 Task: Add an event with the title Second Team Building Exercise, date '2024/05/15', time 7:30 AM to 9:30 AMand add a description: As the meeting progresses, the focus will shift towards exploring potential synergies, investment opportunities, and the investor's specific interests. The potential investor may ask questions about your market strategy, scalability, competitive landscape, or revenue projections. Be prepared to provide concise and well-supported answers, backed by market research, customer insights, or industry trends._x000D_
_x000D_
Select event color  Basil . Add location for the event as: 987 Topkapi Palace, Istanbul, Turkey, logged in from the account softage.6@softage.netand send the event invitation to softage.2@softage.net and softage.3@softage.net. Set a reminder for the event Every weekday(Monday to Friday)
Action: Mouse moved to (78, 118)
Screenshot: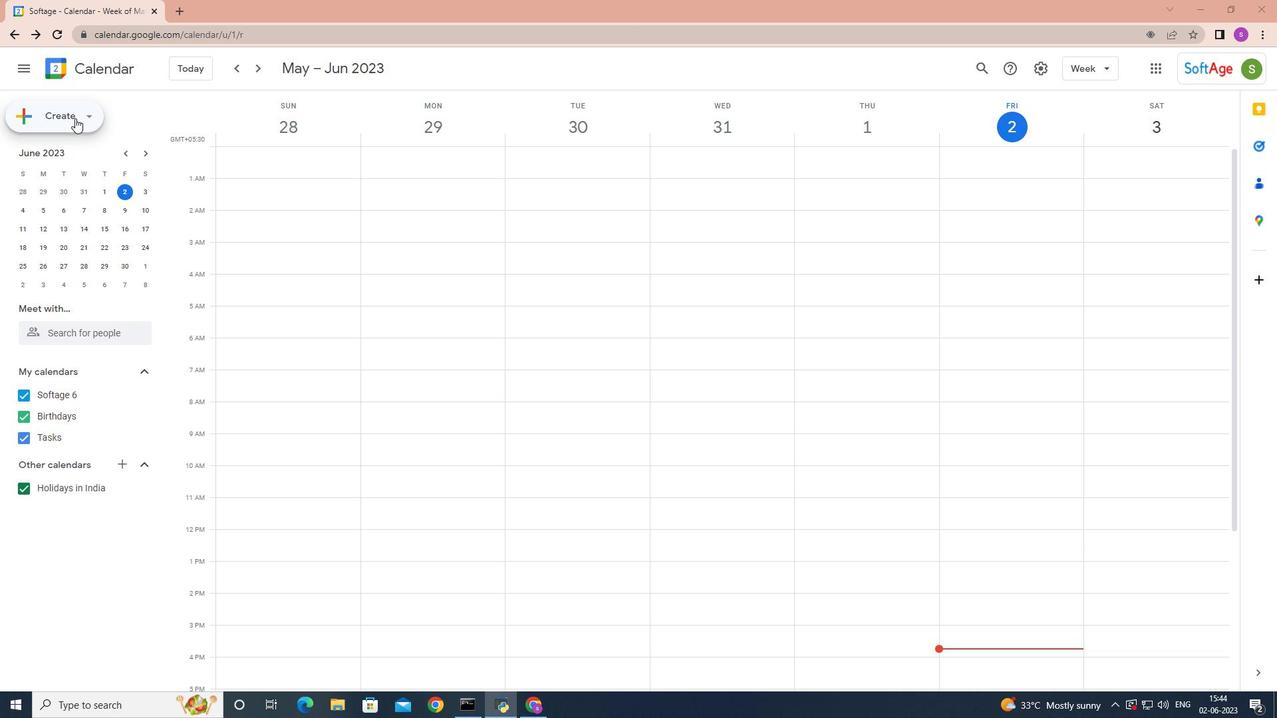 
Action: Mouse pressed left at (78, 118)
Screenshot: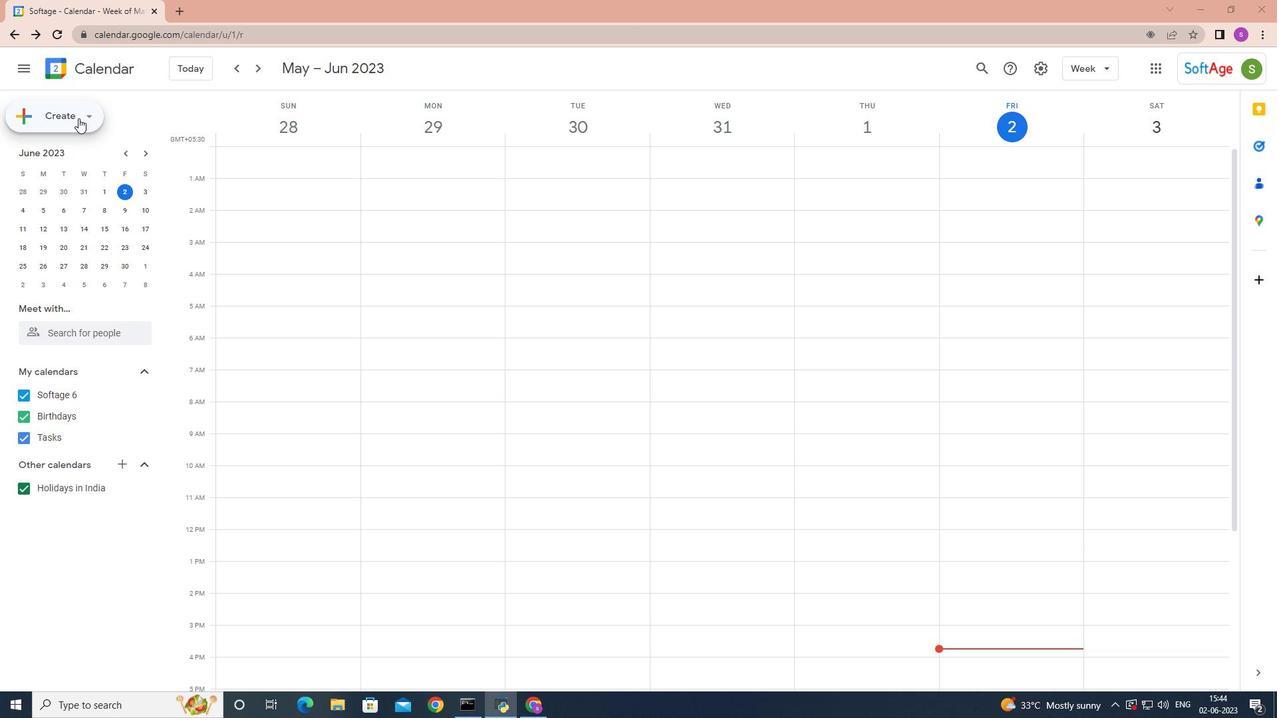 
Action: Mouse moved to (87, 152)
Screenshot: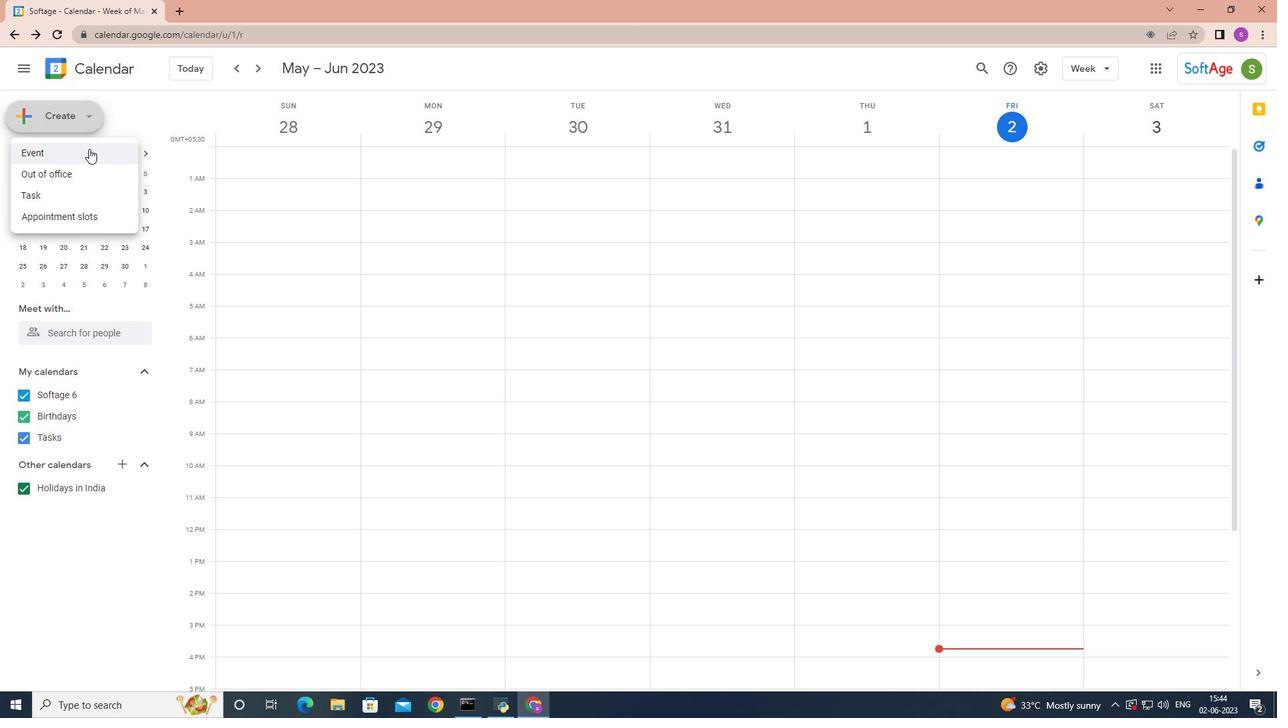 
Action: Mouse pressed left at (87, 152)
Screenshot: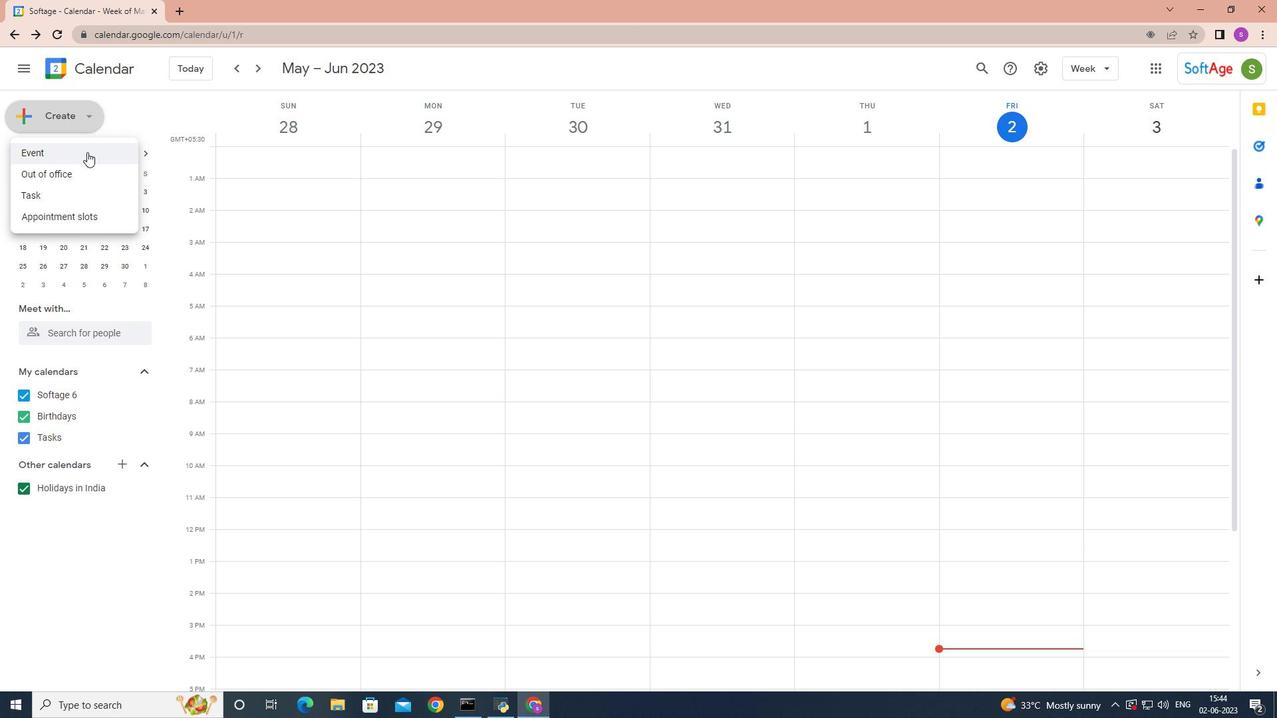 
Action: Mouse moved to (829, 634)
Screenshot: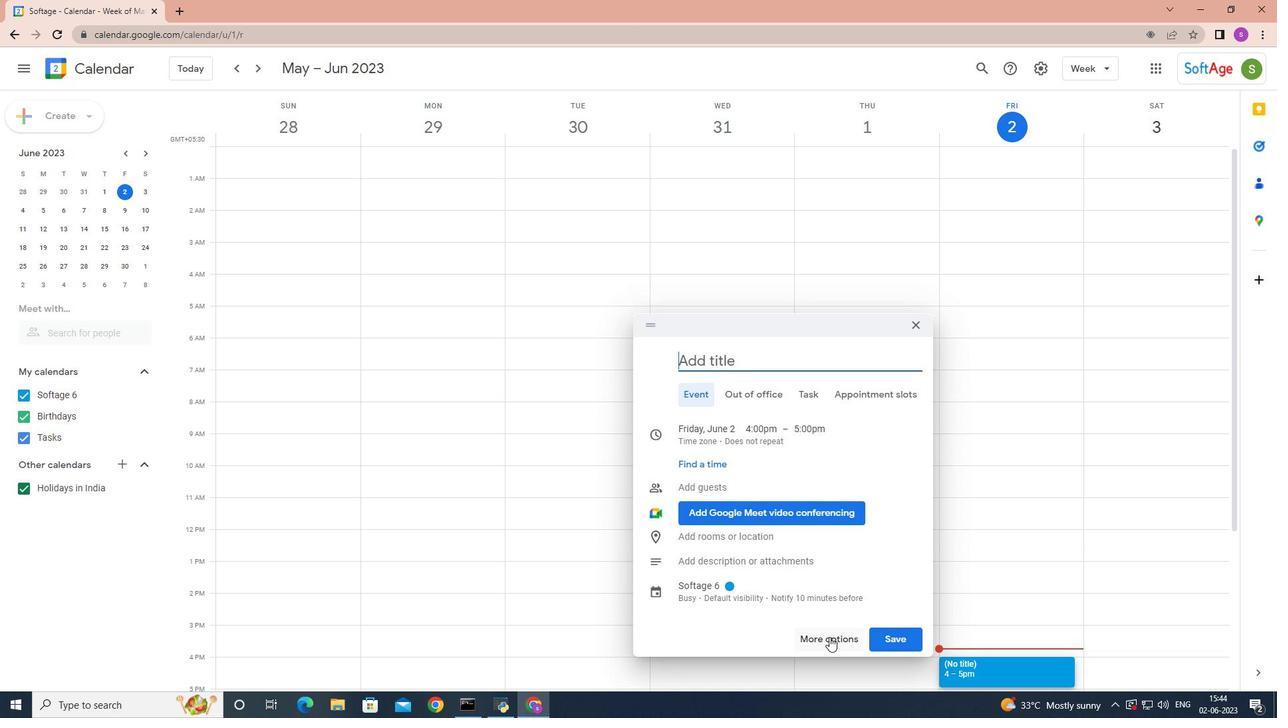 
Action: Mouse pressed left at (829, 634)
Screenshot: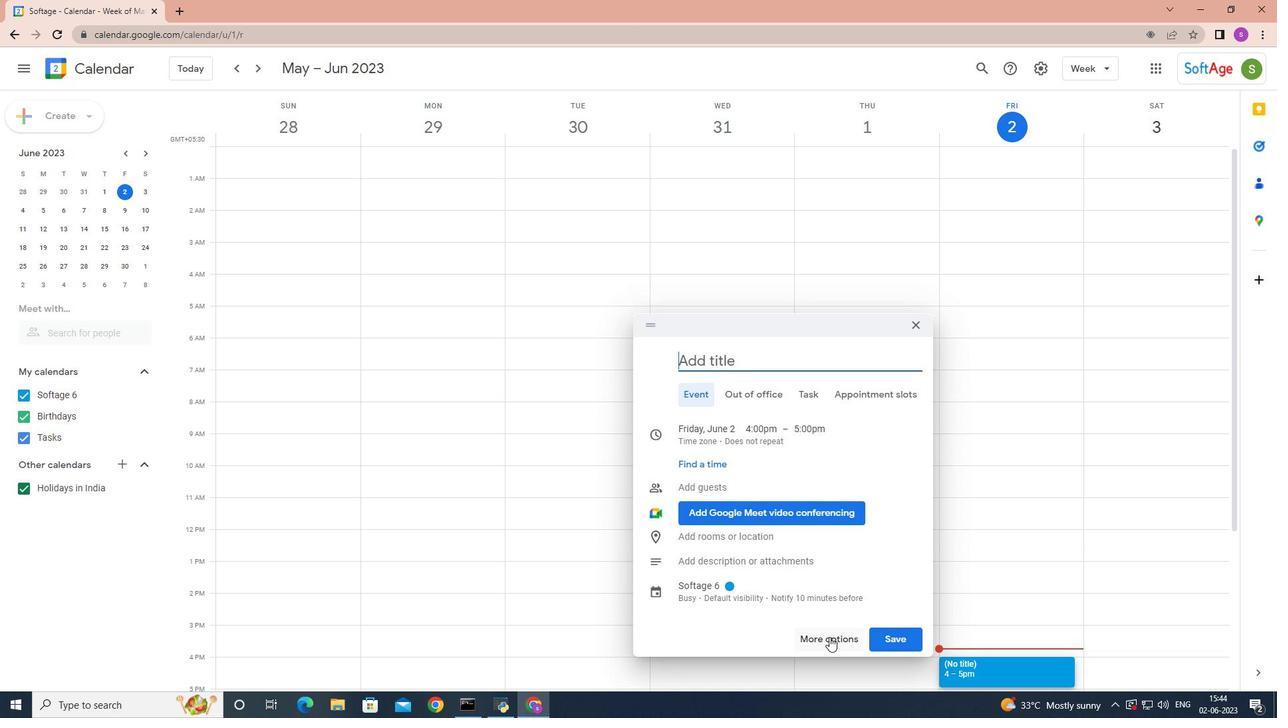 
Action: Mouse moved to (97, 79)
Screenshot: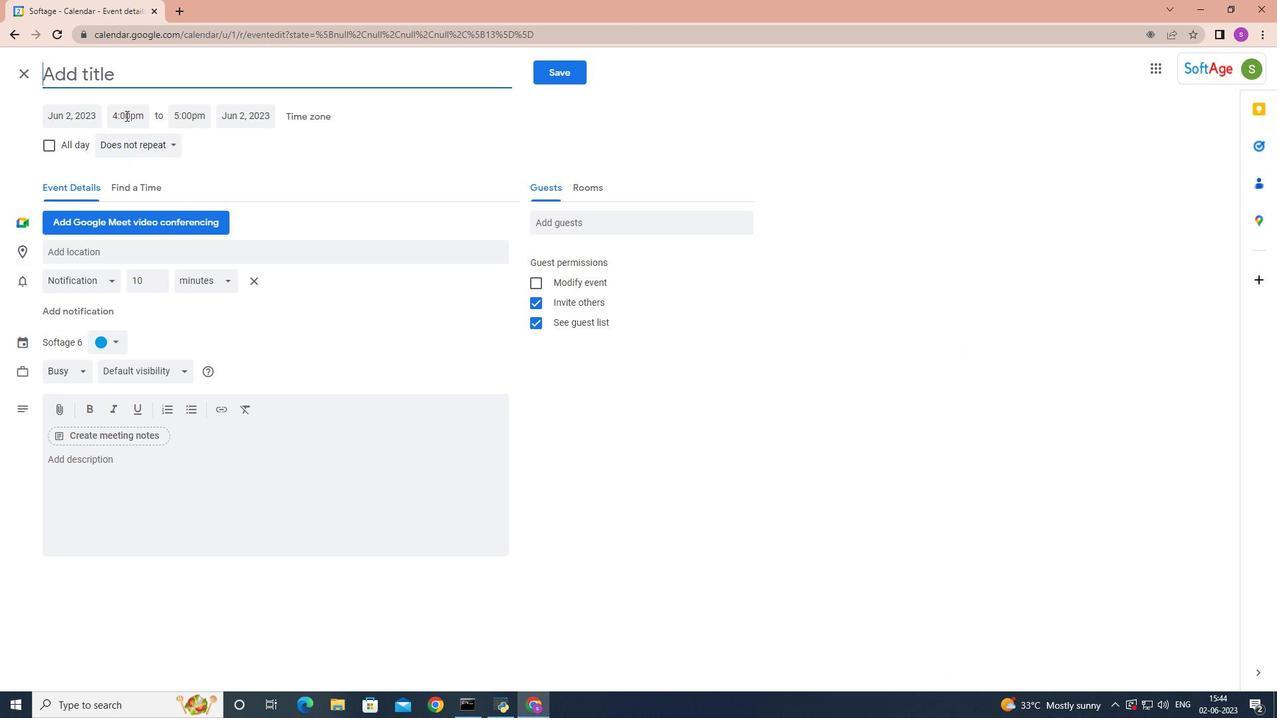 
Action: Key pressed <Key.shift>Sw<Key.backspace>econd<Key.space><Key.shift>Team<Key.space><Key.shift>Building<Key.space><Key.shift>Exercise
Screenshot: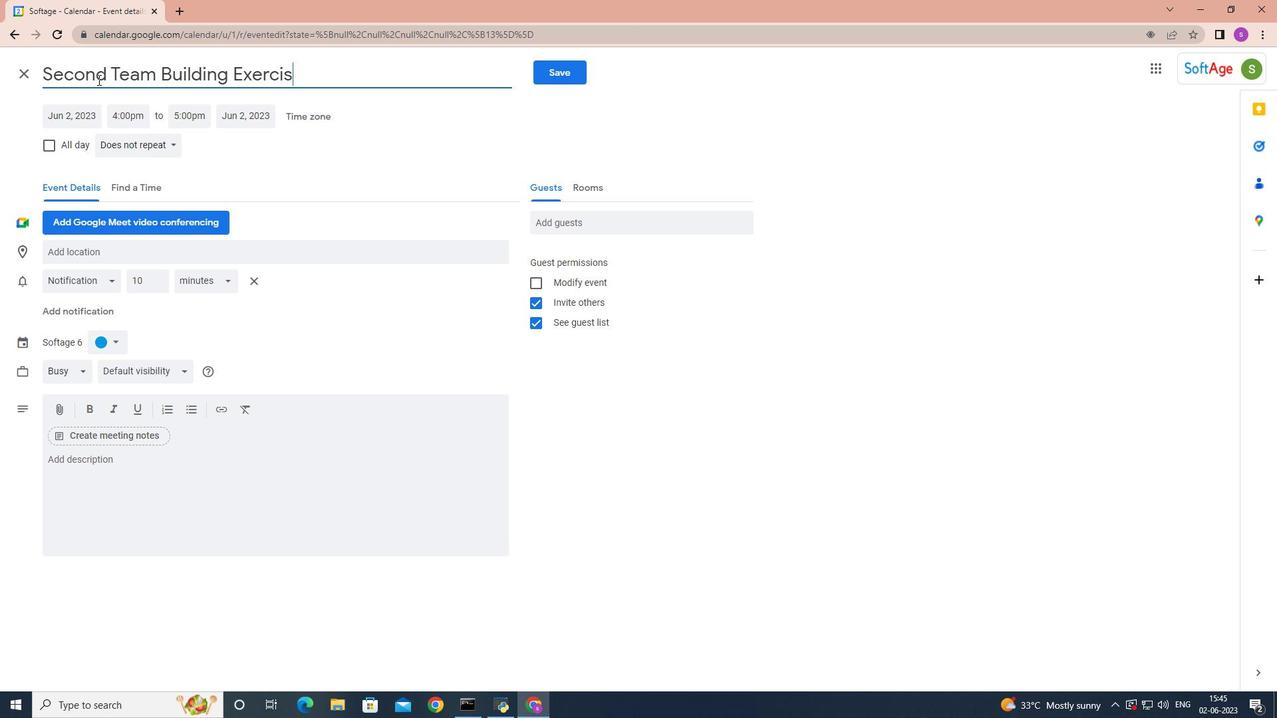 
Action: Mouse moved to (77, 117)
Screenshot: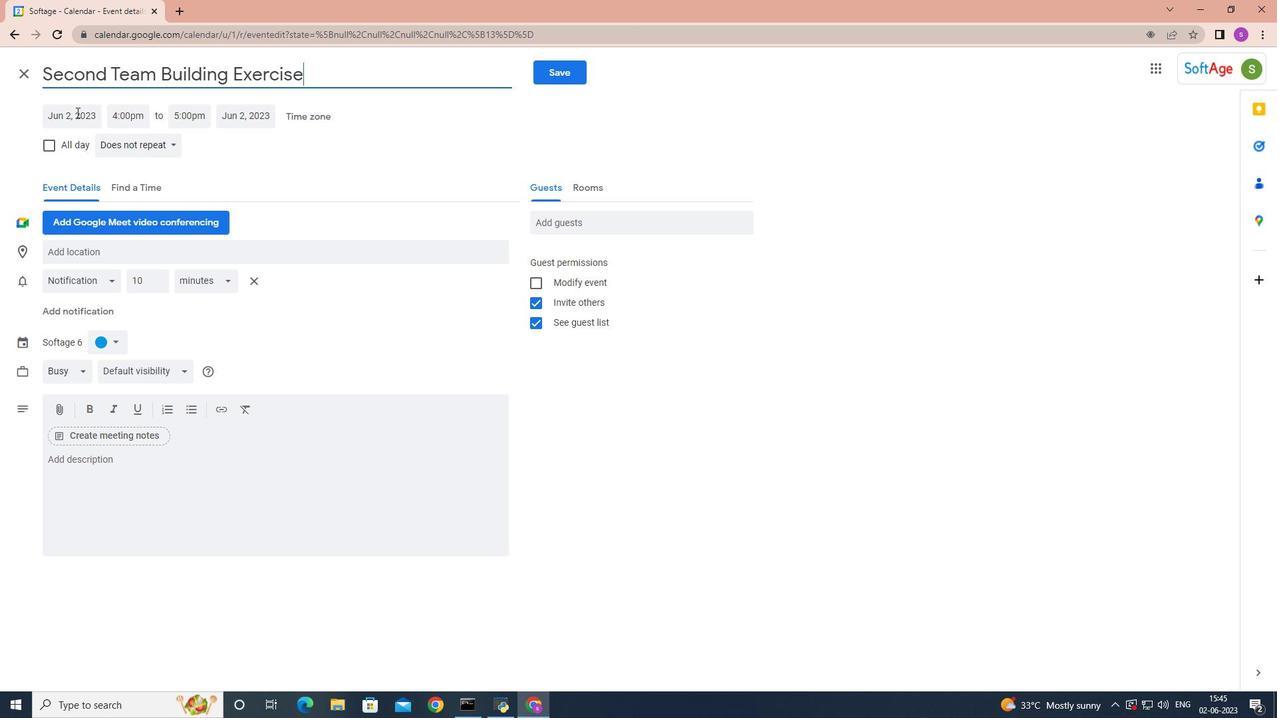 
Action: Mouse pressed left at (77, 117)
Screenshot: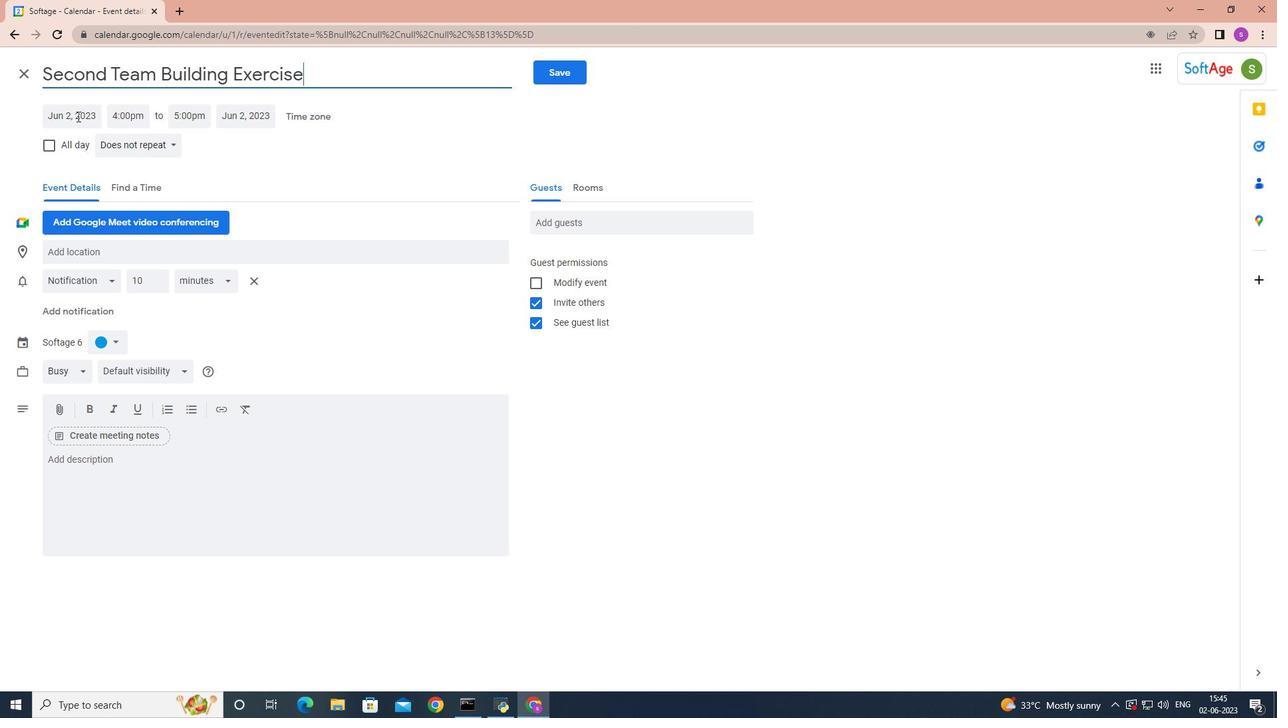 
Action: Mouse moved to (214, 142)
Screenshot: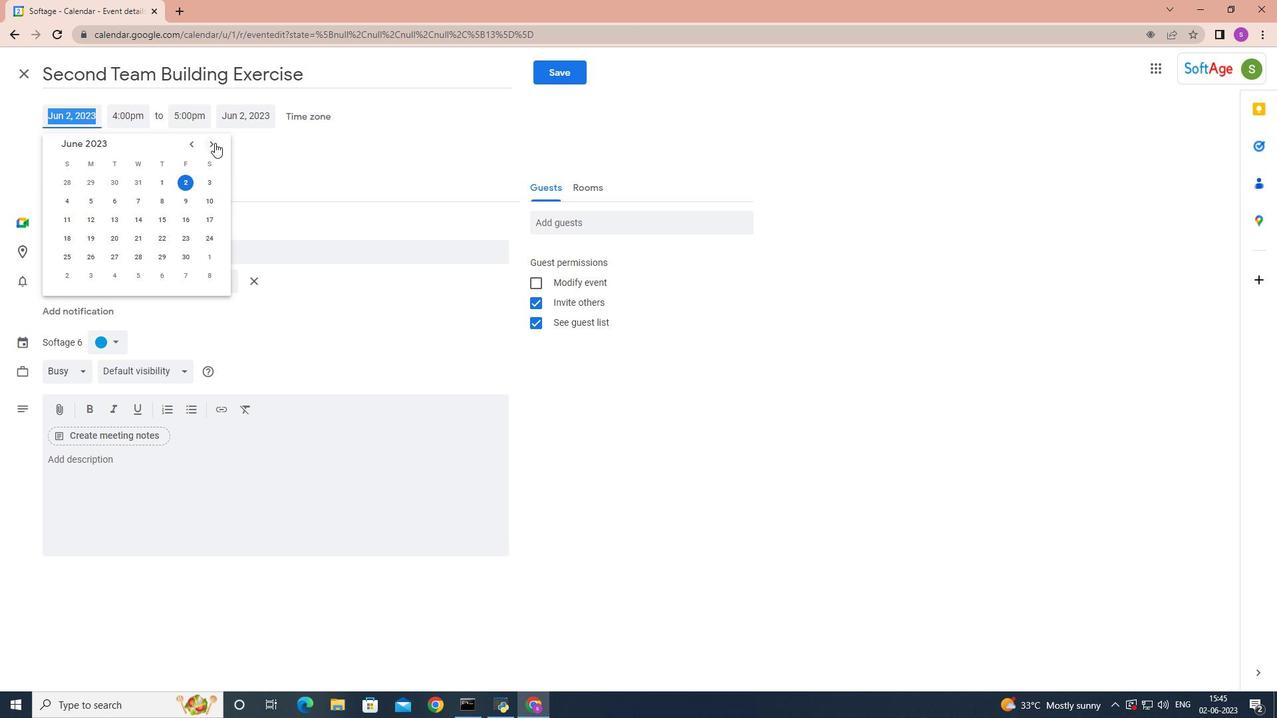 
Action: Mouse pressed left at (214, 142)
Screenshot: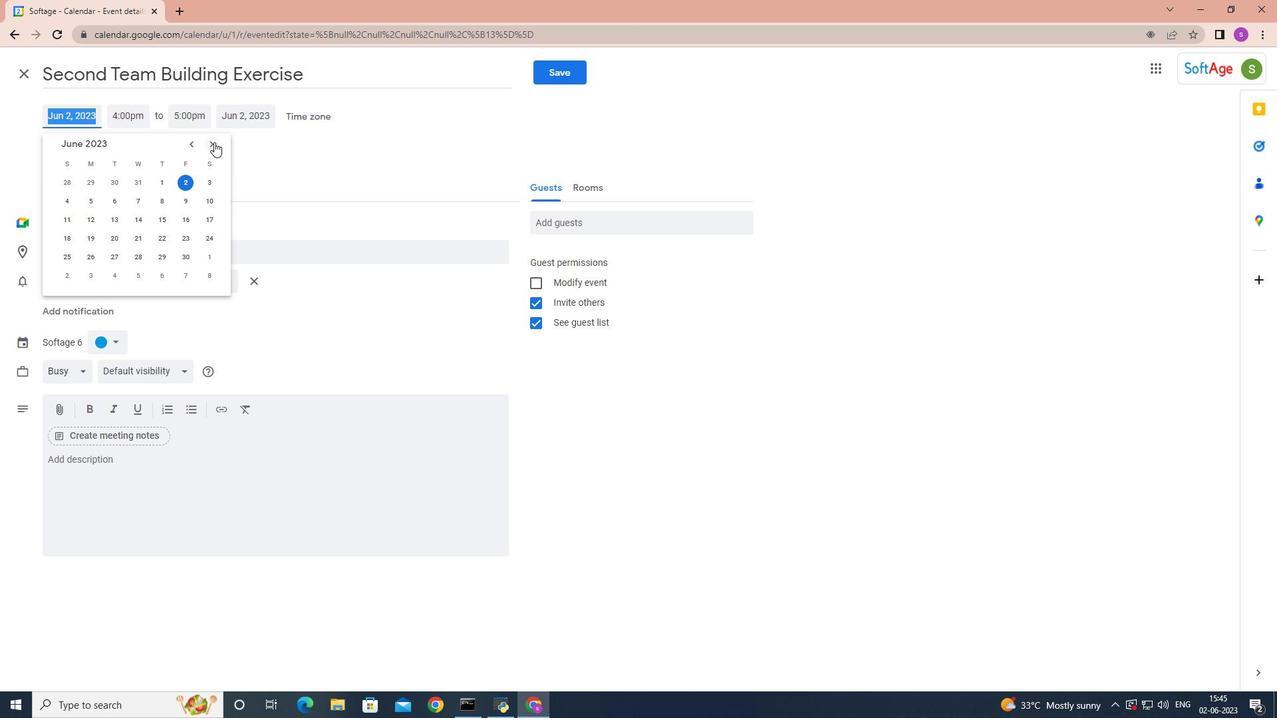 
Action: Mouse pressed left at (214, 142)
Screenshot: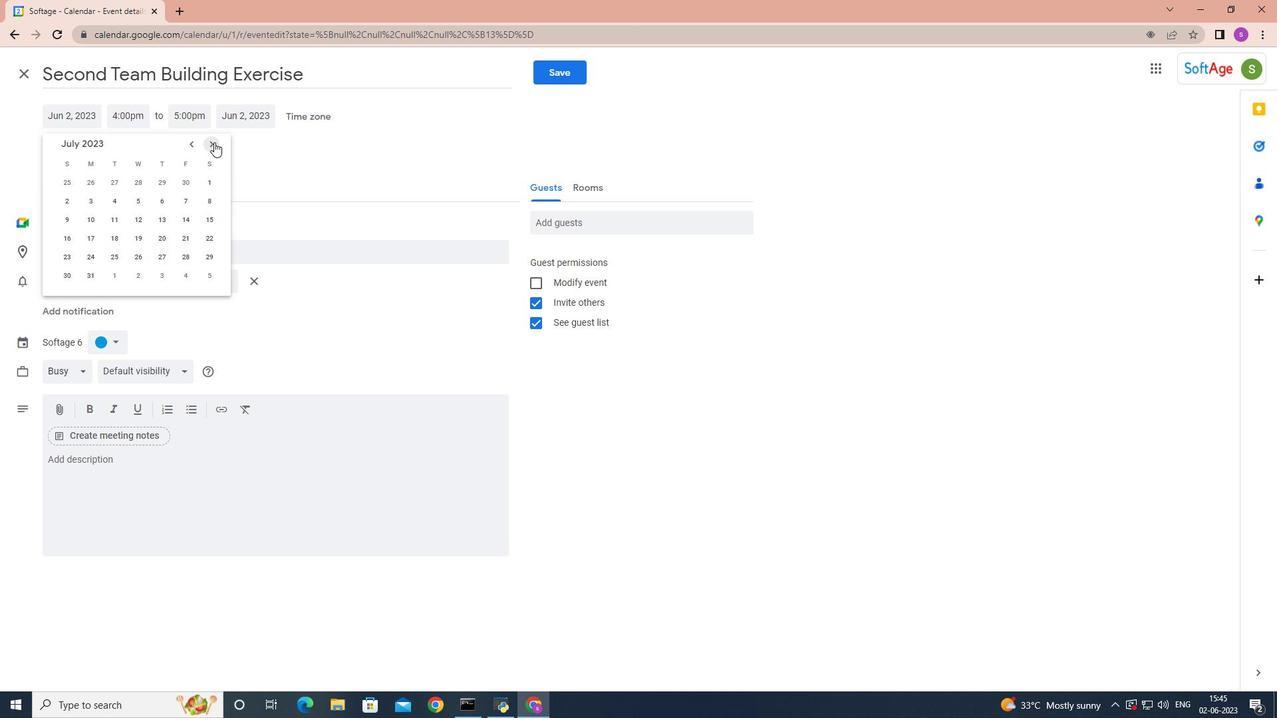 
Action: Mouse pressed left at (214, 142)
Screenshot: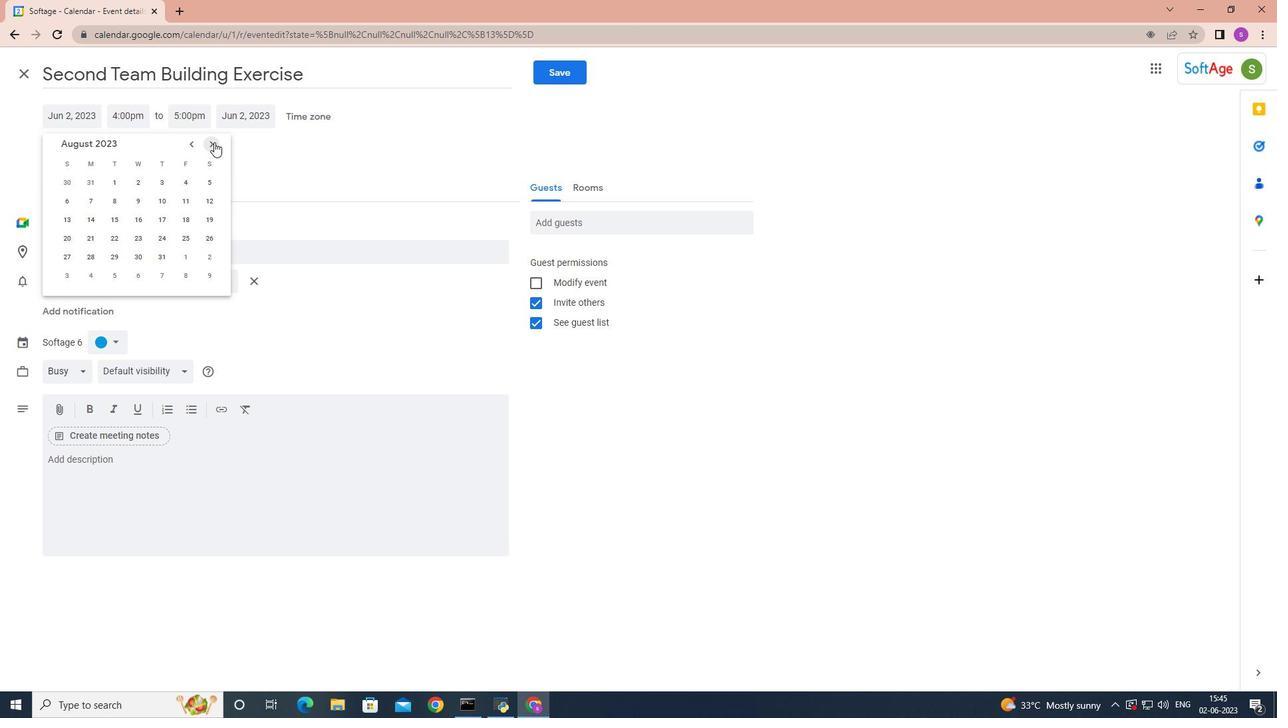 
Action: Mouse pressed left at (214, 142)
Screenshot: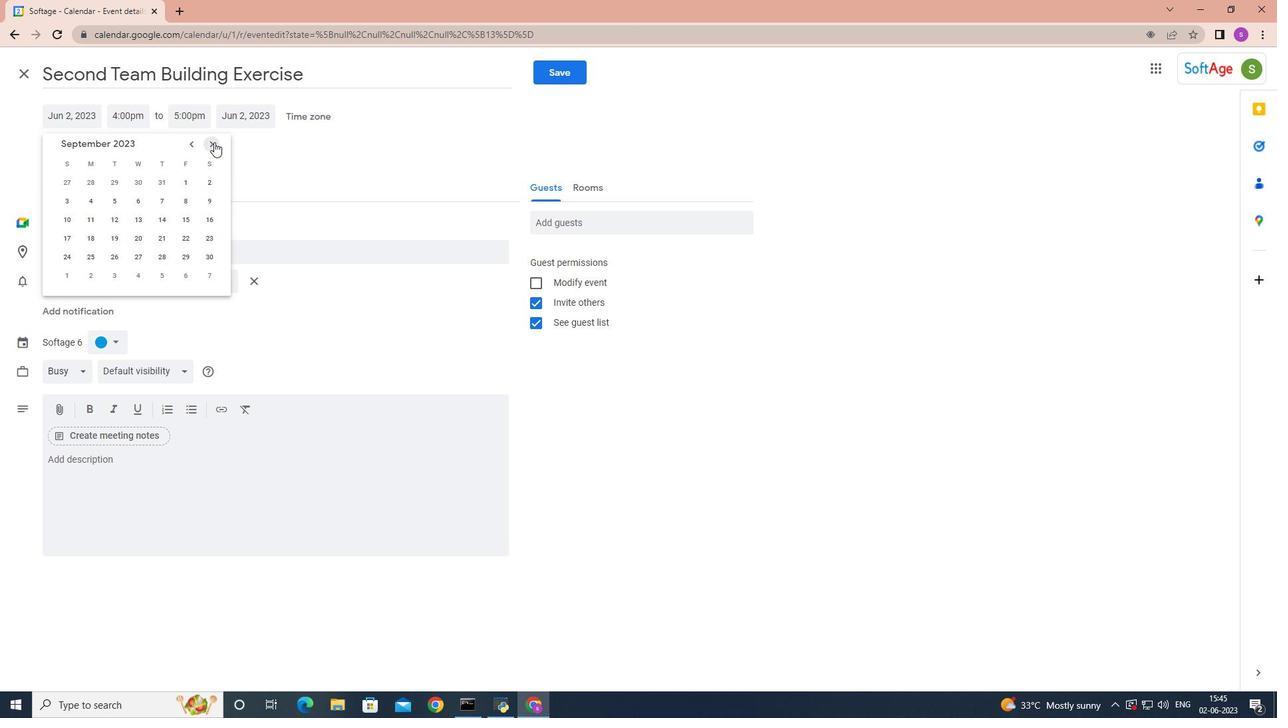 
Action: Mouse pressed left at (214, 142)
Screenshot: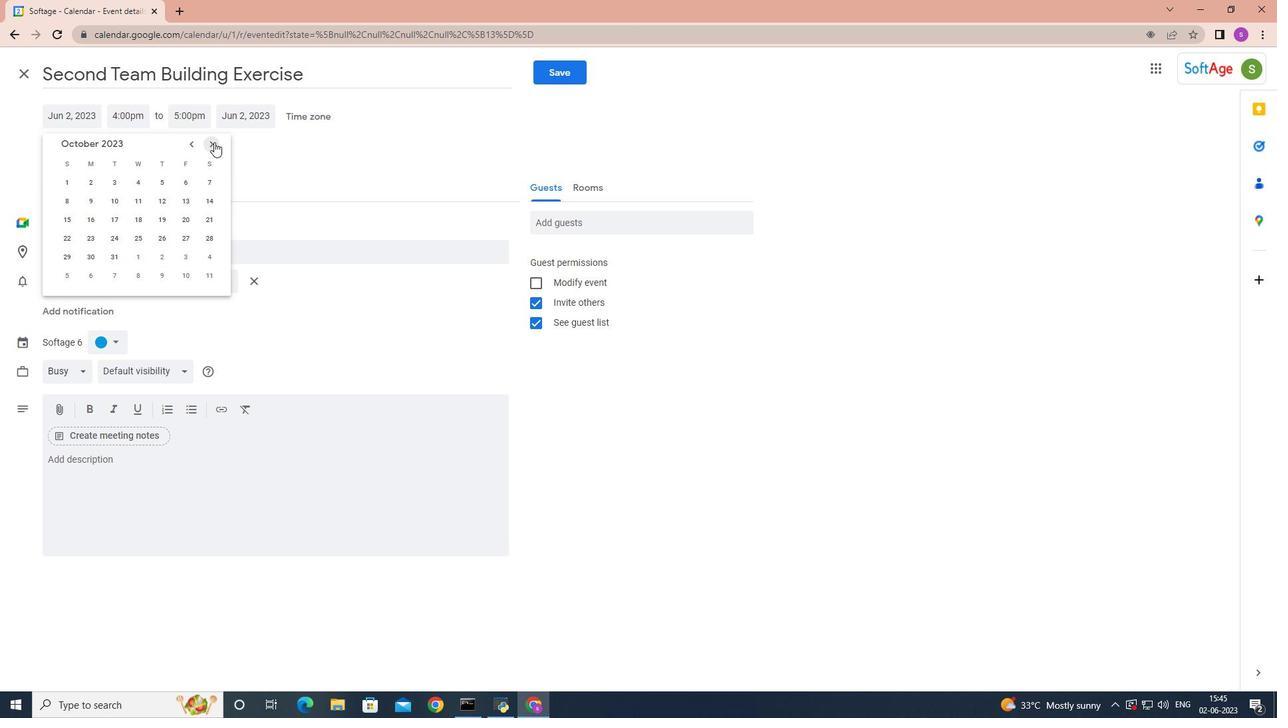 
Action: Mouse pressed left at (214, 142)
Screenshot: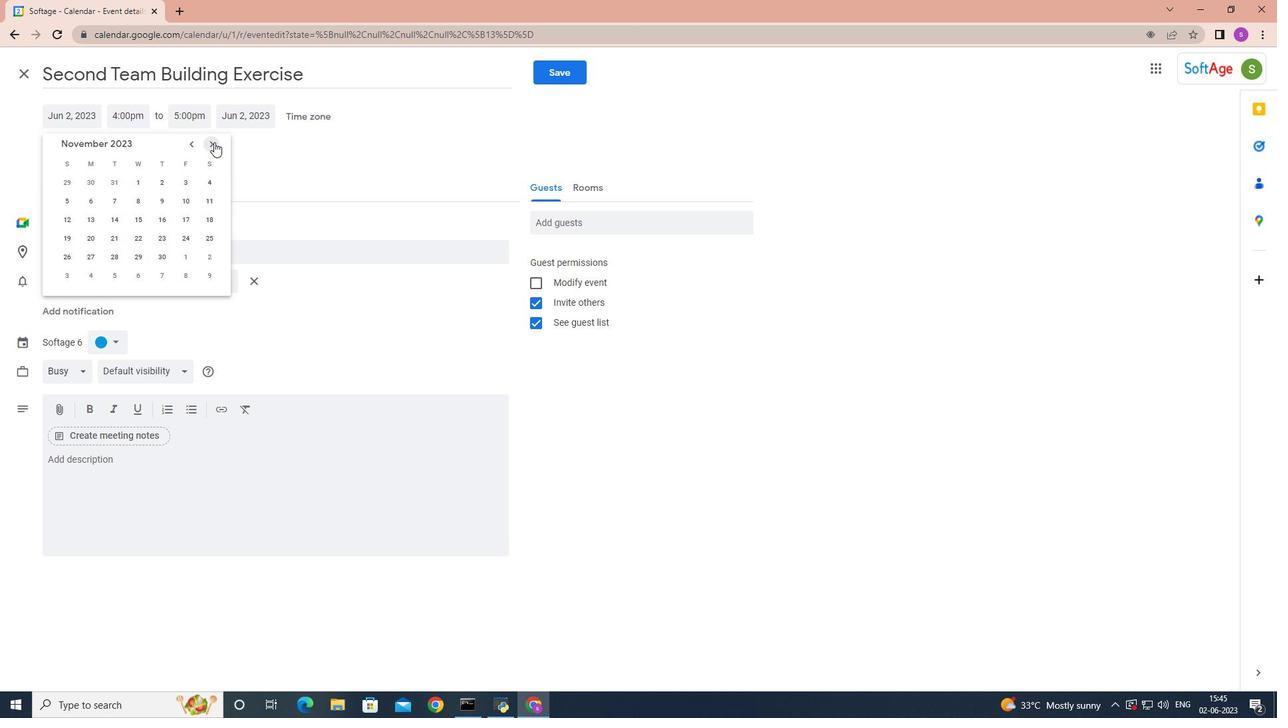 
Action: Mouse pressed left at (214, 142)
Screenshot: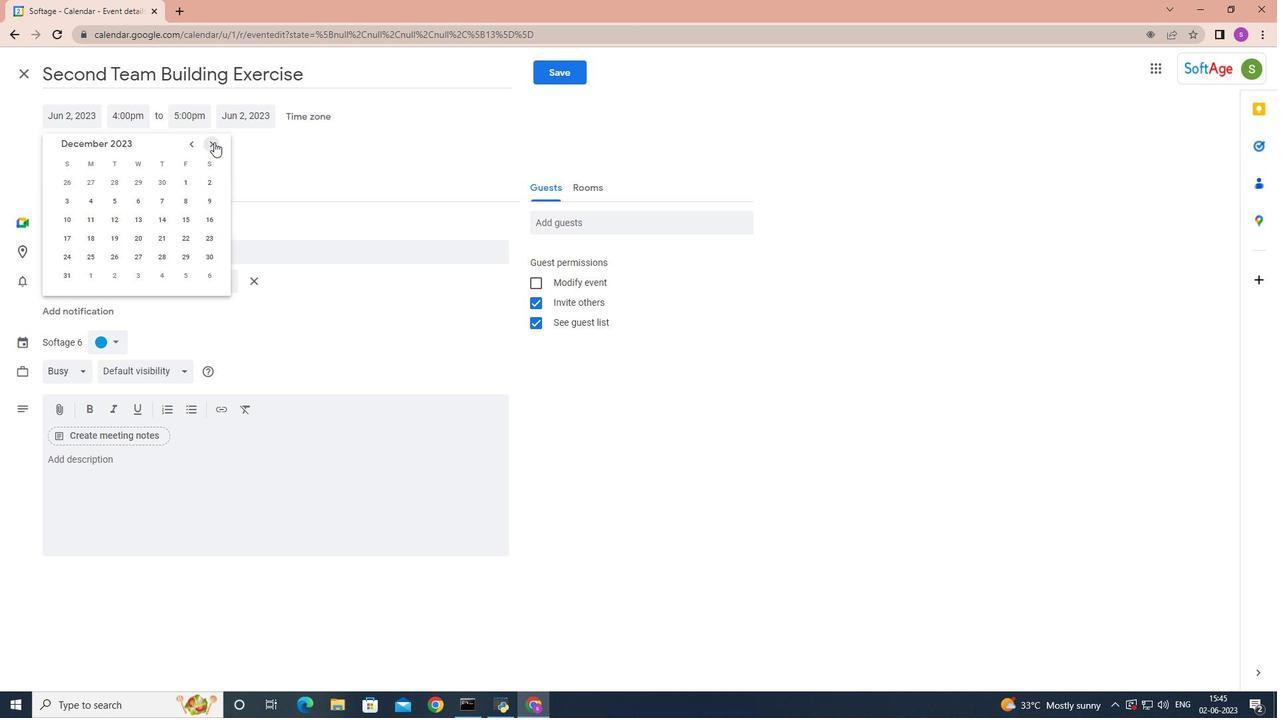 
Action: Mouse pressed left at (214, 142)
Screenshot: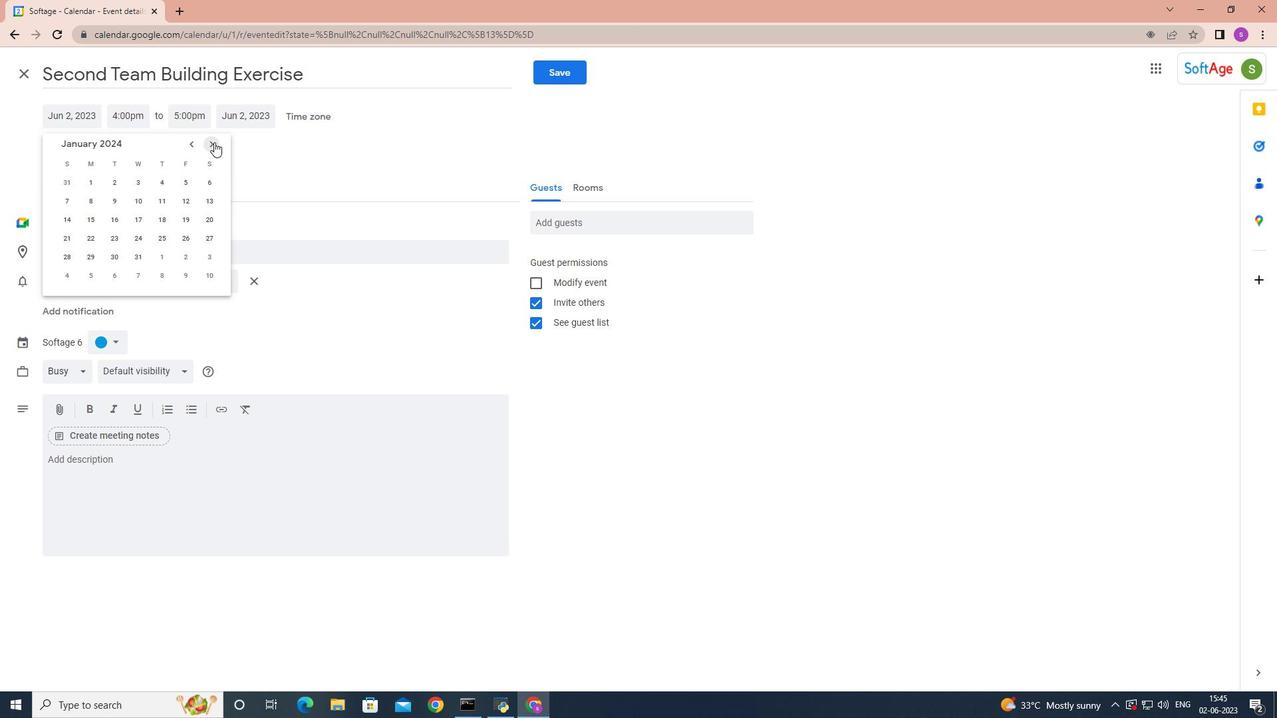 
Action: Mouse pressed left at (214, 142)
Screenshot: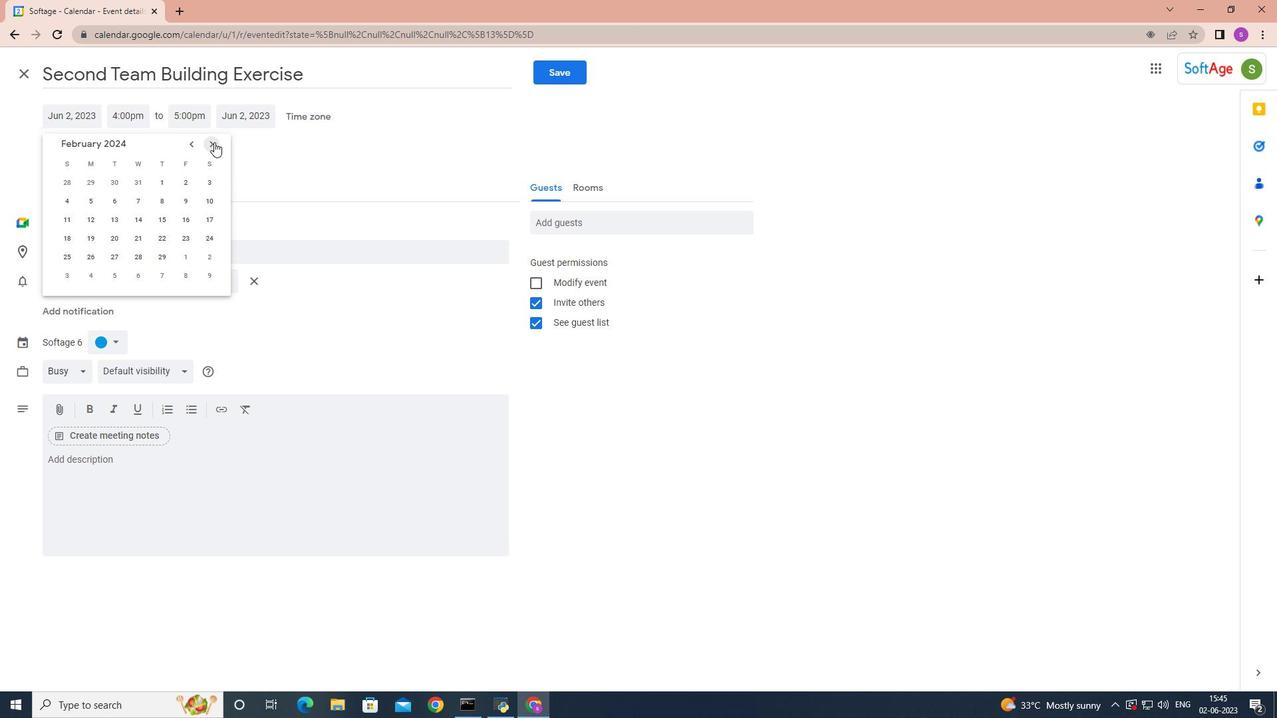 
Action: Mouse pressed left at (214, 142)
Screenshot: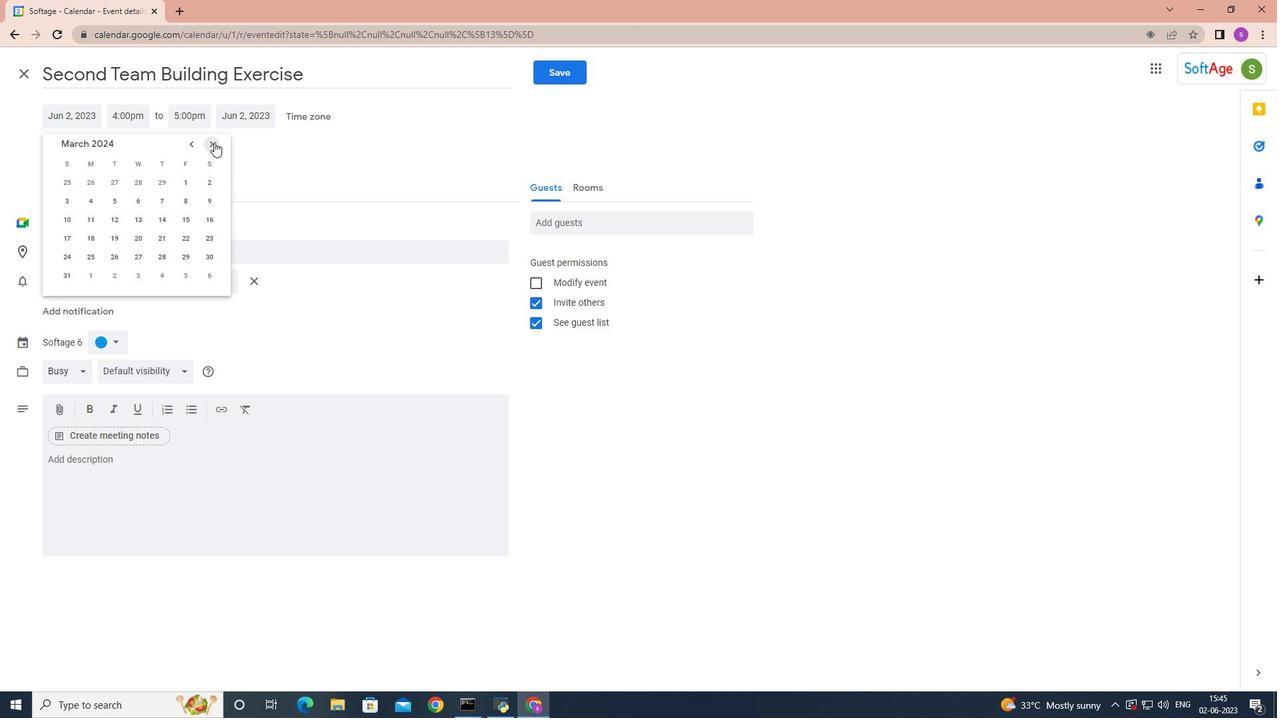 
Action: Mouse pressed left at (214, 142)
Screenshot: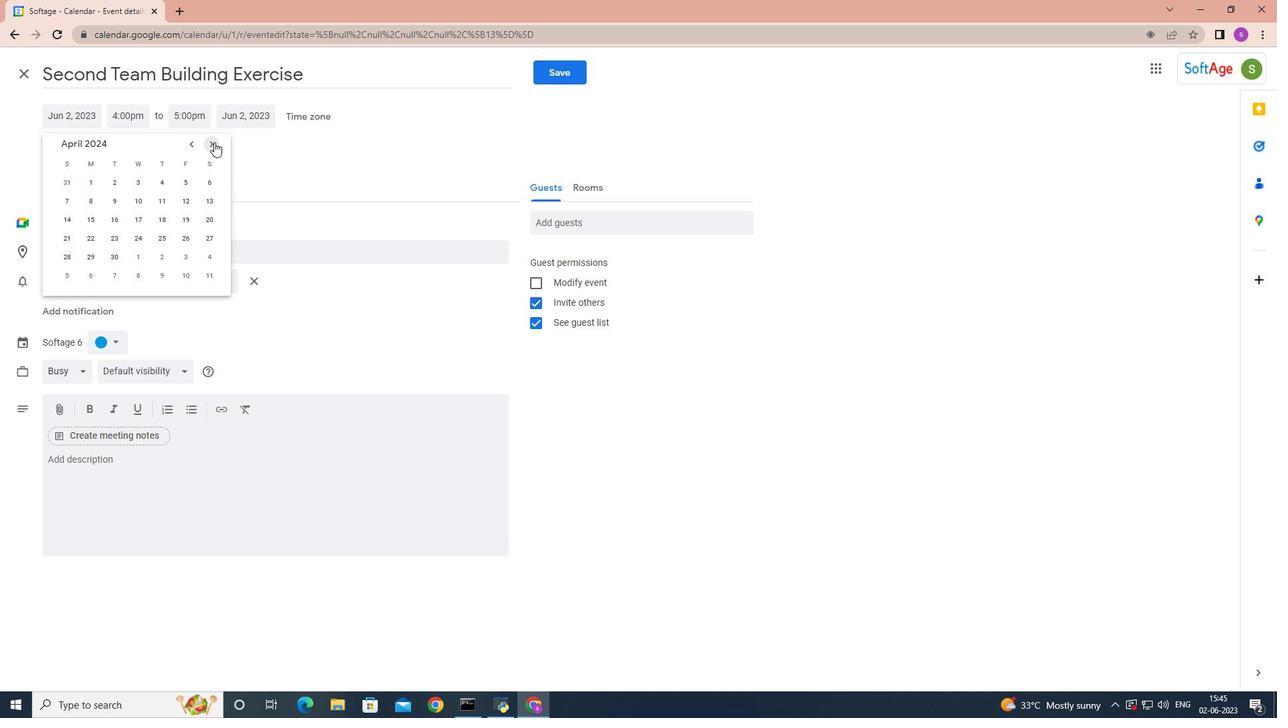 
Action: Mouse moved to (141, 220)
Screenshot: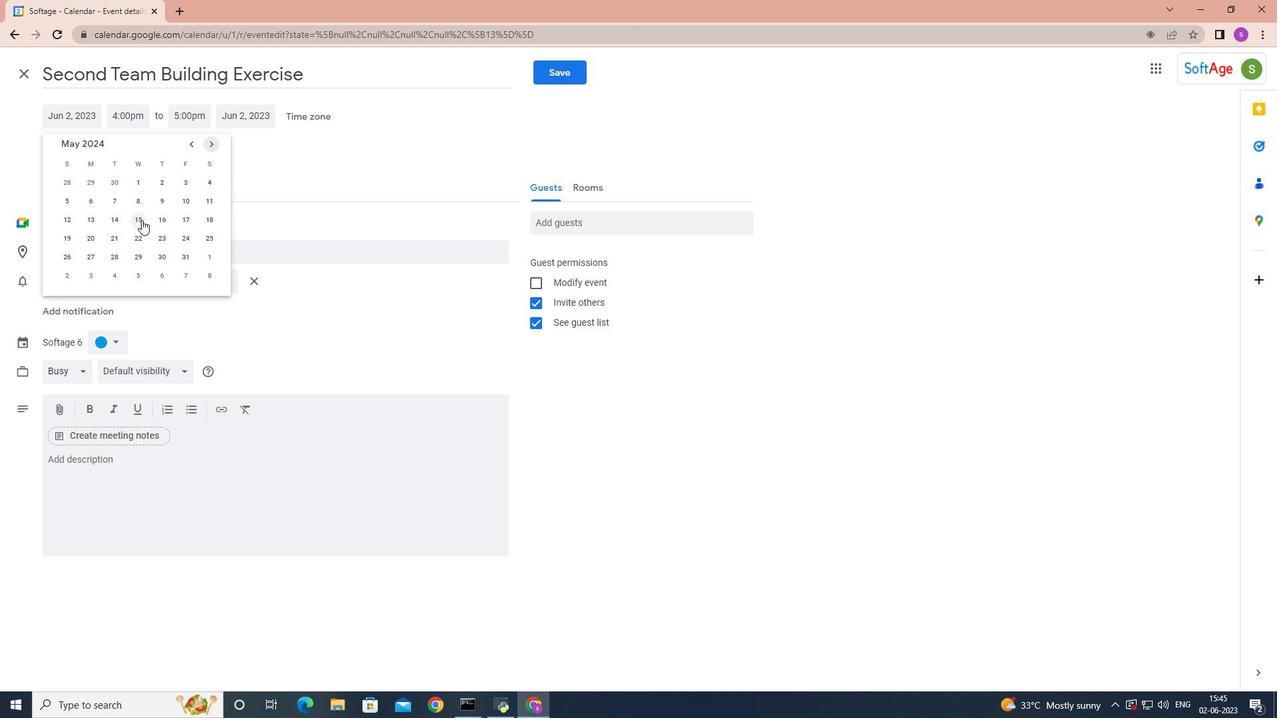 
Action: Mouse pressed left at (141, 220)
Screenshot: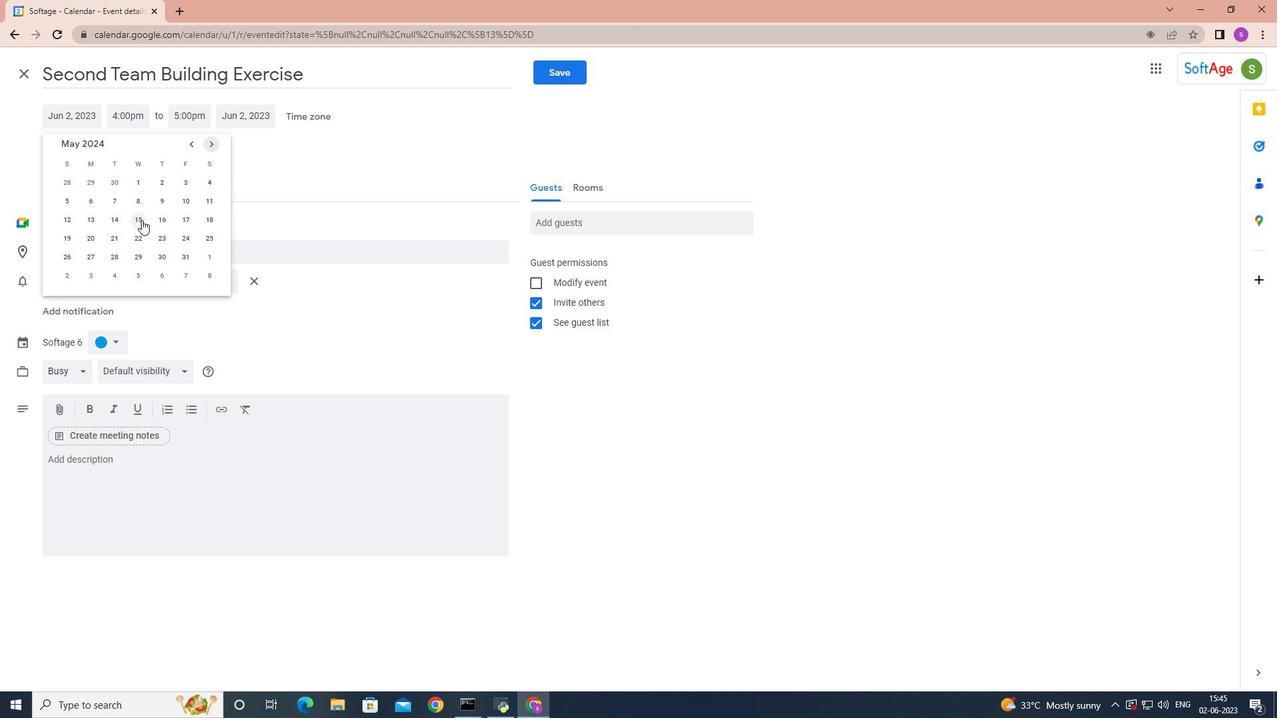 
Action: Mouse moved to (139, 115)
Screenshot: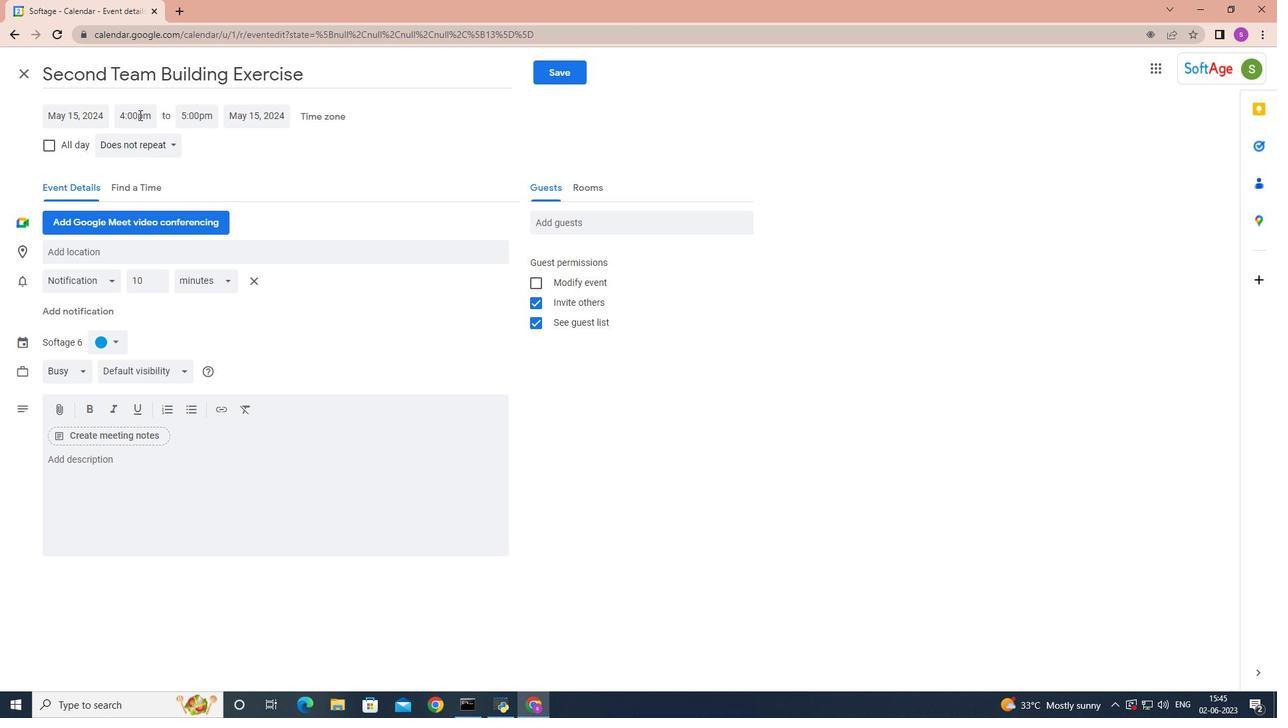 
Action: Mouse pressed left at (139, 115)
Screenshot: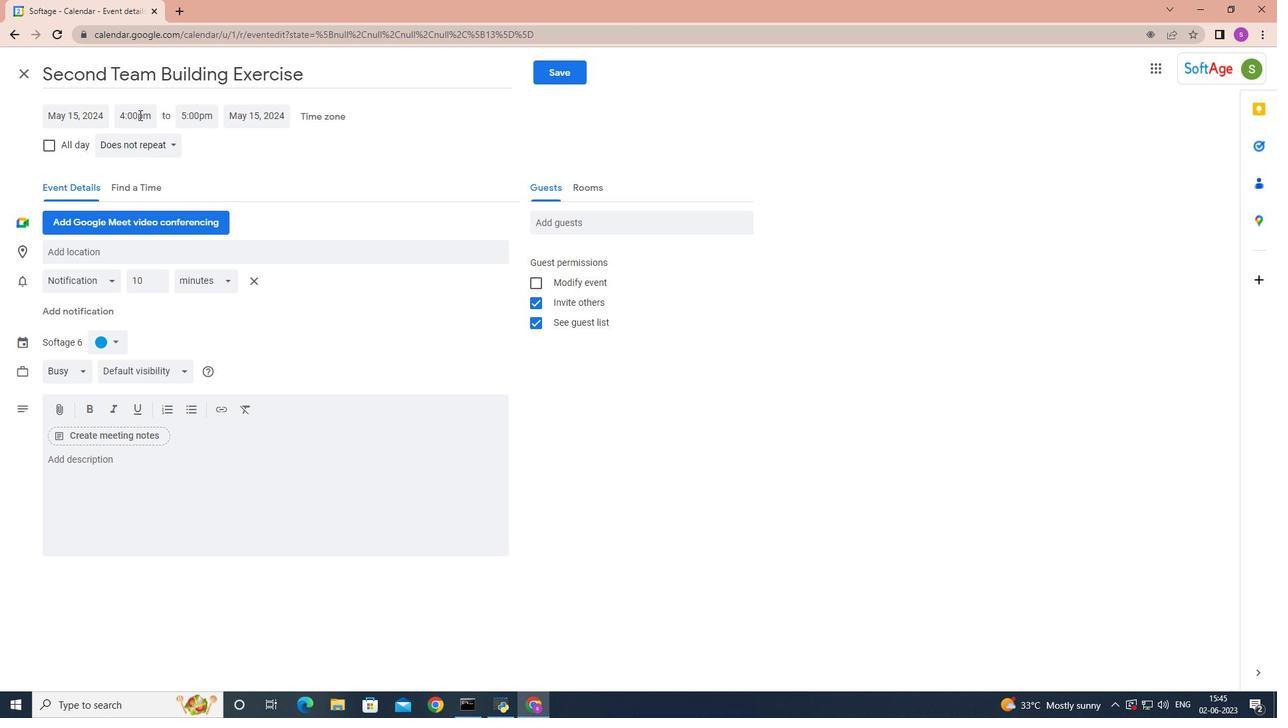 
Action: Mouse moved to (161, 202)
Screenshot: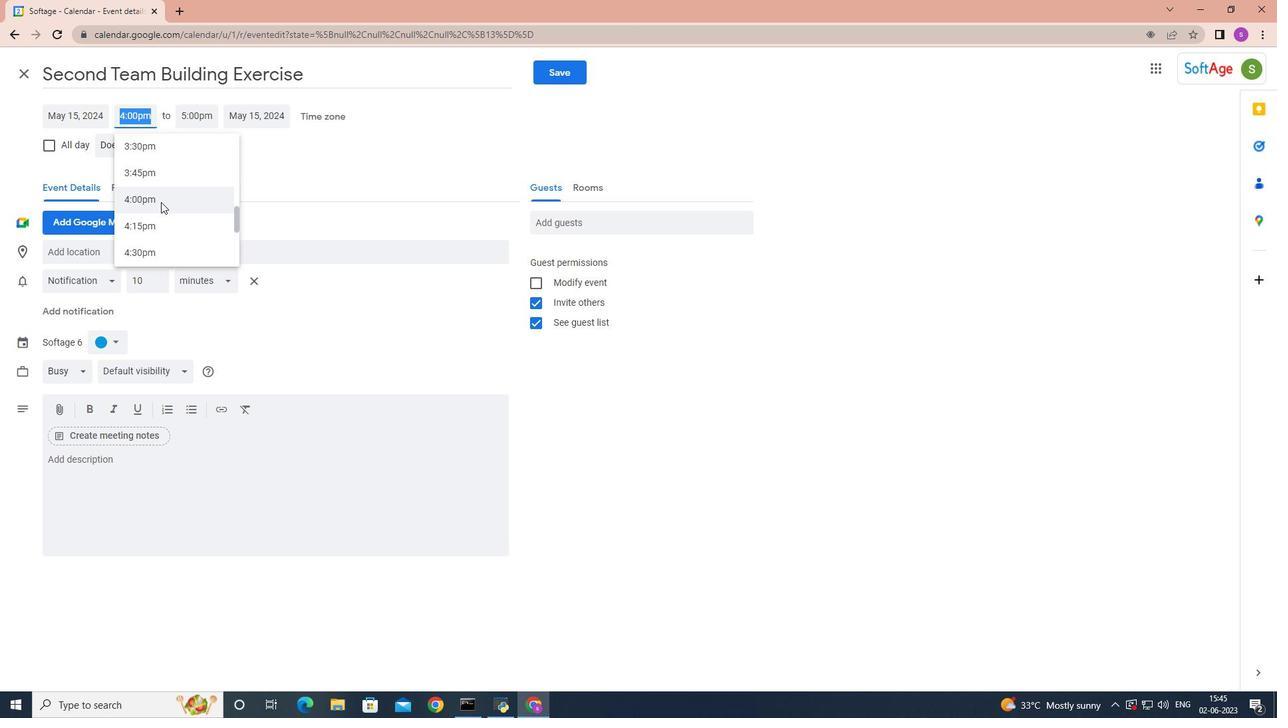 
Action: Mouse scrolled (161, 201) with delta (0, 0)
Screenshot: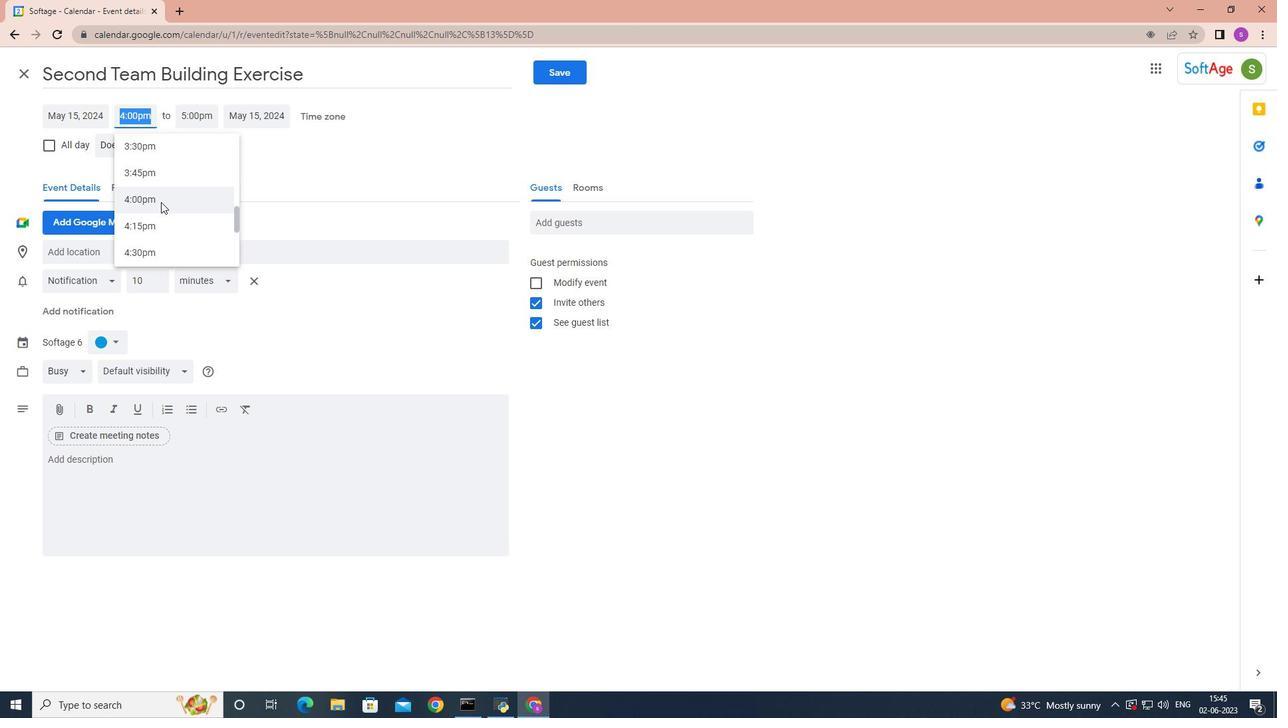 
Action: Mouse moved to (161, 200)
Screenshot: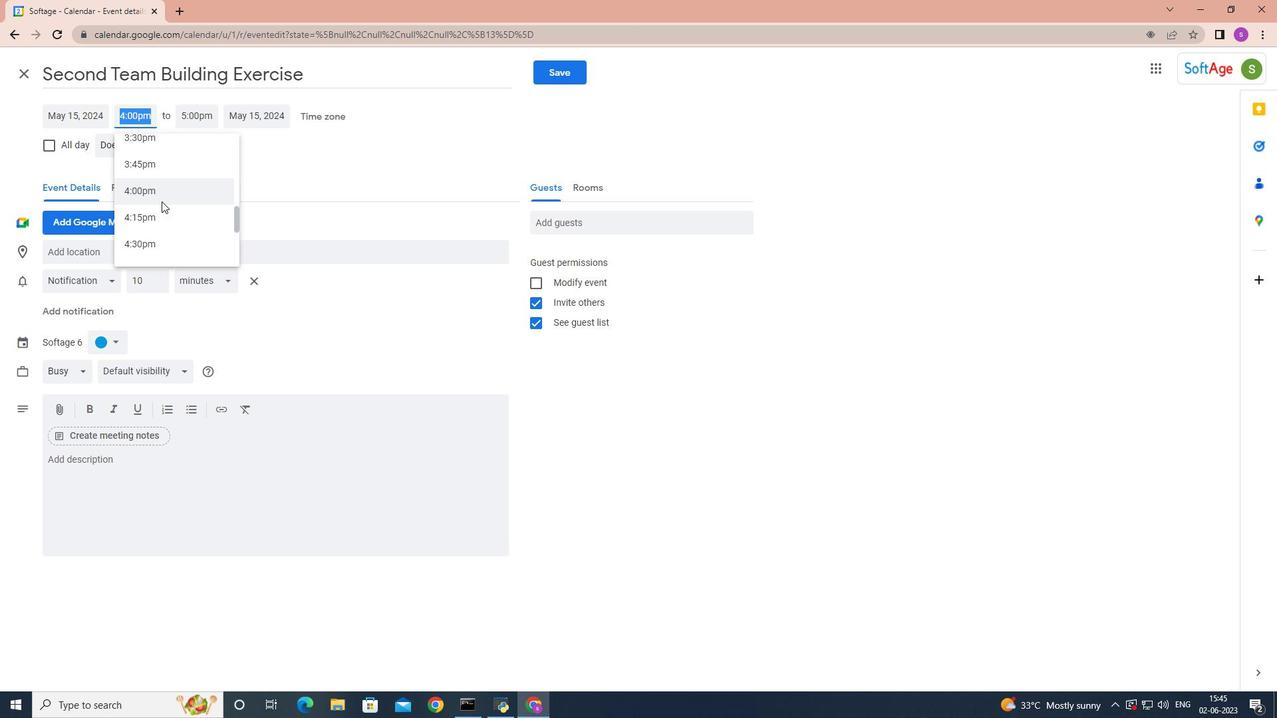 
Action: Mouse scrolled (161, 200) with delta (0, 0)
Screenshot: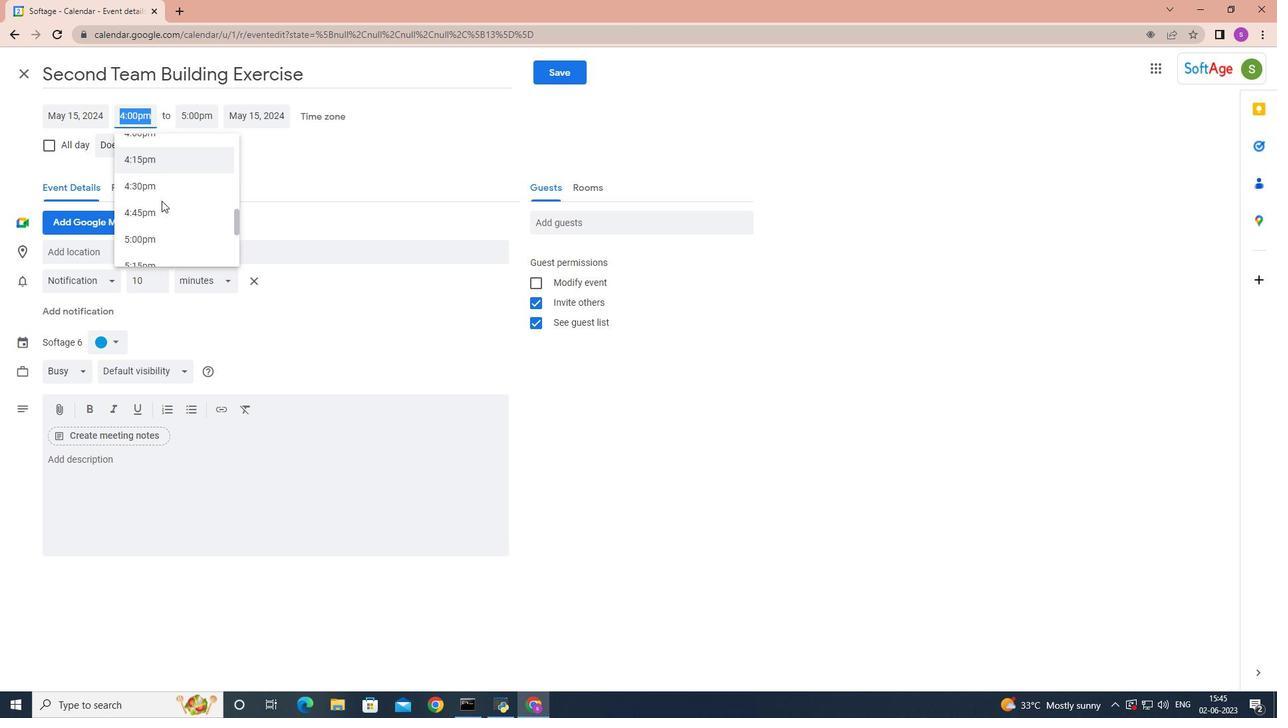 
Action: Mouse scrolled (161, 201) with delta (0, 0)
Screenshot: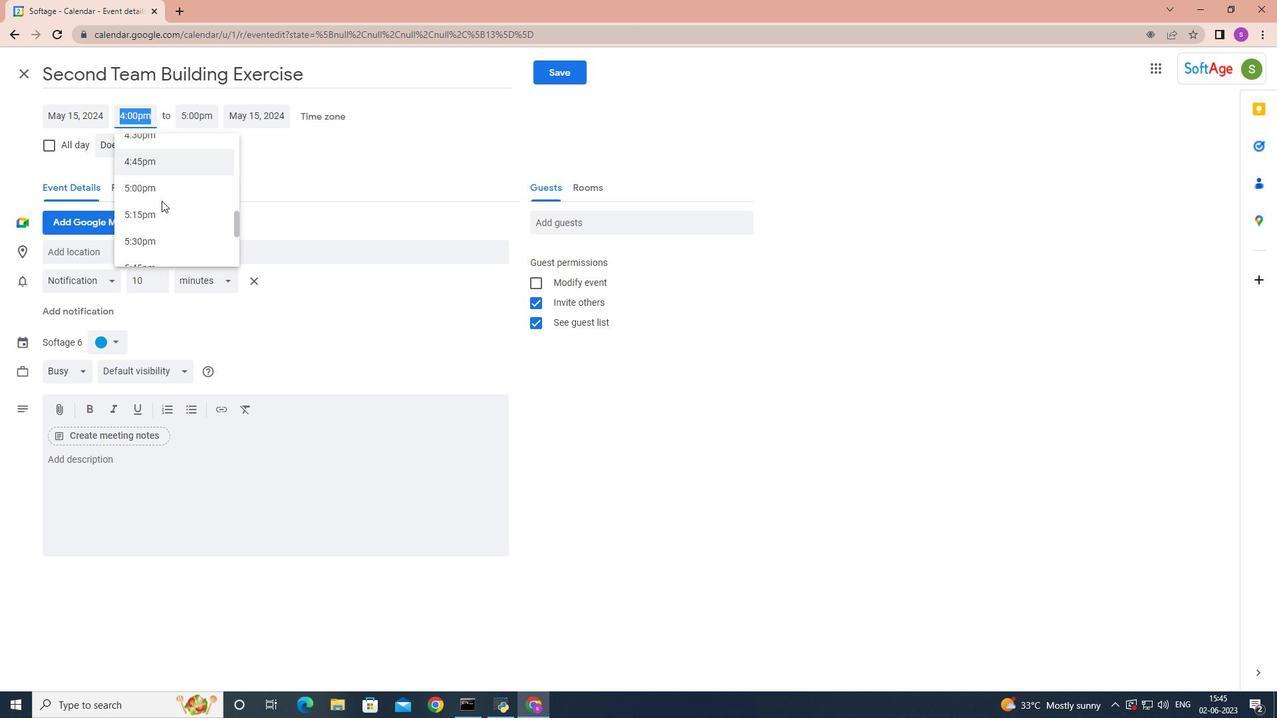 
Action: Mouse scrolled (161, 201) with delta (0, 0)
Screenshot: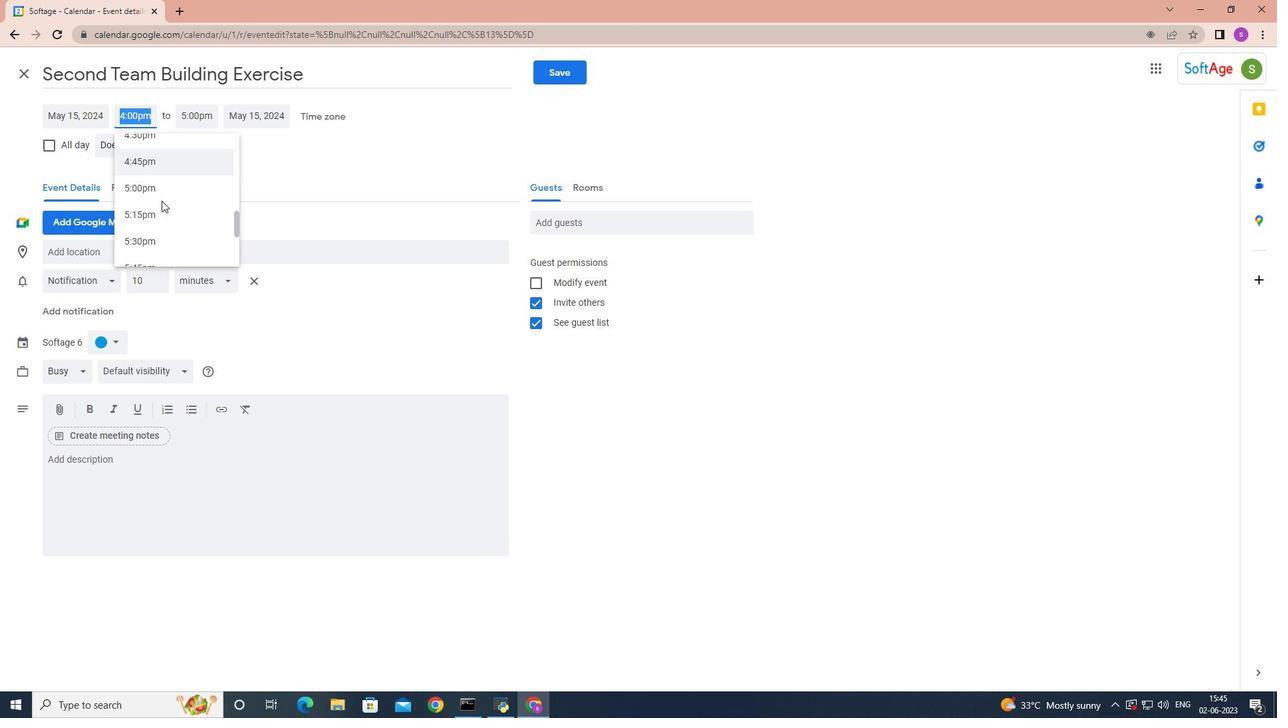 
Action: Mouse moved to (161, 200)
Screenshot: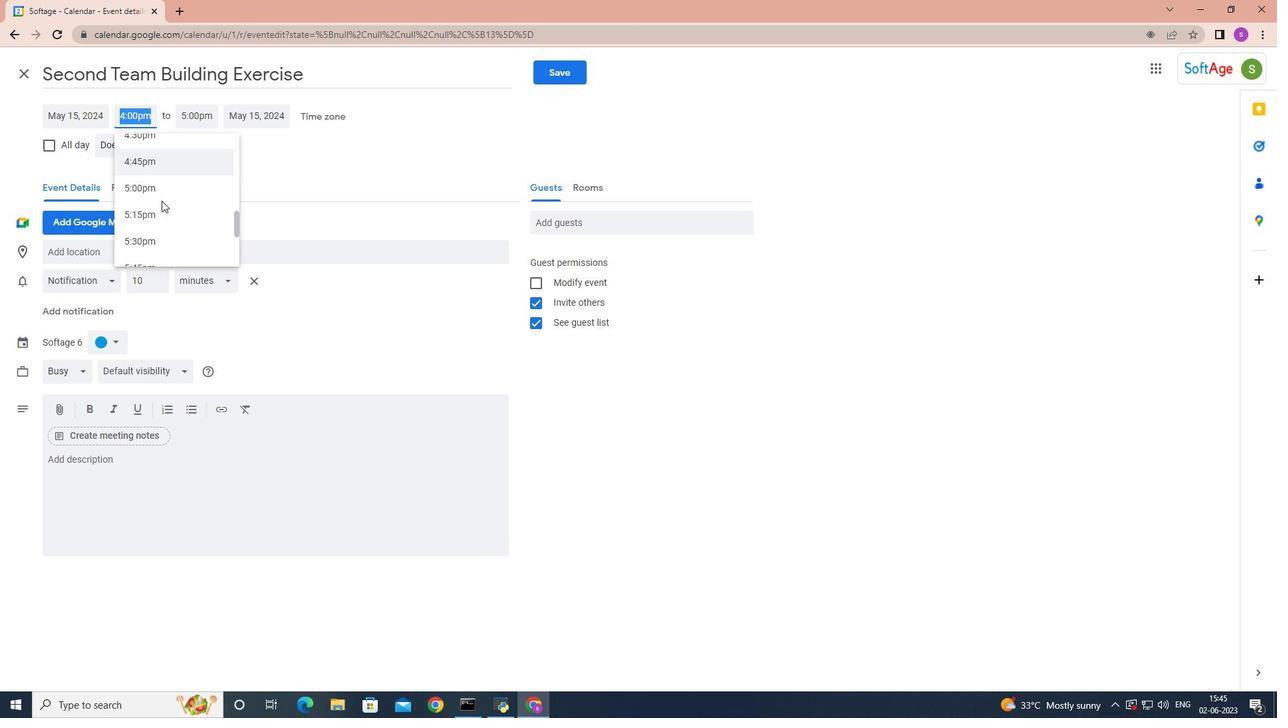 
Action: Mouse scrolled (161, 201) with delta (0, 0)
Screenshot: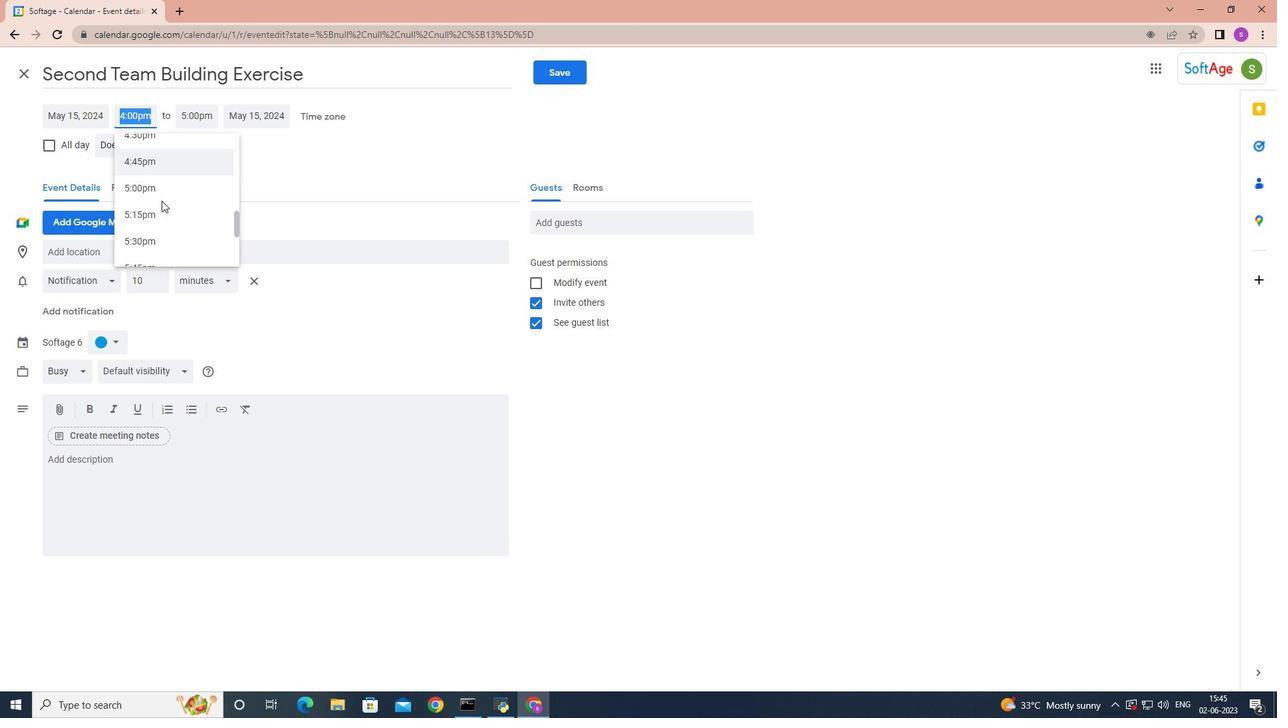 
Action: Mouse scrolled (161, 201) with delta (0, 0)
Screenshot: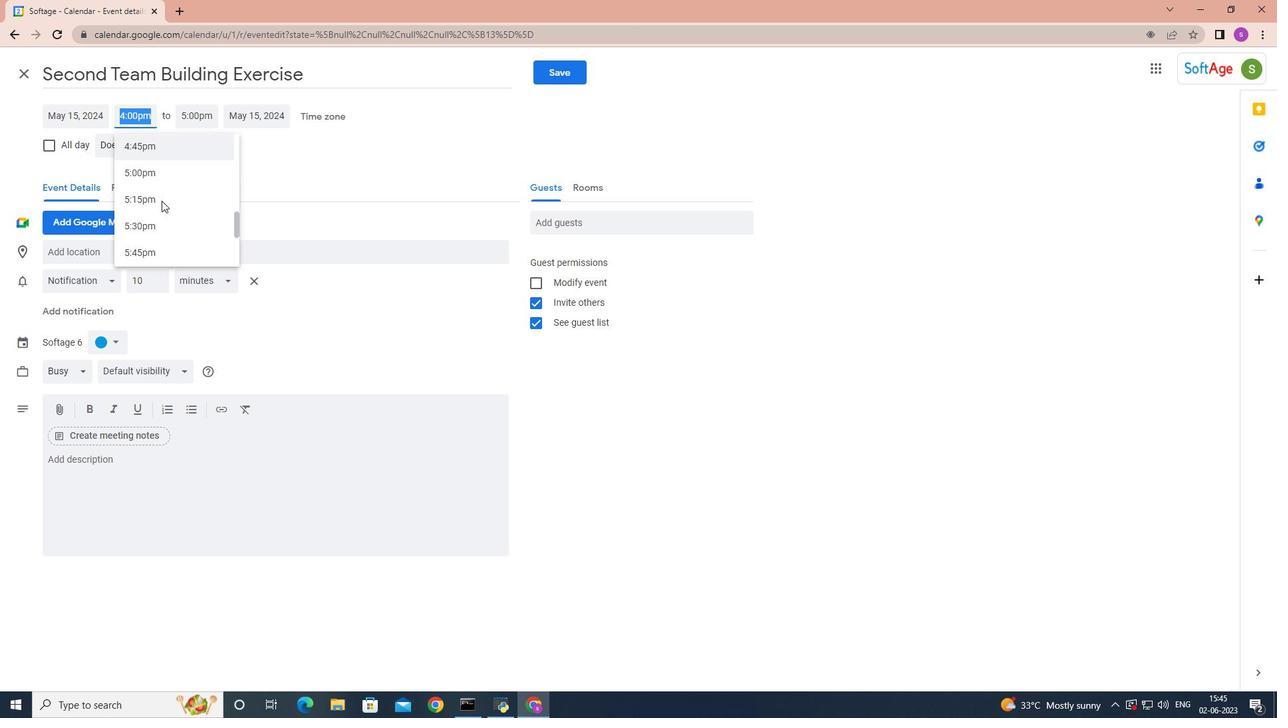 
Action: Mouse moved to (164, 199)
Screenshot: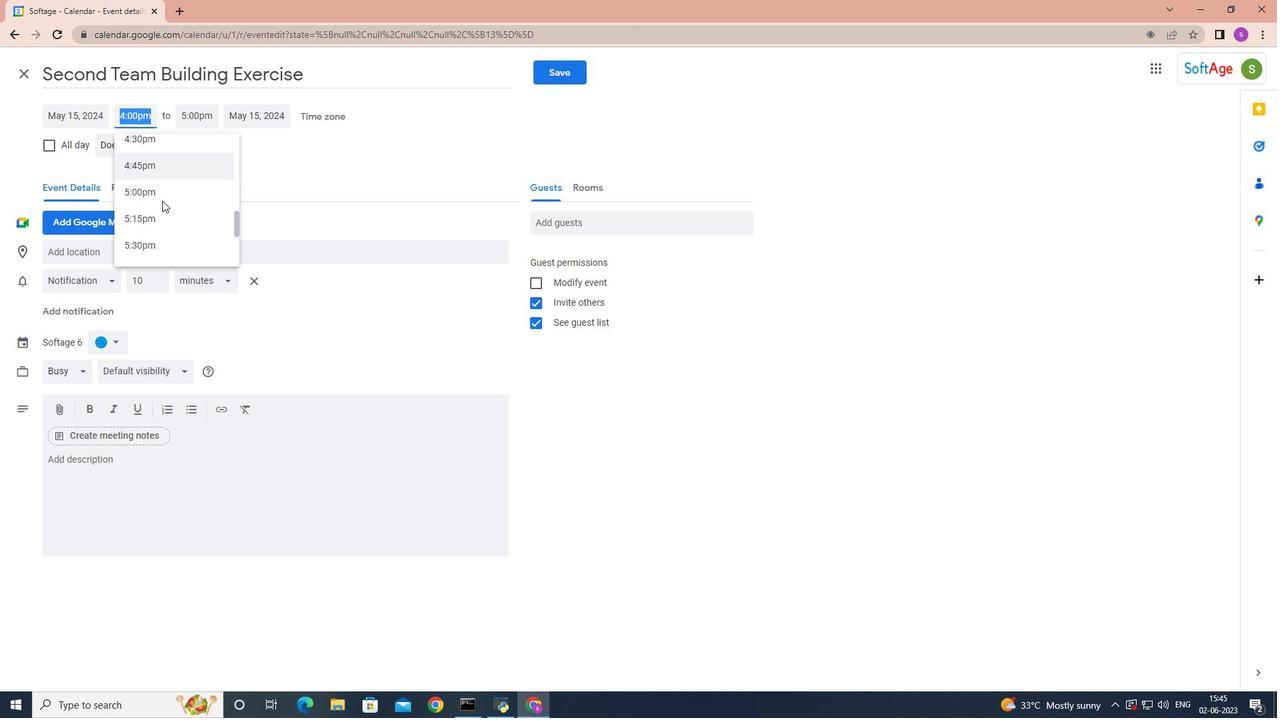 
Action: Mouse scrolled (164, 200) with delta (0, 0)
Screenshot: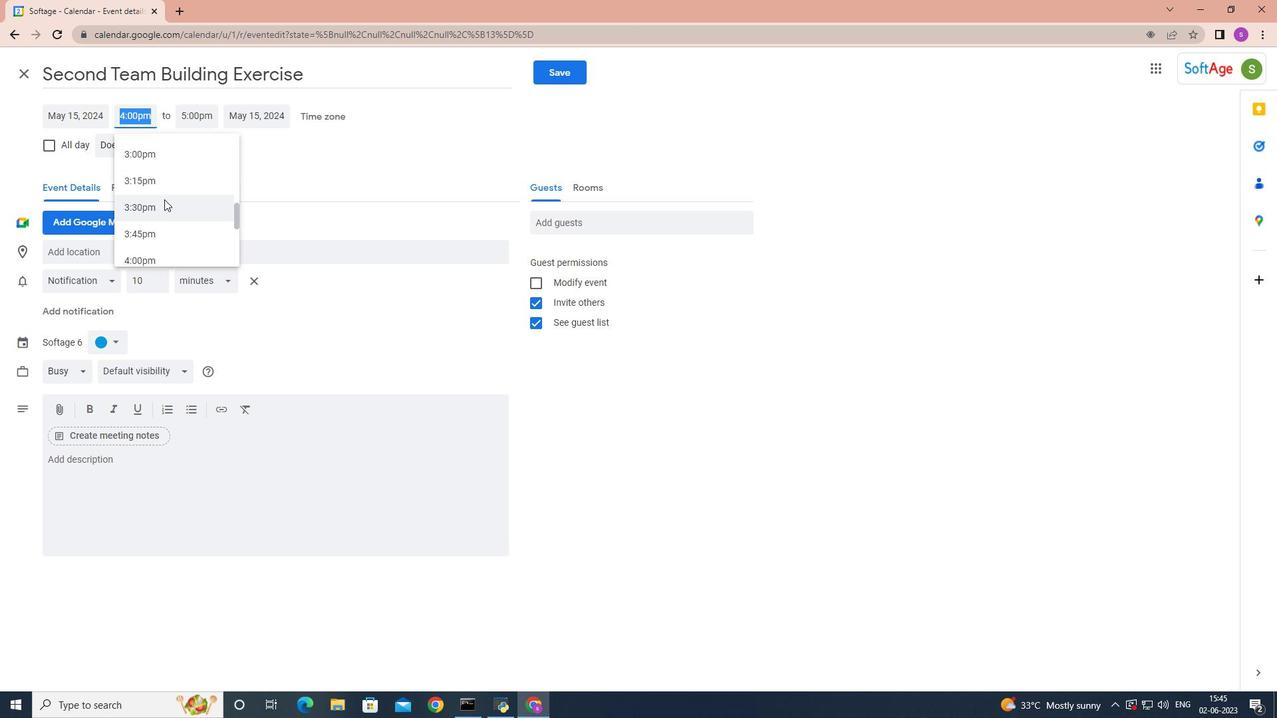 
Action: Mouse scrolled (164, 200) with delta (0, 0)
Screenshot: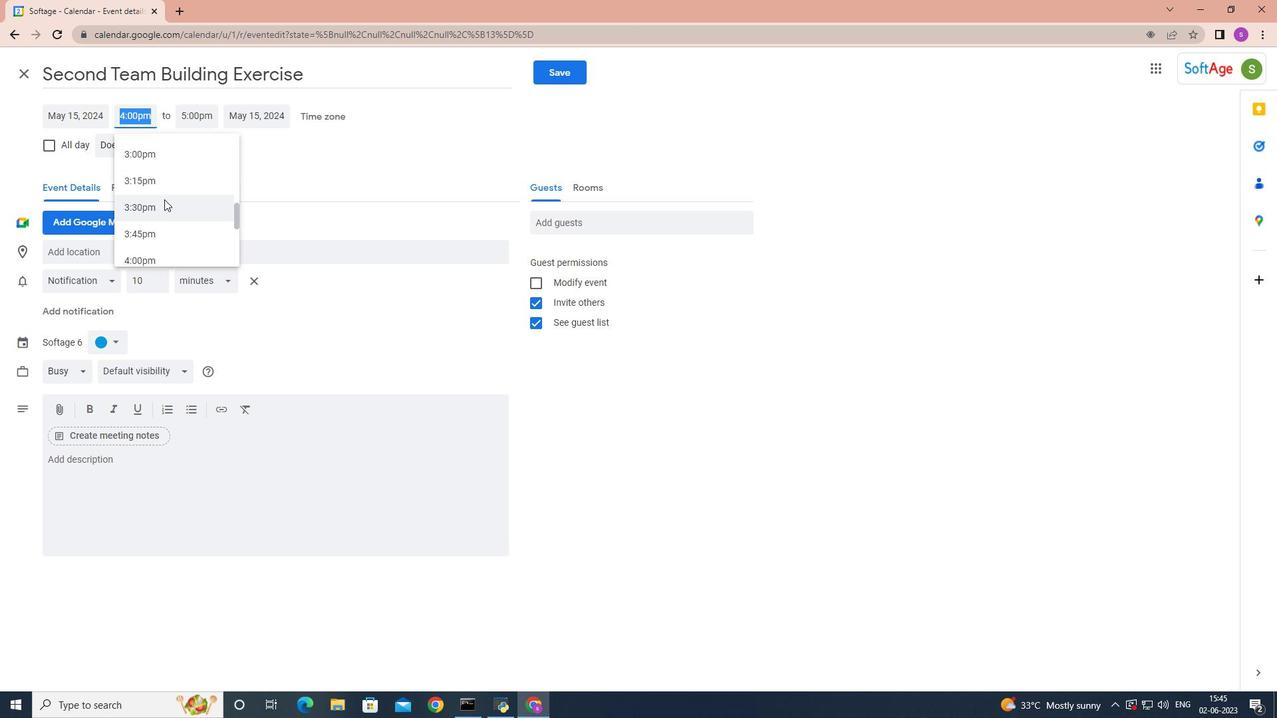 
Action: Mouse scrolled (164, 200) with delta (0, 0)
Screenshot: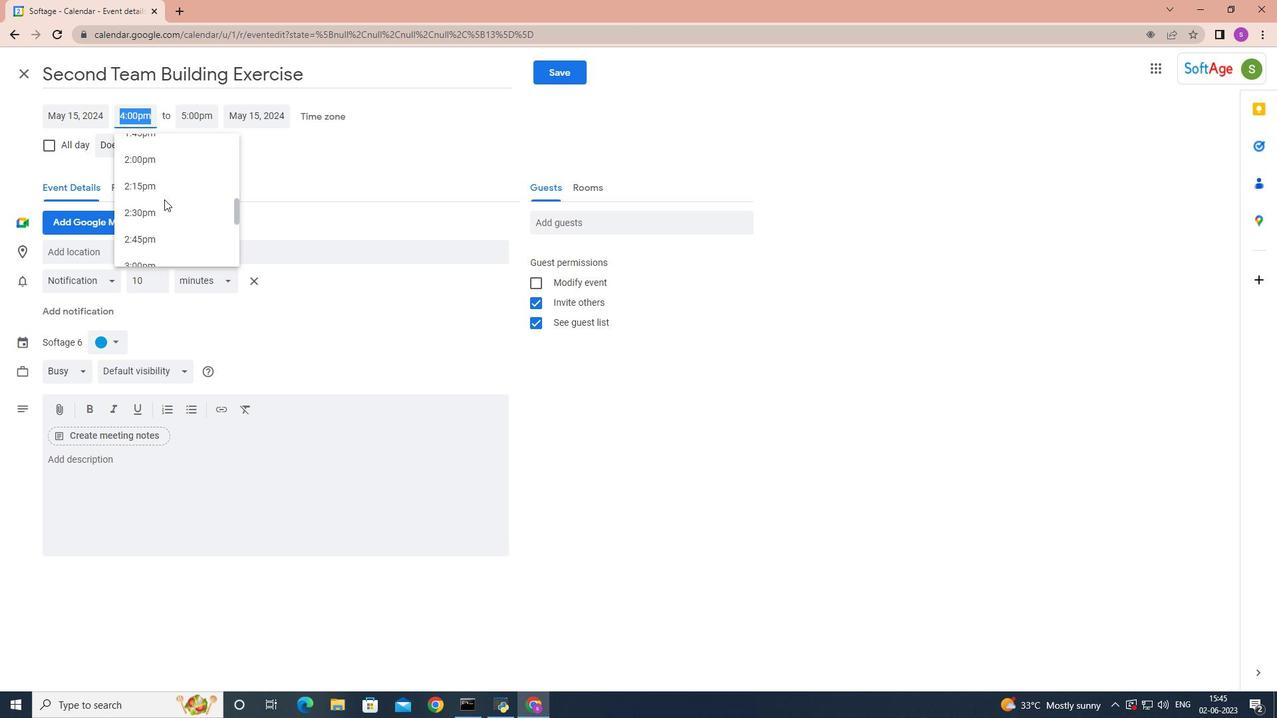 
Action: Mouse scrolled (164, 200) with delta (0, 0)
Screenshot: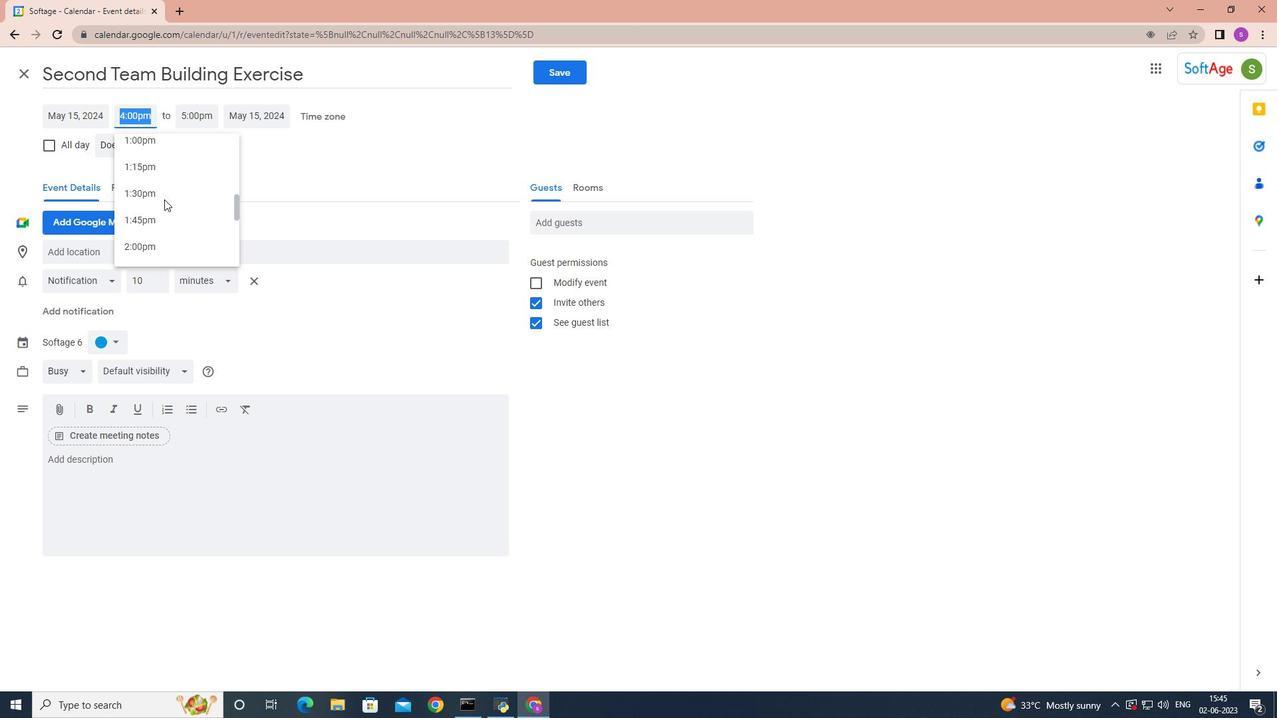 
Action: Mouse scrolled (164, 200) with delta (0, 0)
Screenshot: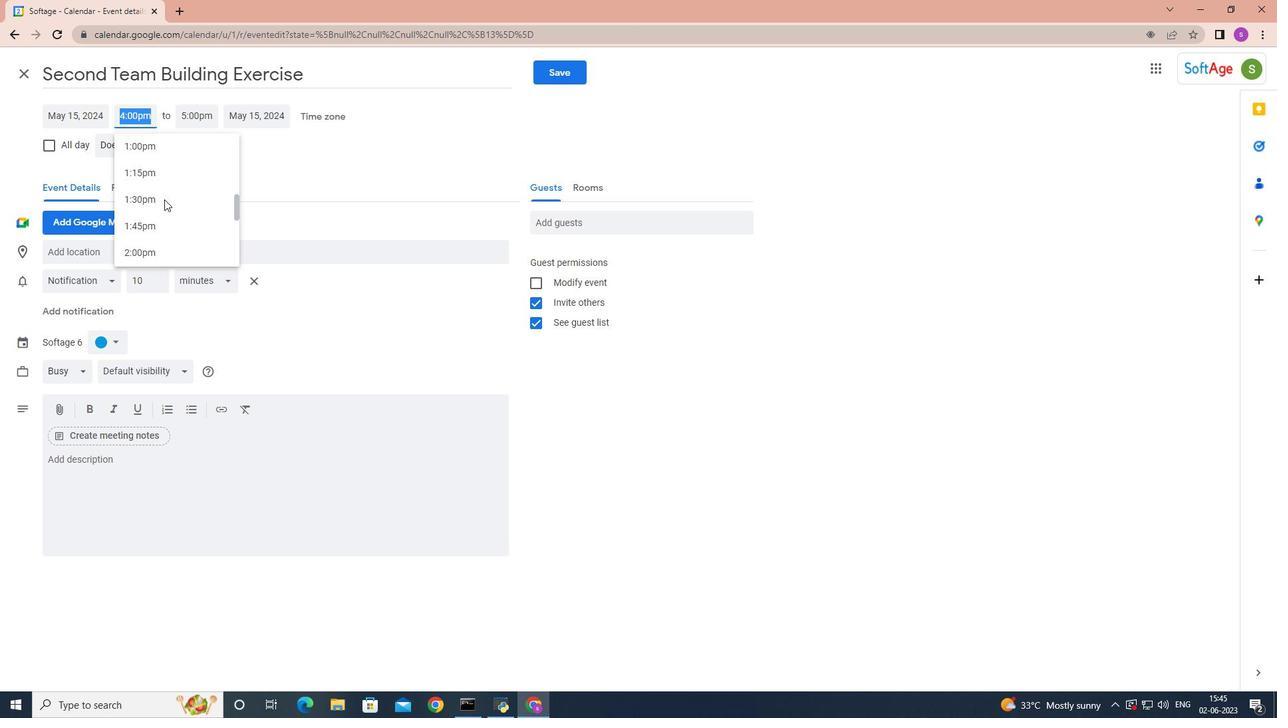 
Action: Mouse scrolled (164, 200) with delta (0, 0)
Screenshot: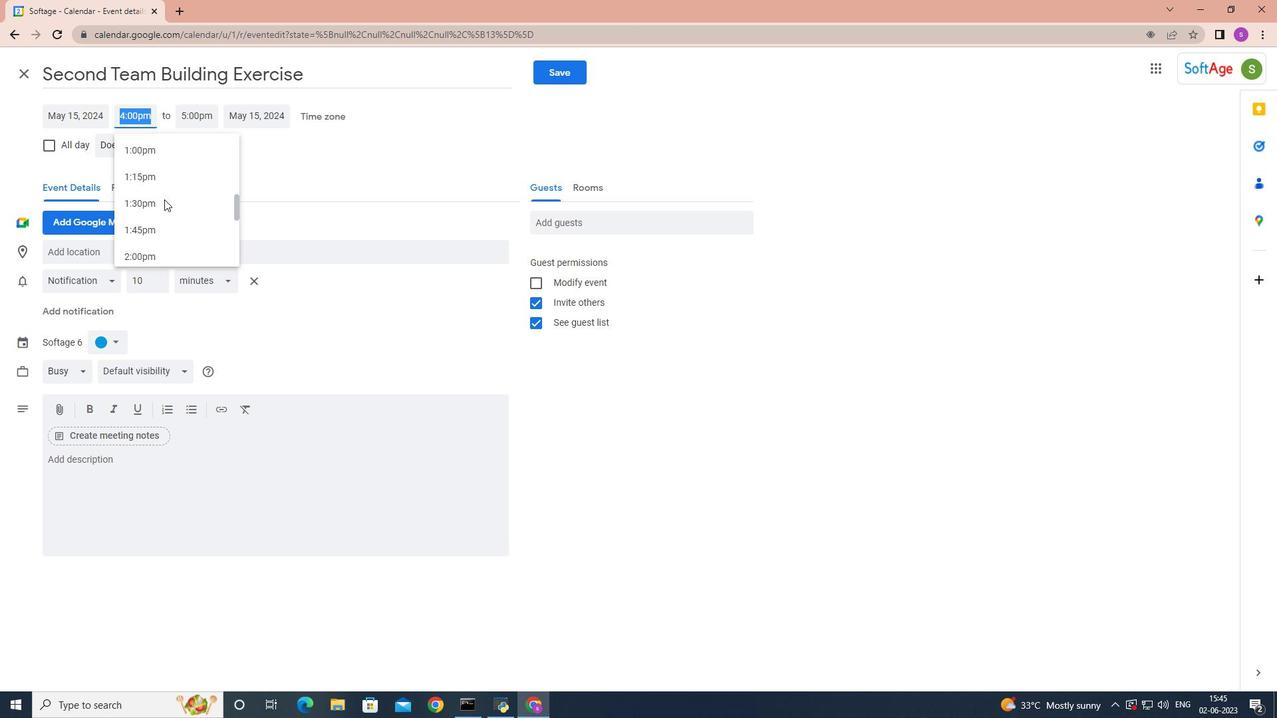 
Action: Mouse scrolled (164, 200) with delta (0, 0)
Screenshot: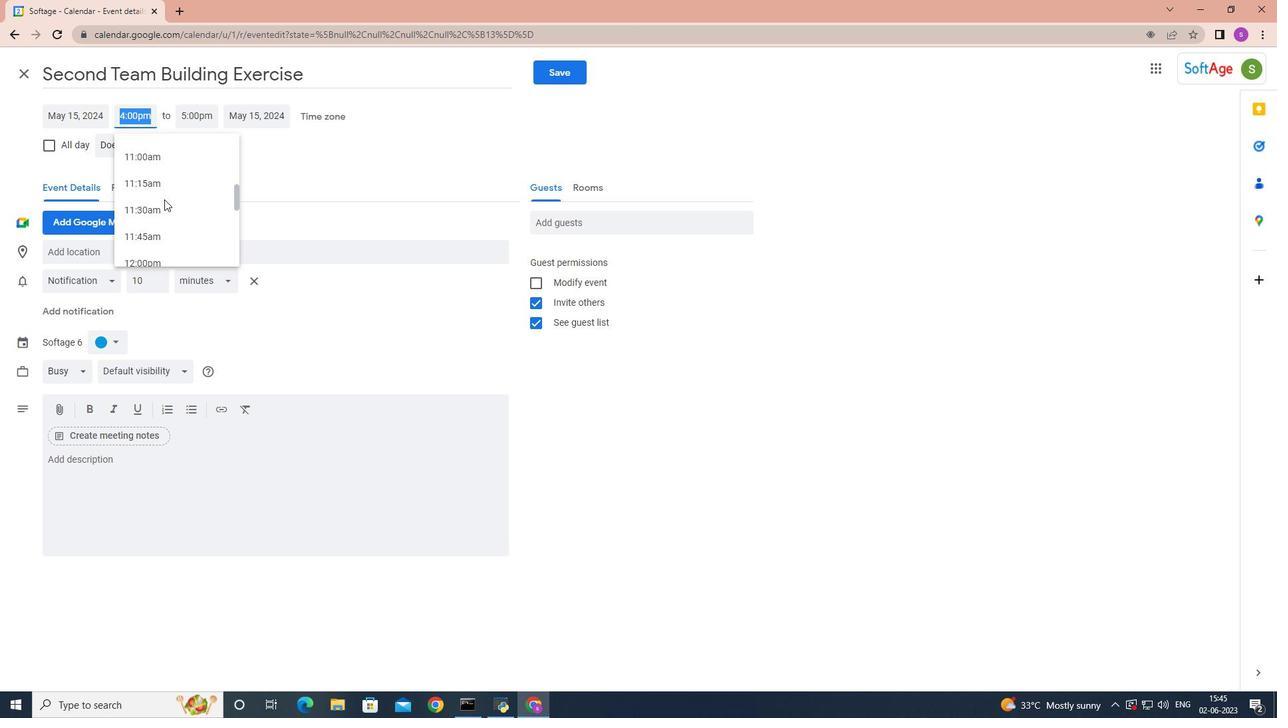 
Action: Mouse scrolled (164, 200) with delta (0, 0)
Screenshot: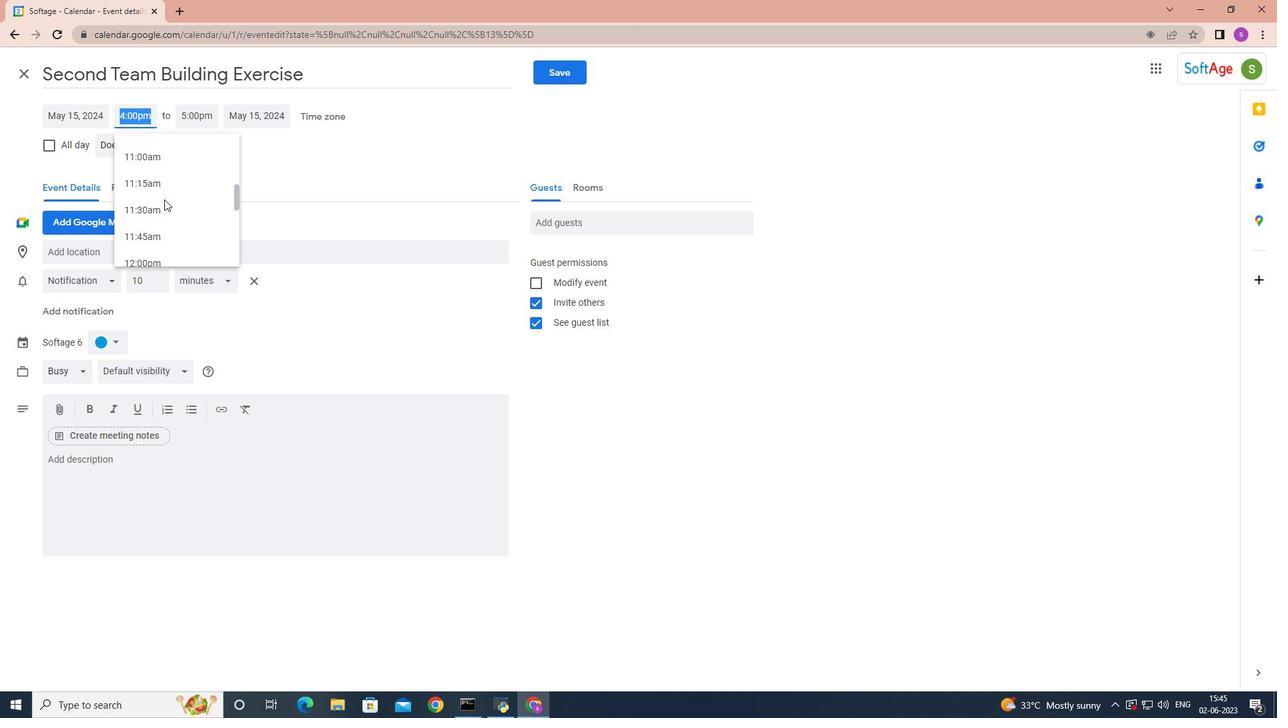 
Action: Mouse scrolled (164, 200) with delta (0, 0)
Screenshot: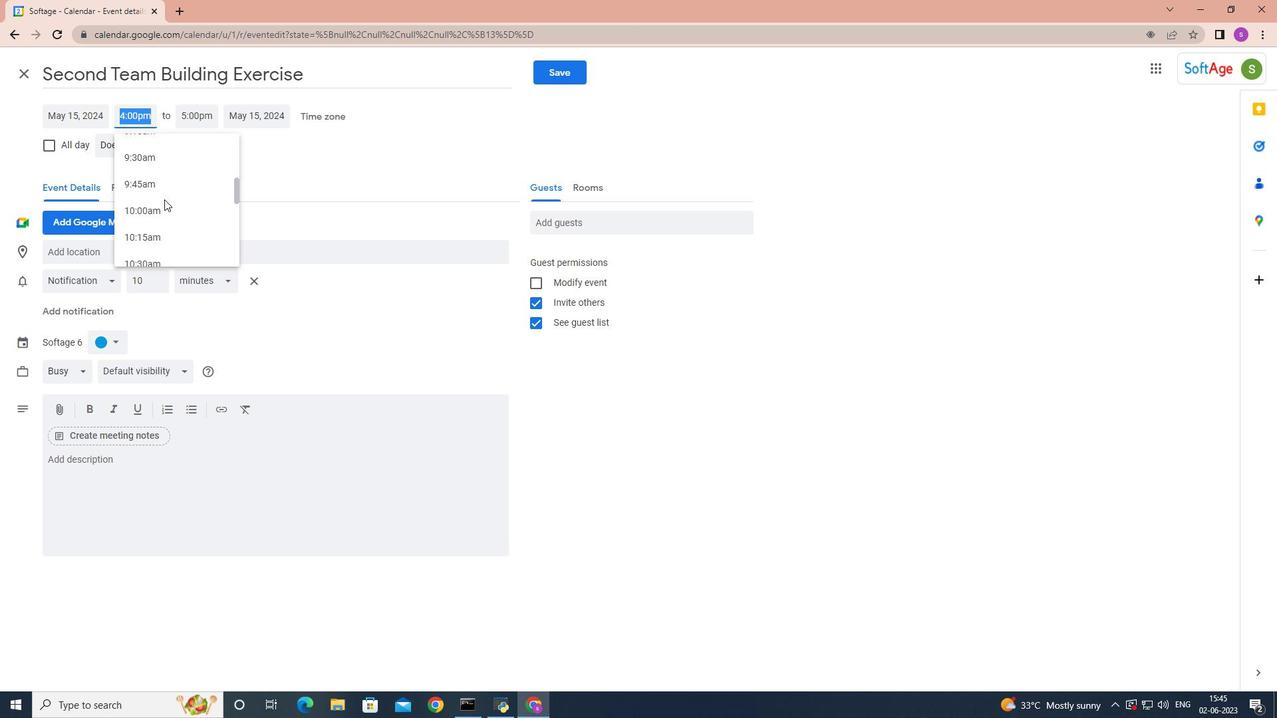 
Action: Mouse scrolled (164, 200) with delta (0, 0)
Screenshot: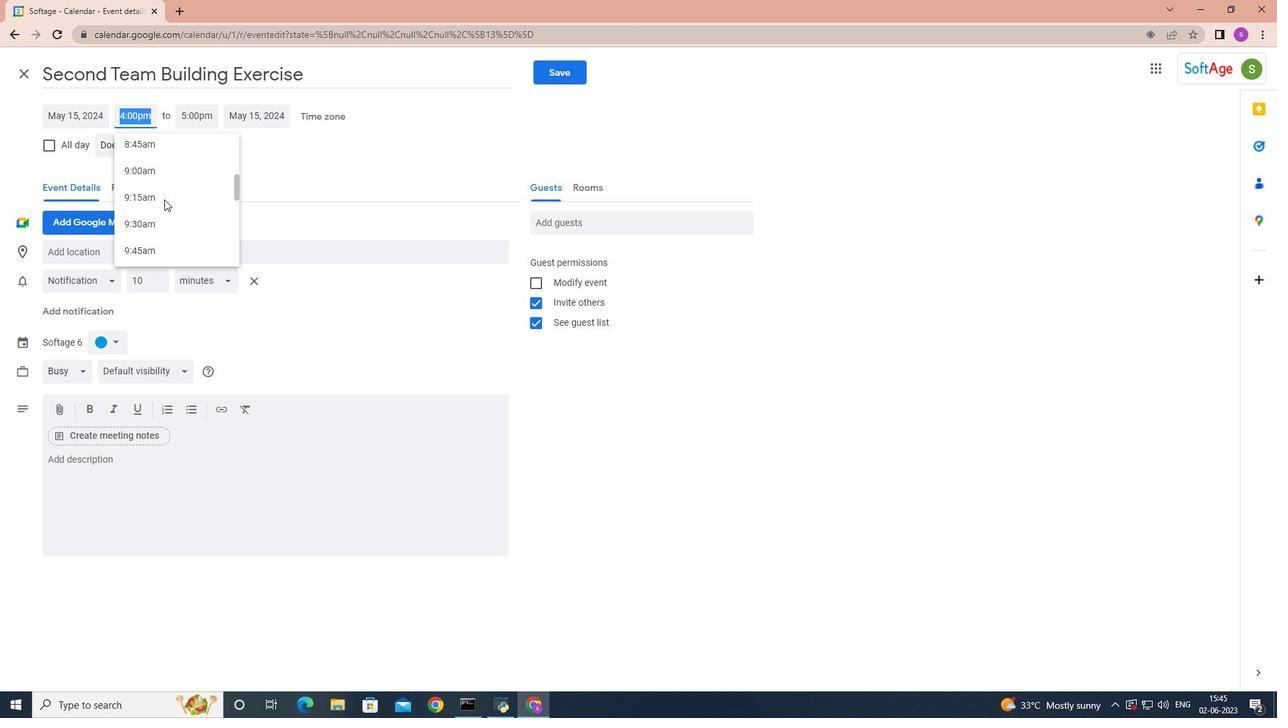 
Action: Mouse scrolled (164, 200) with delta (0, 0)
Screenshot: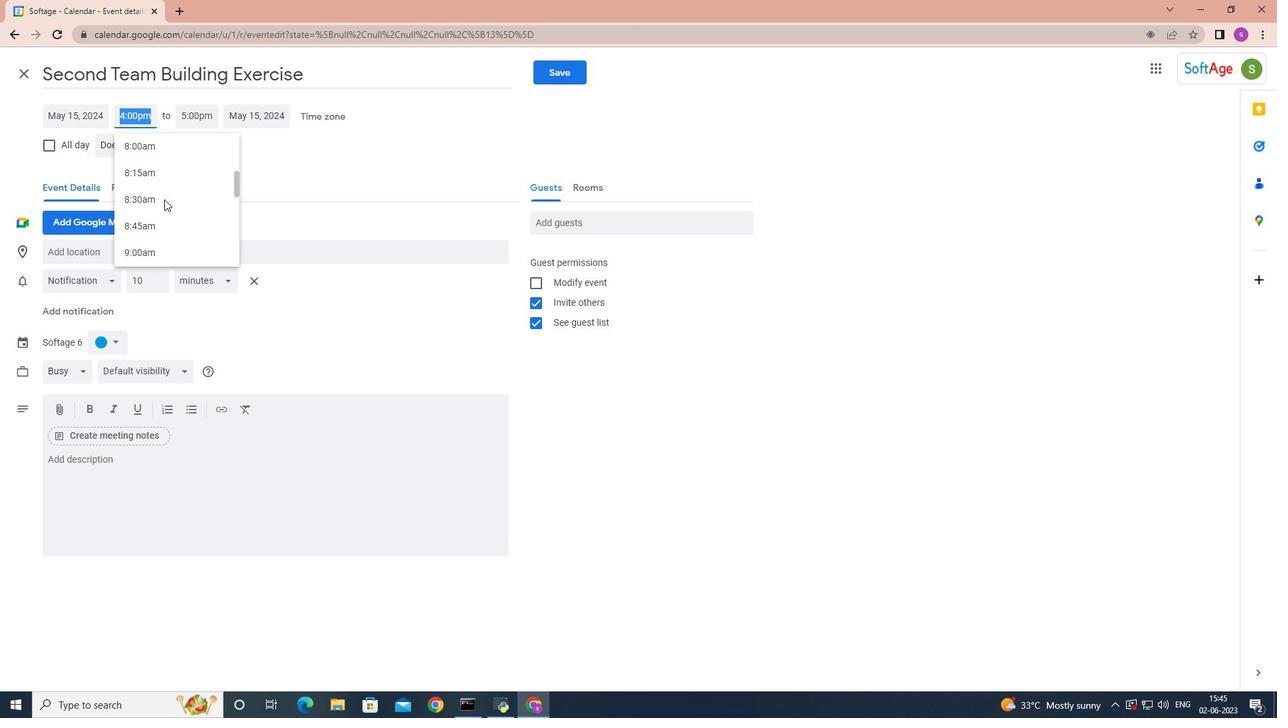 
Action: Mouse scrolled (164, 200) with delta (0, 0)
Screenshot: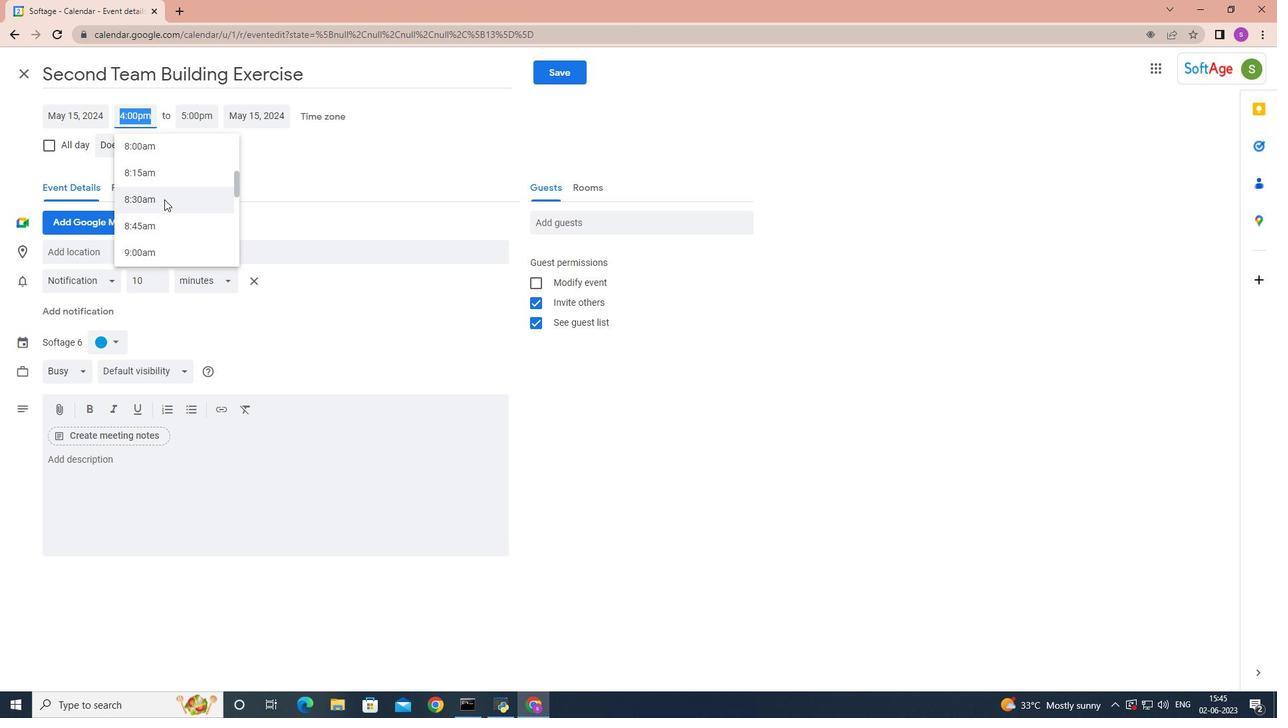 
Action: Mouse scrolled (164, 200) with delta (0, 0)
Screenshot: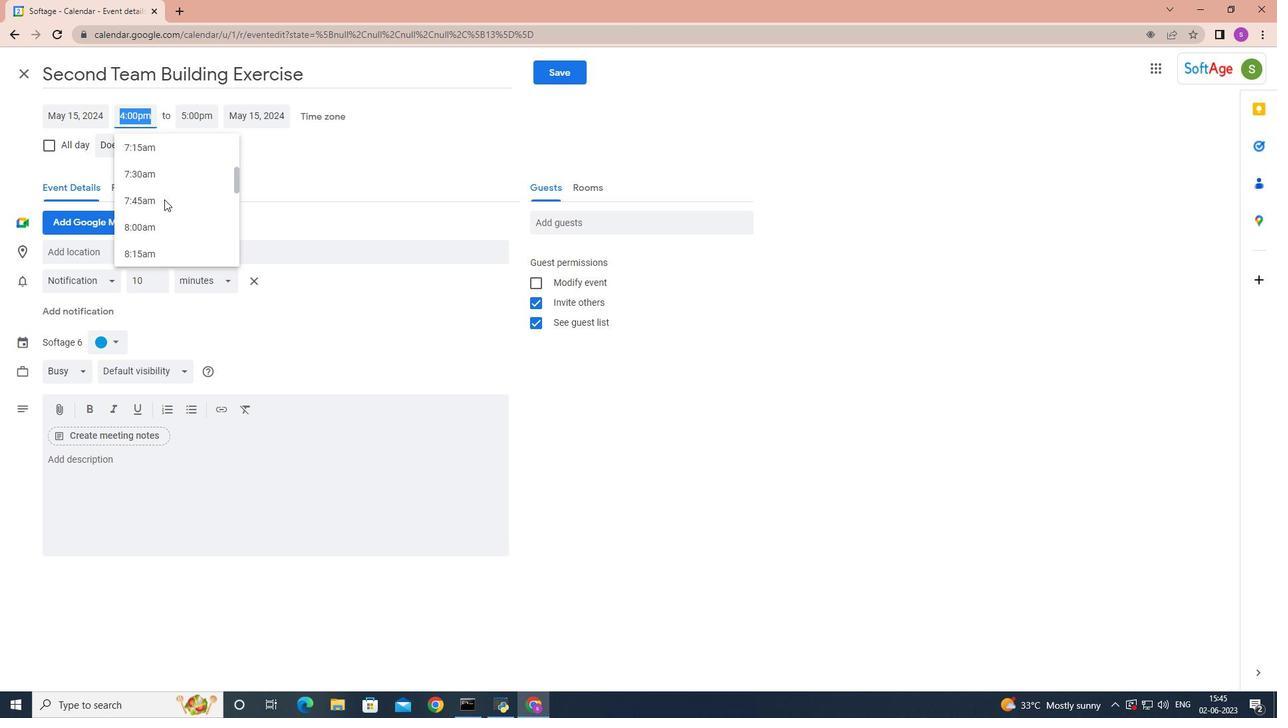 
Action: Mouse scrolled (164, 200) with delta (0, 0)
Screenshot: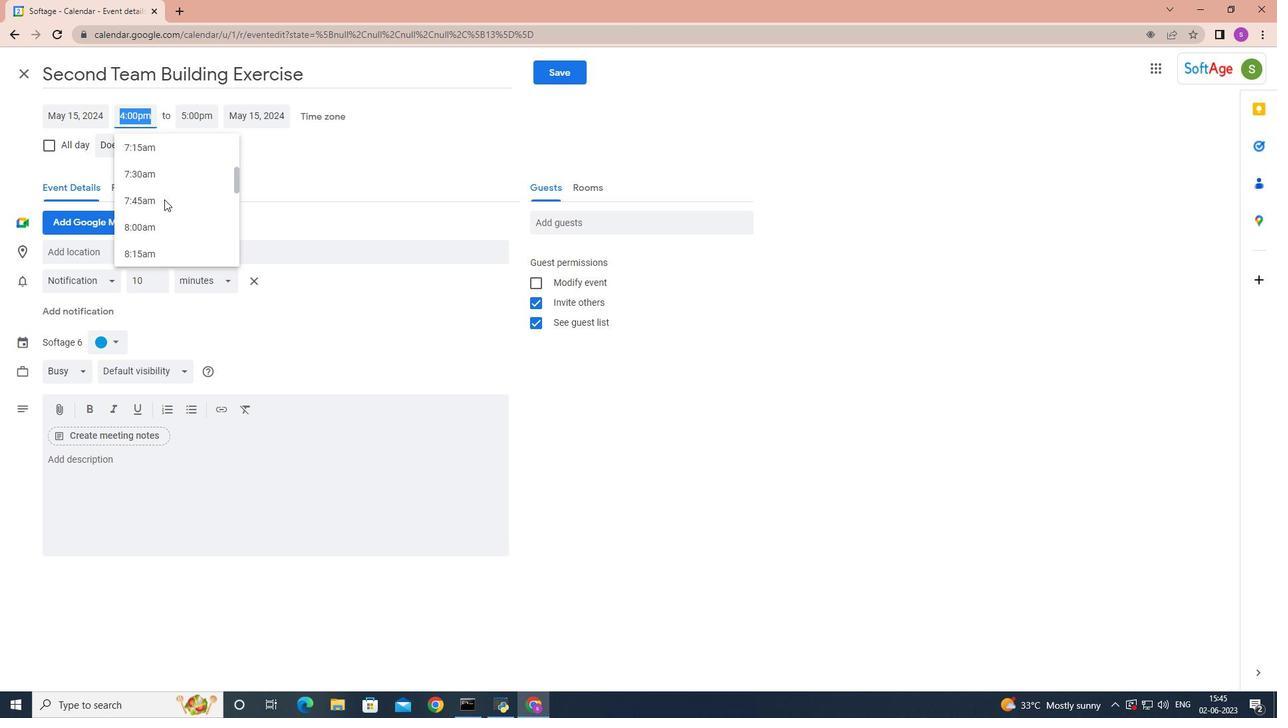 
Action: Mouse scrolled (164, 198) with delta (0, 0)
Screenshot: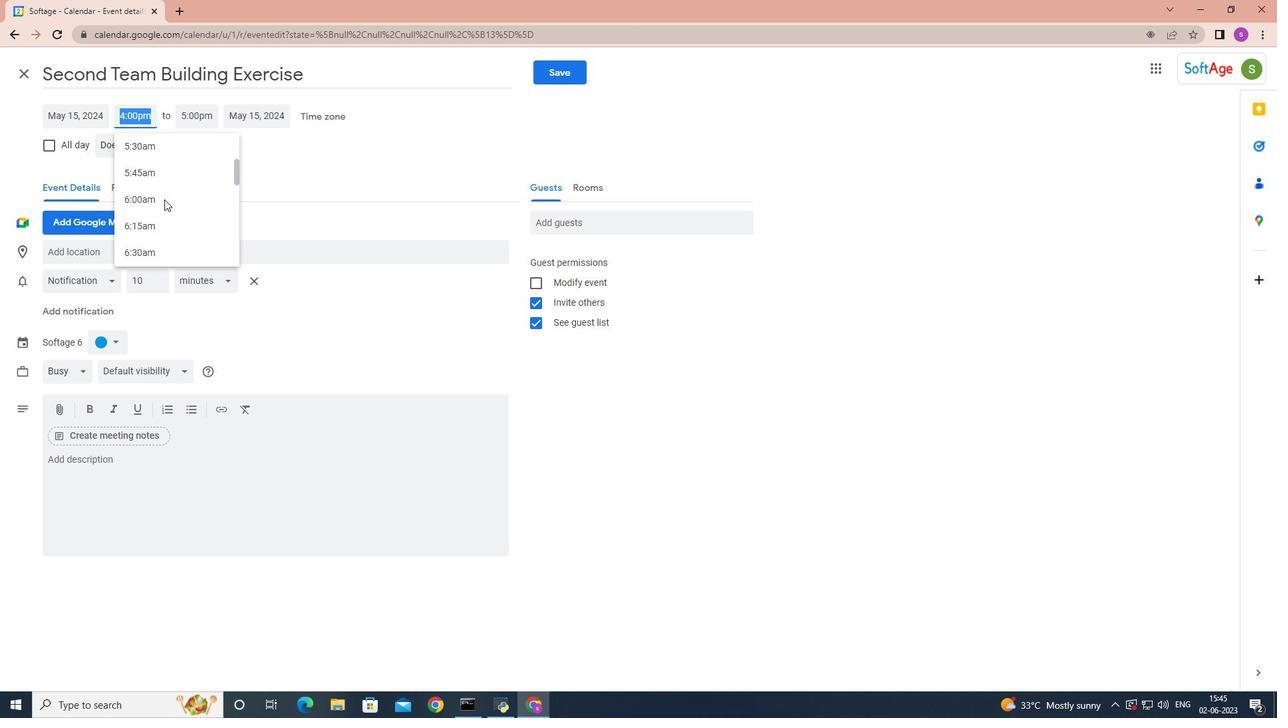 
Action: Mouse moved to (164, 199)
Screenshot: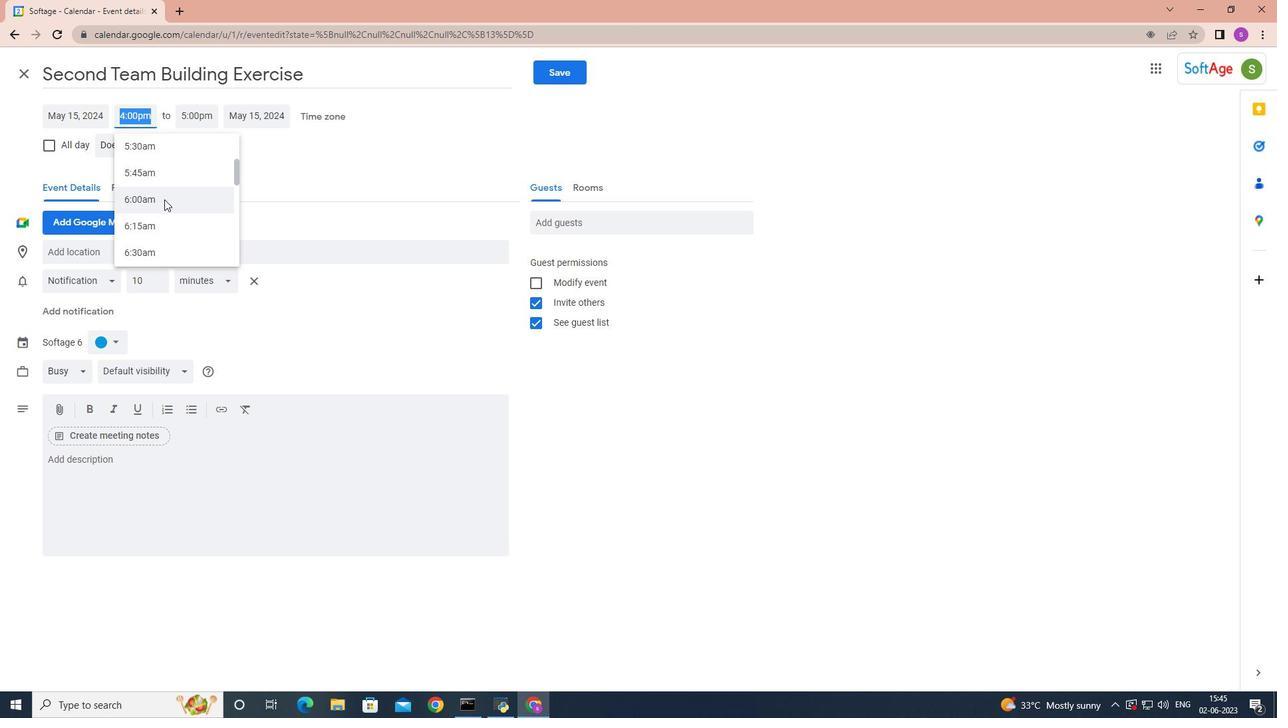 
Action: Mouse scrolled (164, 198) with delta (0, 0)
Screenshot: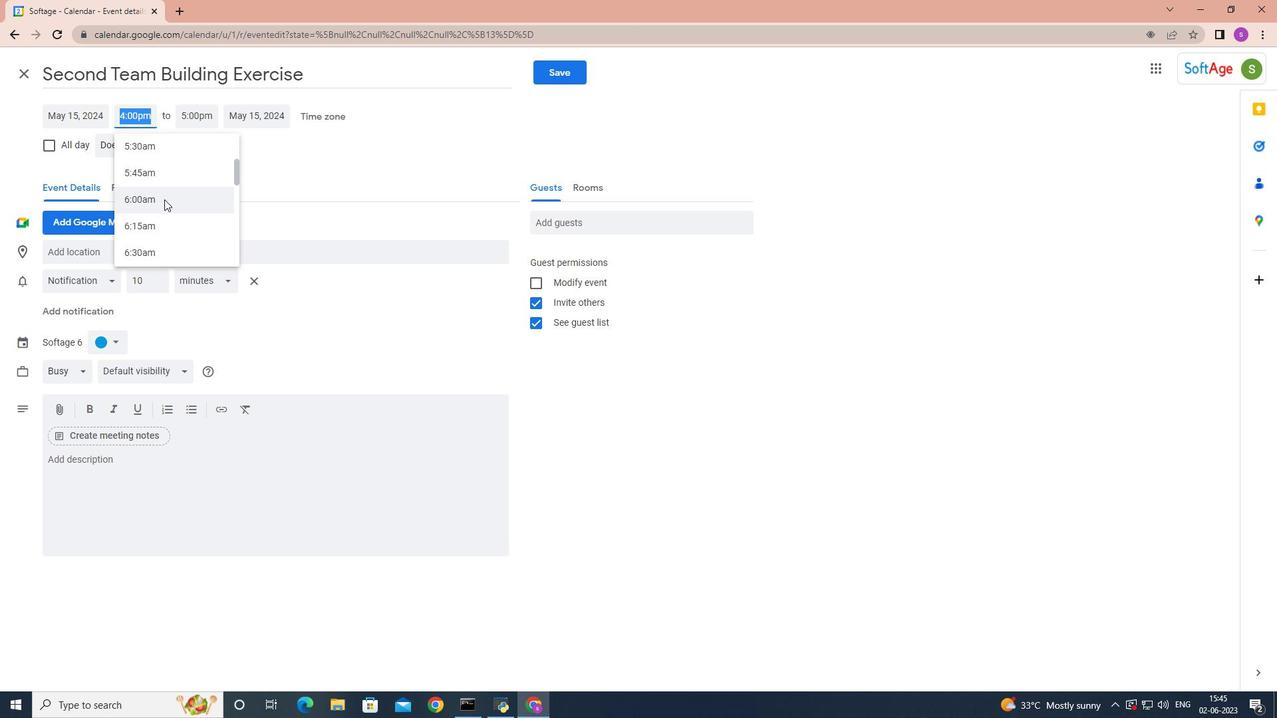 
Action: Mouse moved to (170, 221)
Screenshot: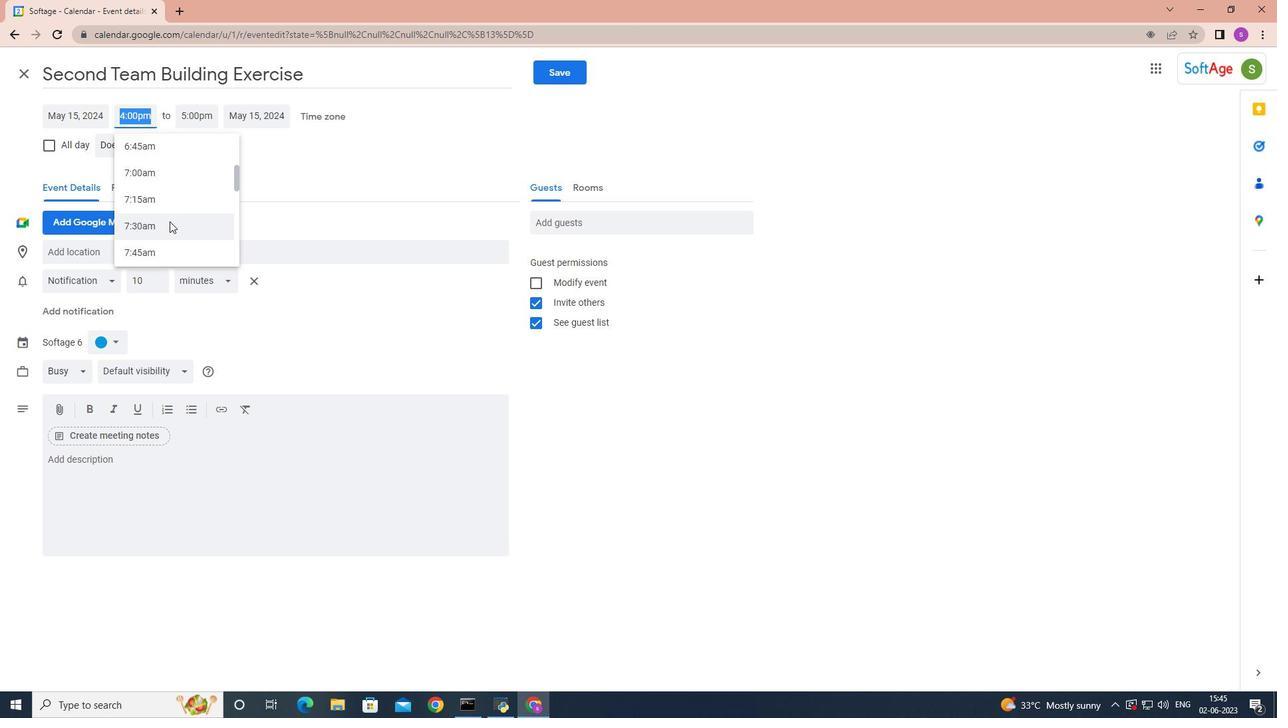 
Action: Mouse pressed left at (170, 221)
Screenshot: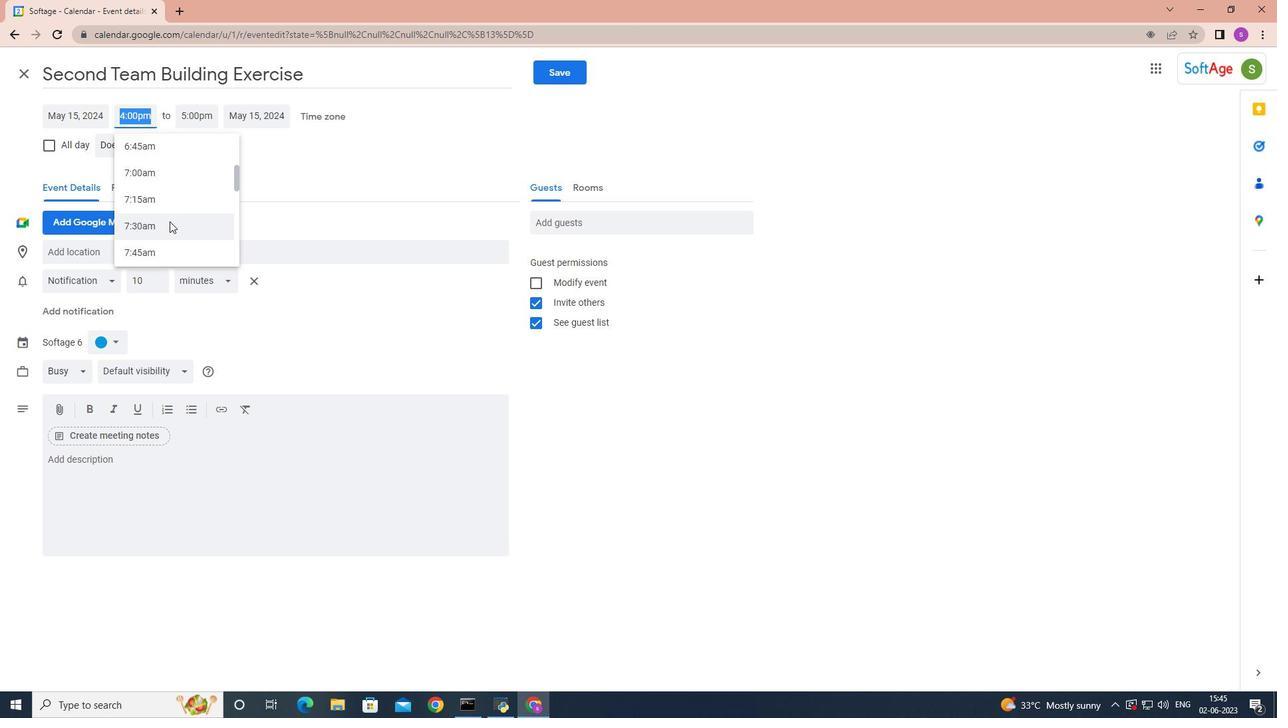 
Action: Mouse moved to (206, 120)
Screenshot: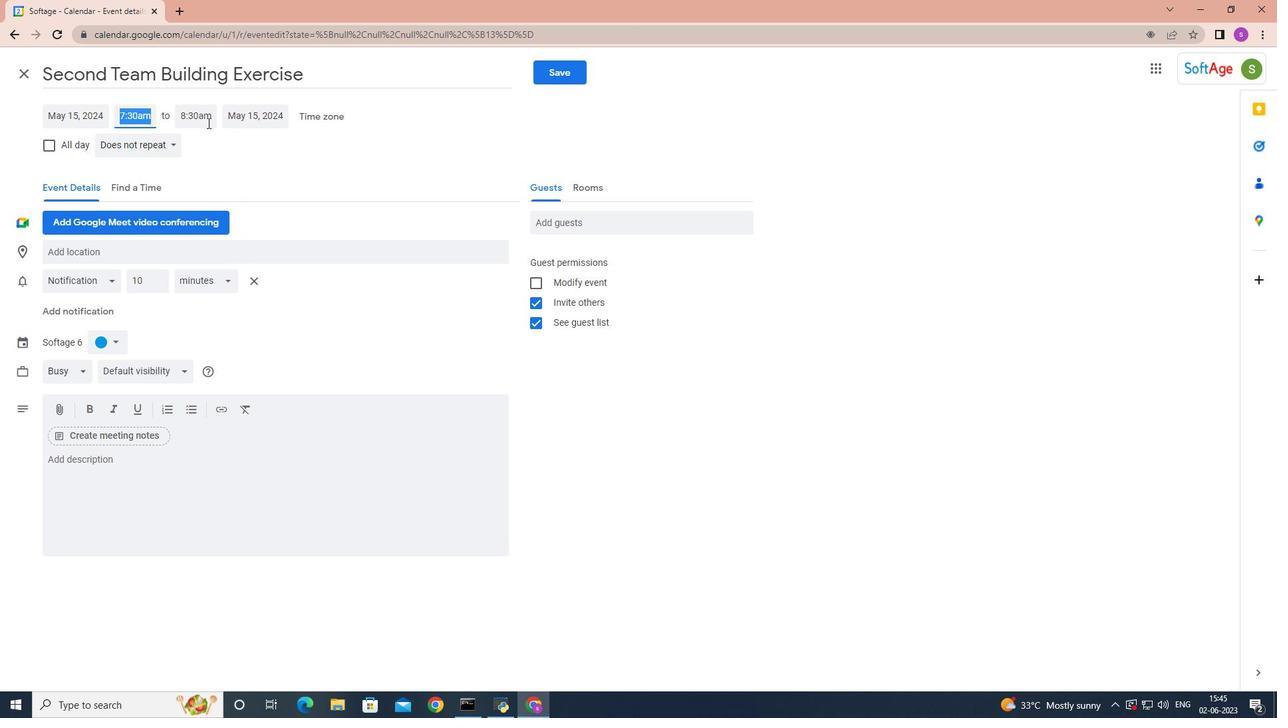 
Action: Mouse pressed left at (206, 120)
Screenshot: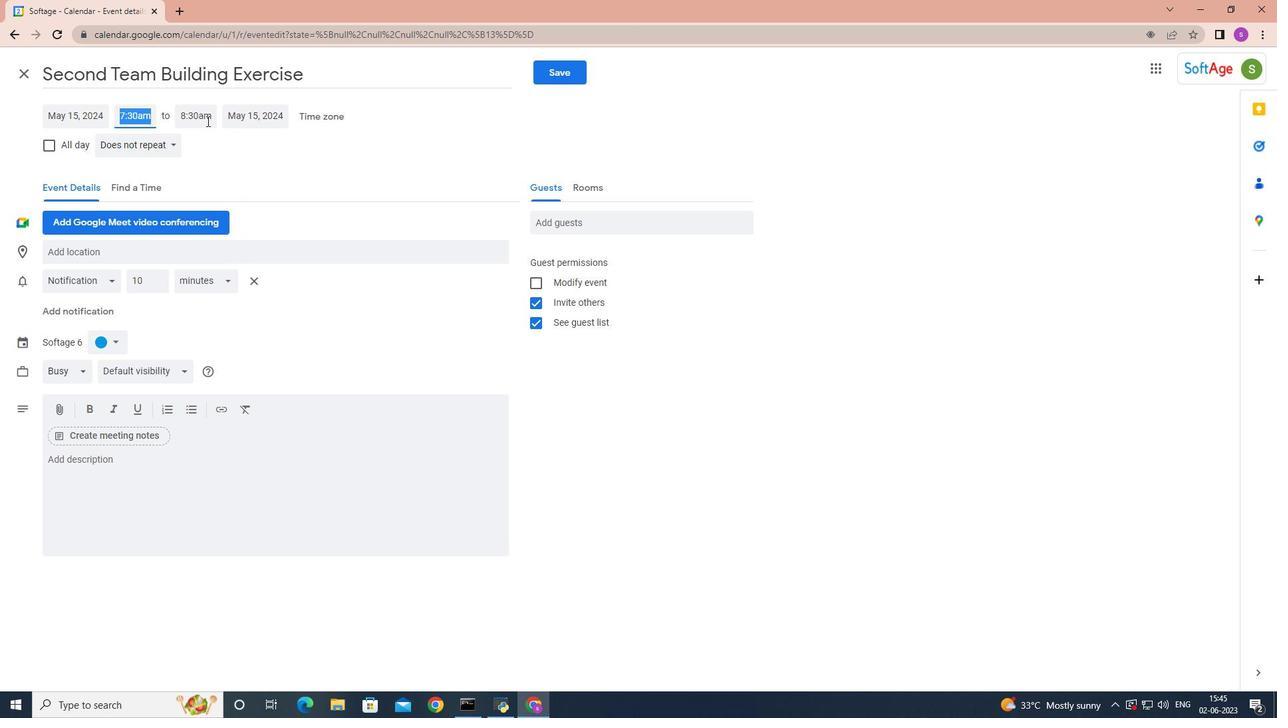 
Action: Mouse moved to (208, 196)
Screenshot: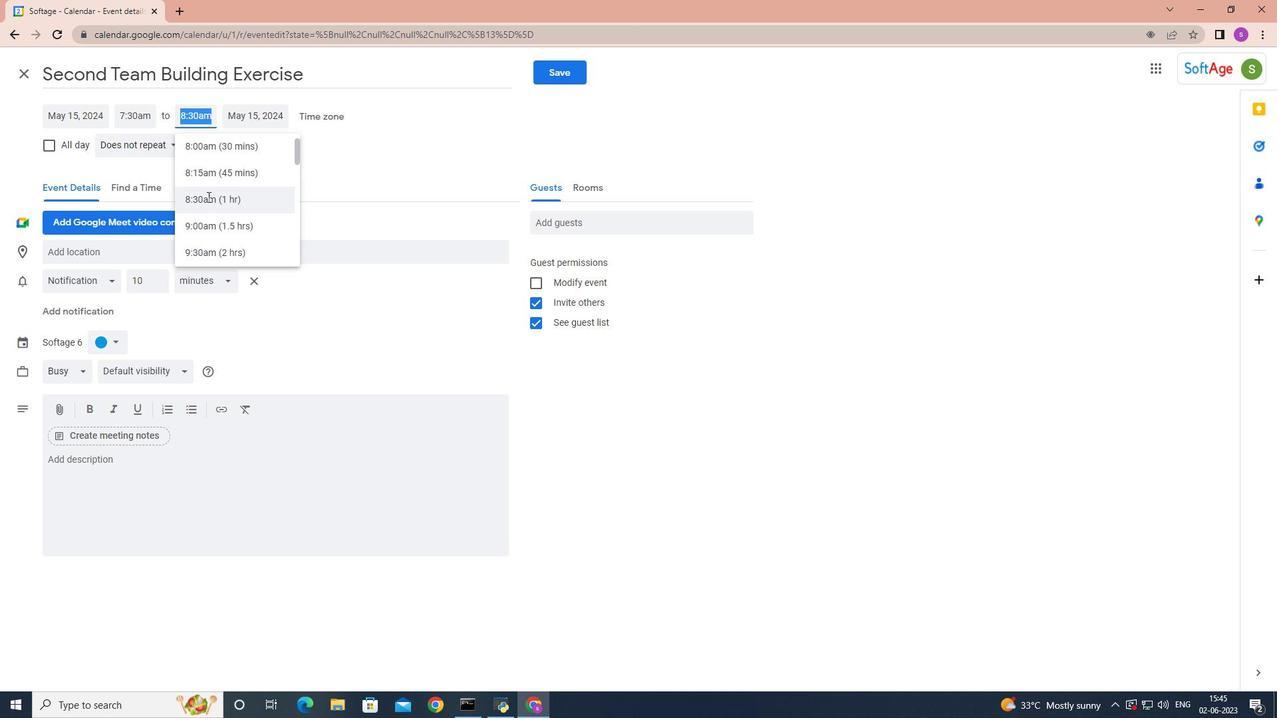 
Action: Mouse scrolled (208, 196) with delta (0, 0)
Screenshot: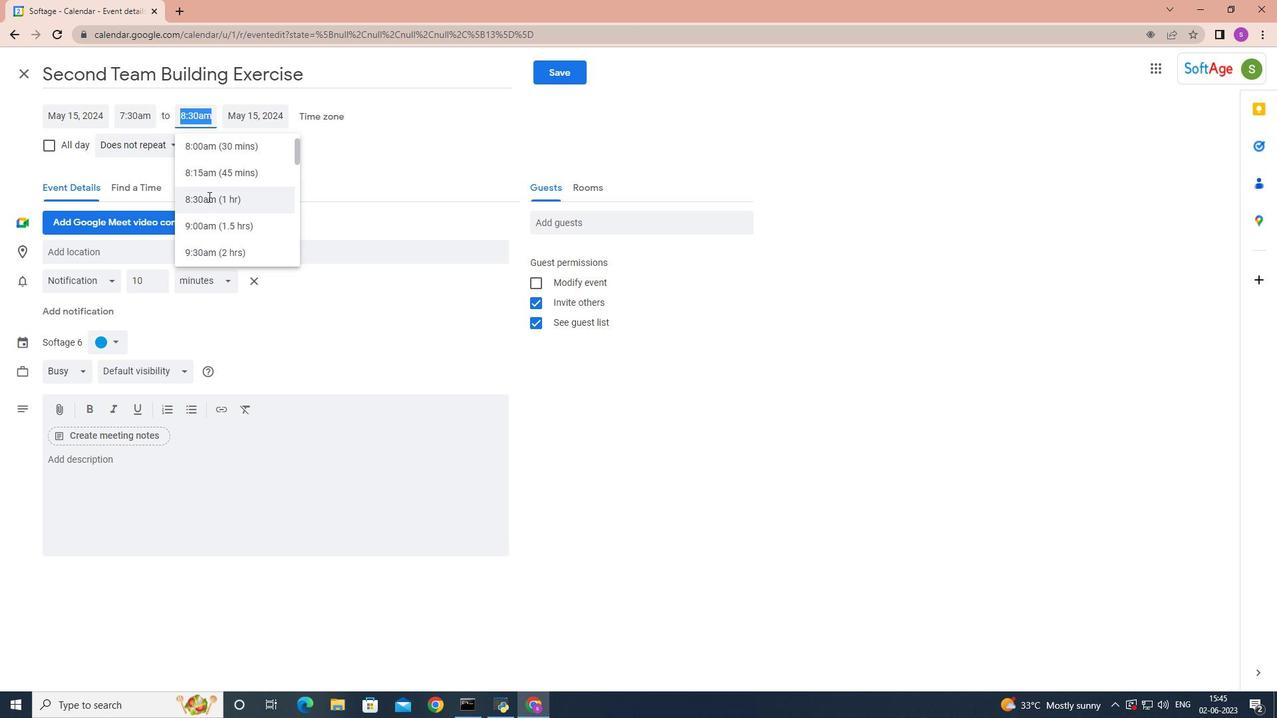 
Action: Mouse moved to (227, 188)
Screenshot: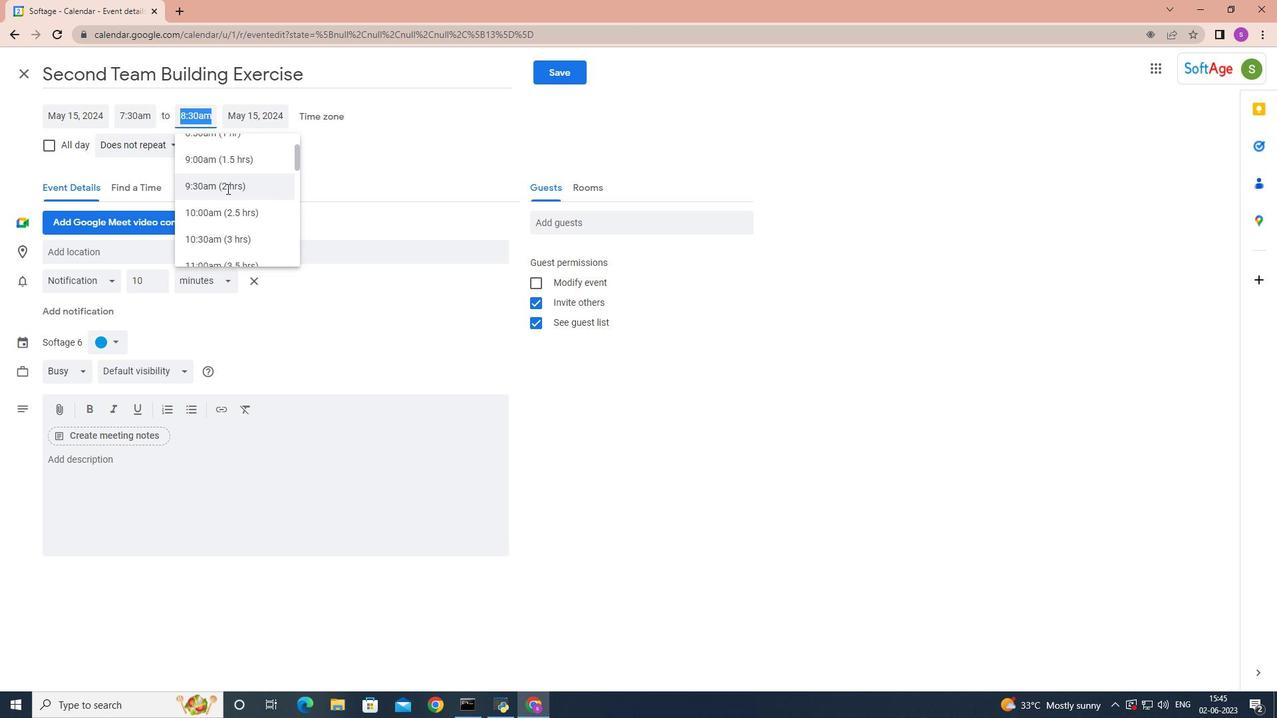 
Action: Mouse pressed left at (227, 188)
Screenshot: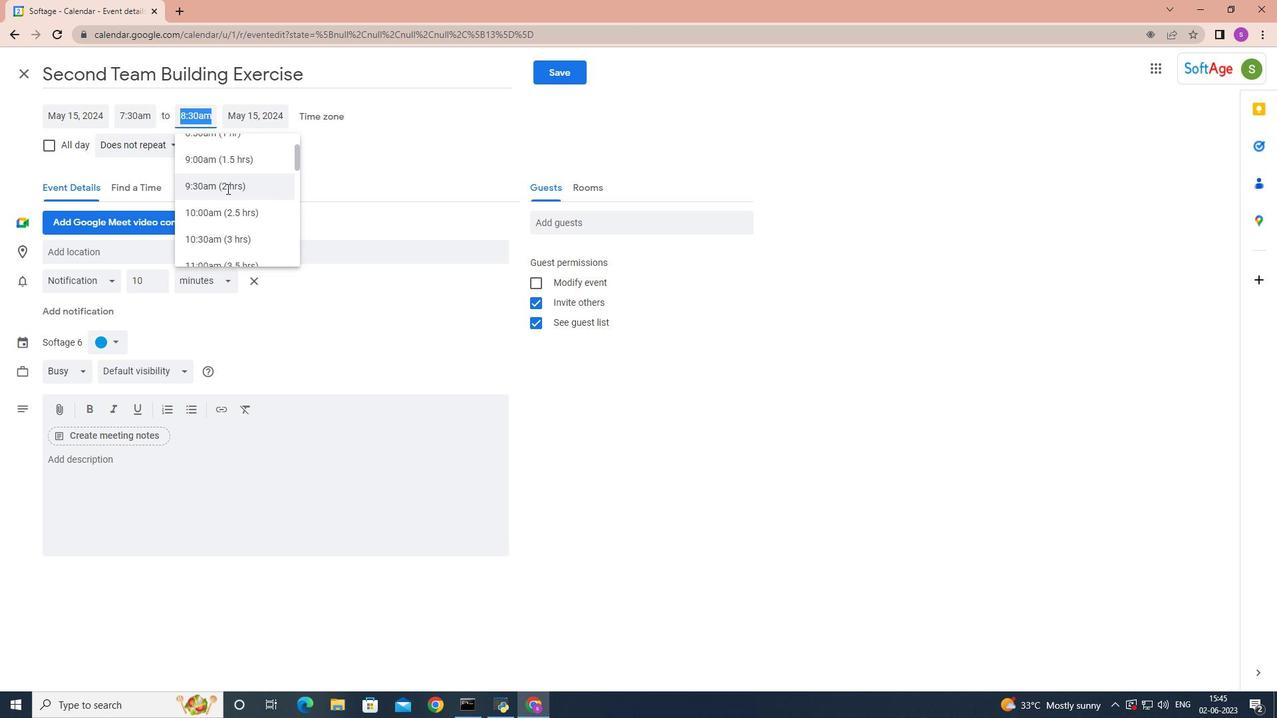 
Action: Mouse moved to (110, 463)
Screenshot: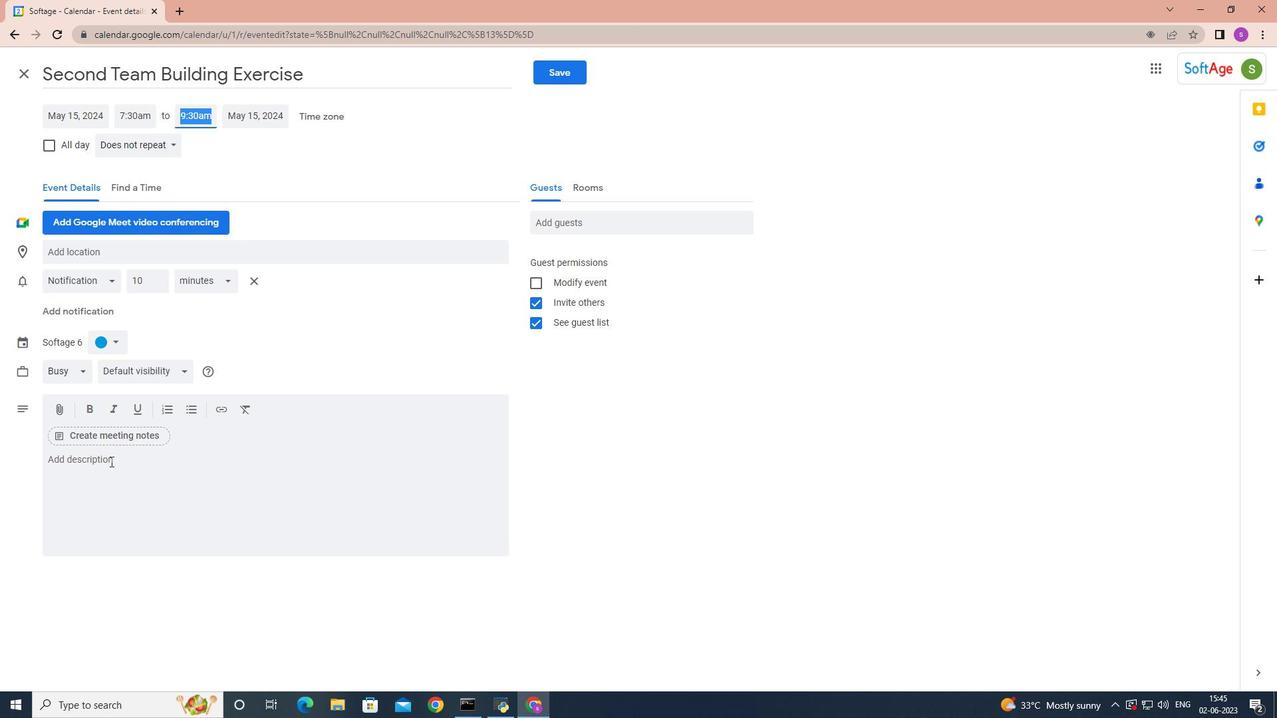 
Action: Mouse pressed left at (110, 463)
Screenshot: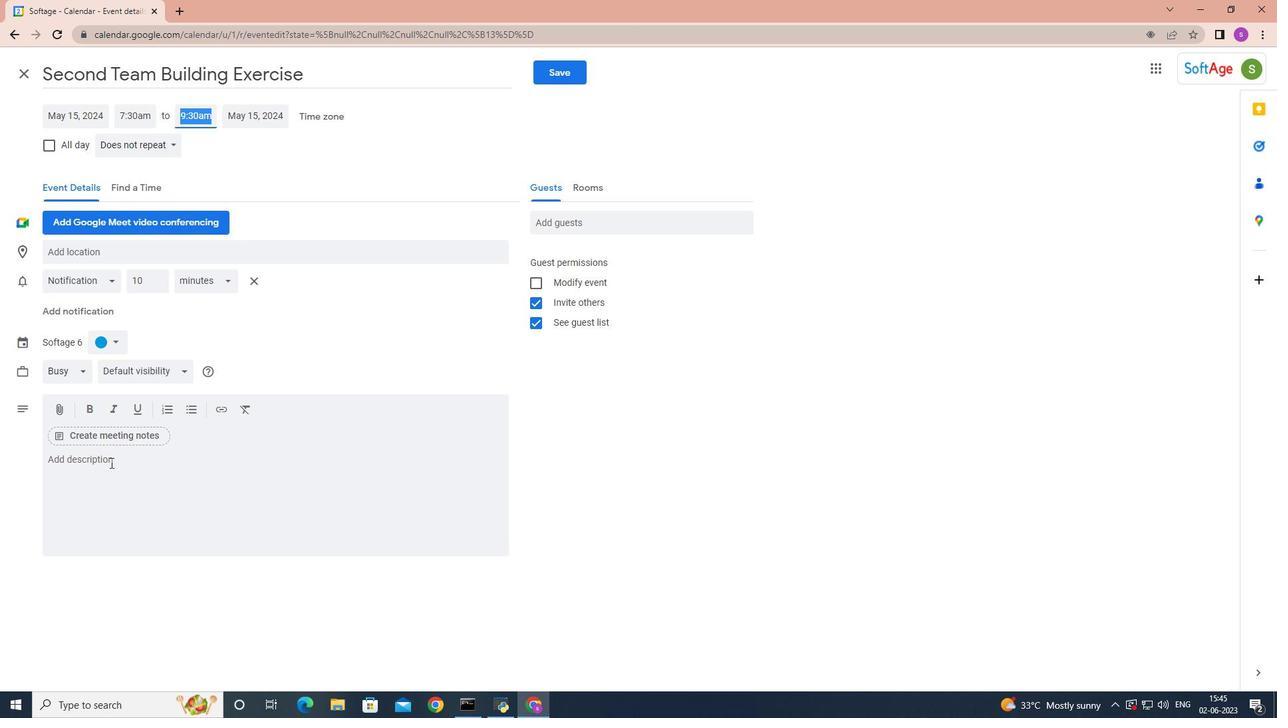 
Action: Mouse moved to (114, 463)
Screenshot: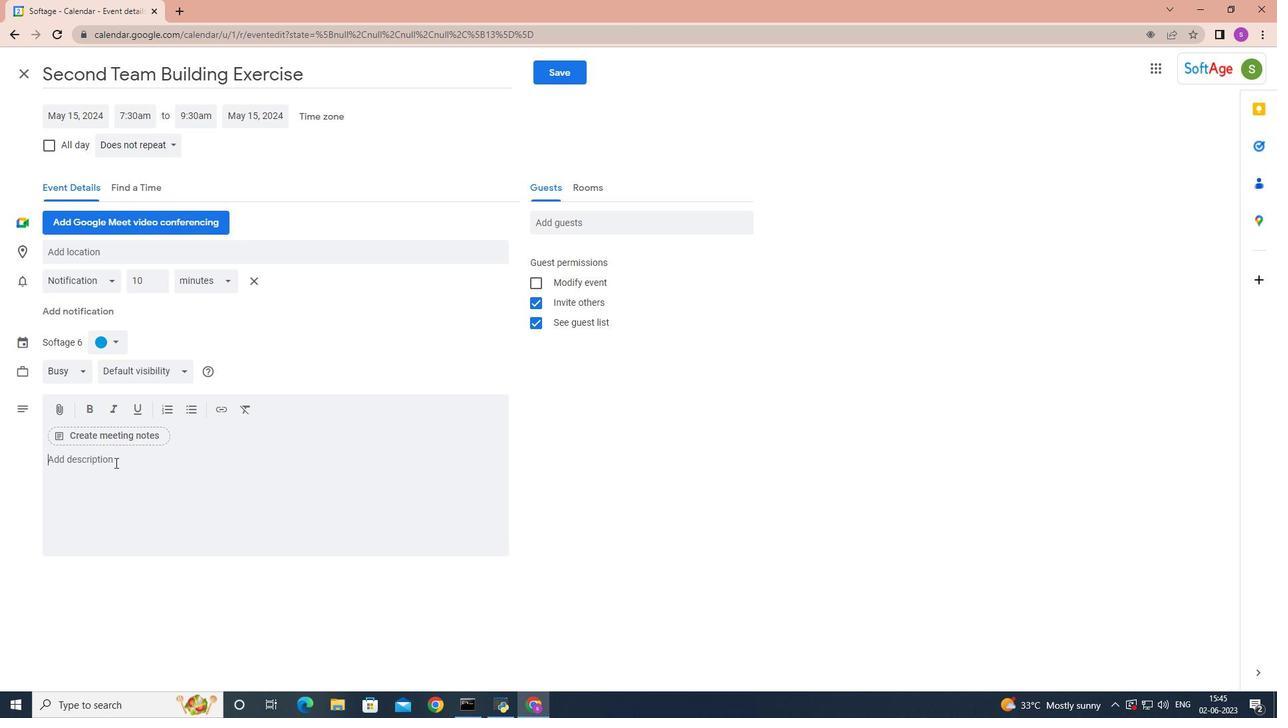 
Action: Key pressed <Key.shift>A<Key.shift>s<Key.space>the<Key.space>meeting<Key.space>progresses<Key.space><Key.backspace>,<Key.space>the<Key.space>focus<Key.space>will<Key.space>shift<Key.space>toward<Key.space>exploring<Key.space>potential<Key.space>synergies,<Key.space>investment<Key.space>opportunities,<Key.space>and<Key.space>the<Key.space>investor<Key.shift><<Key.space><Key.backspace>,
Screenshot: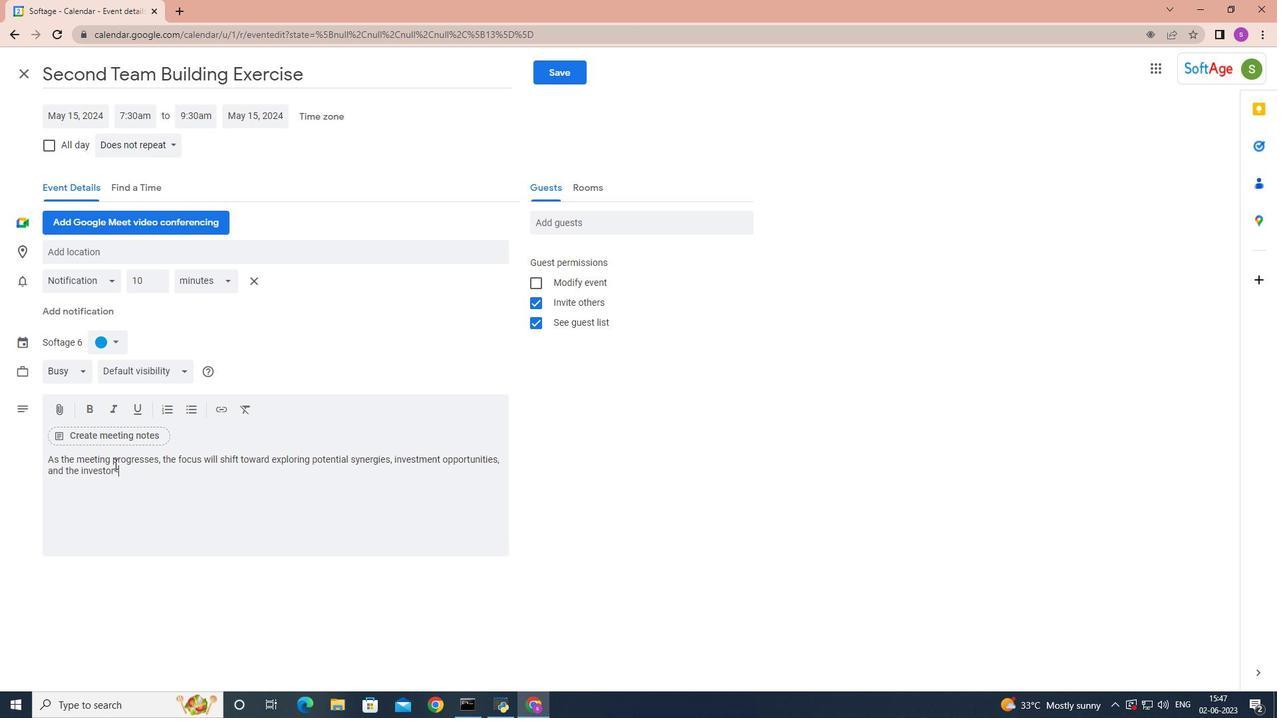 
Action: Mouse moved to (573, 638)
Screenshot: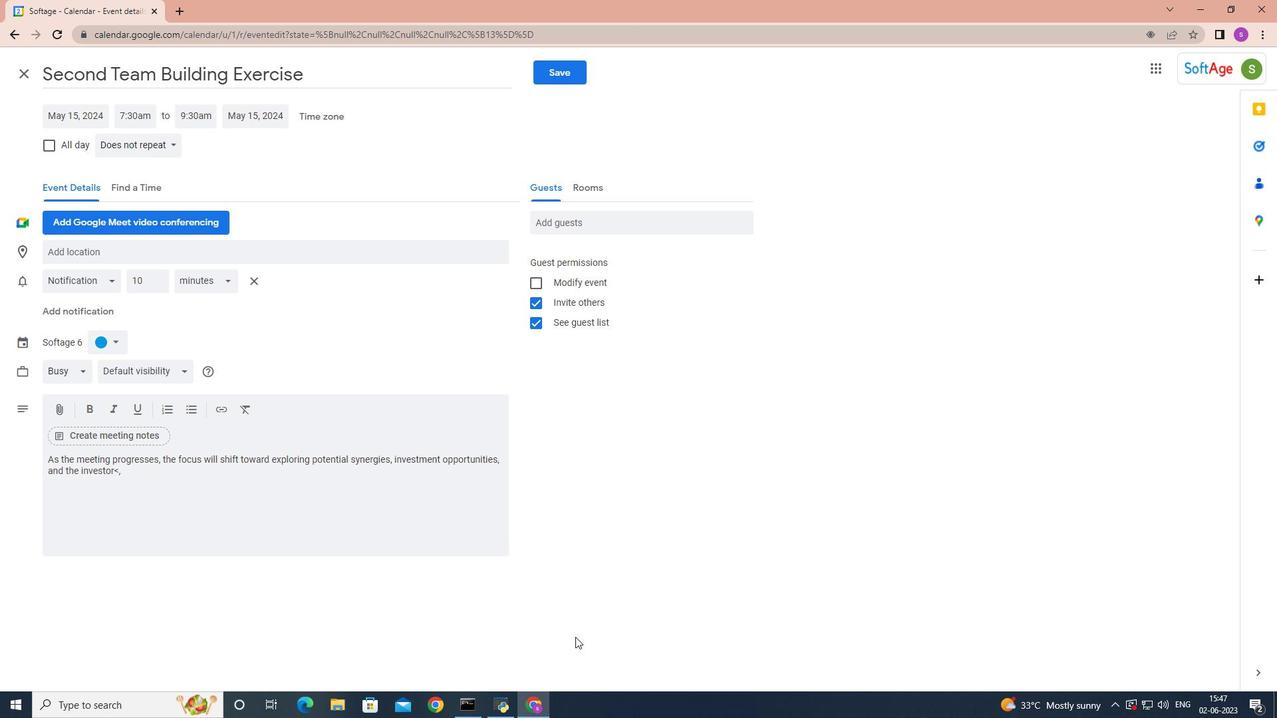 
Action: Key pressed <Key.backspace><Key.backspace><Key.space>
Screenshot: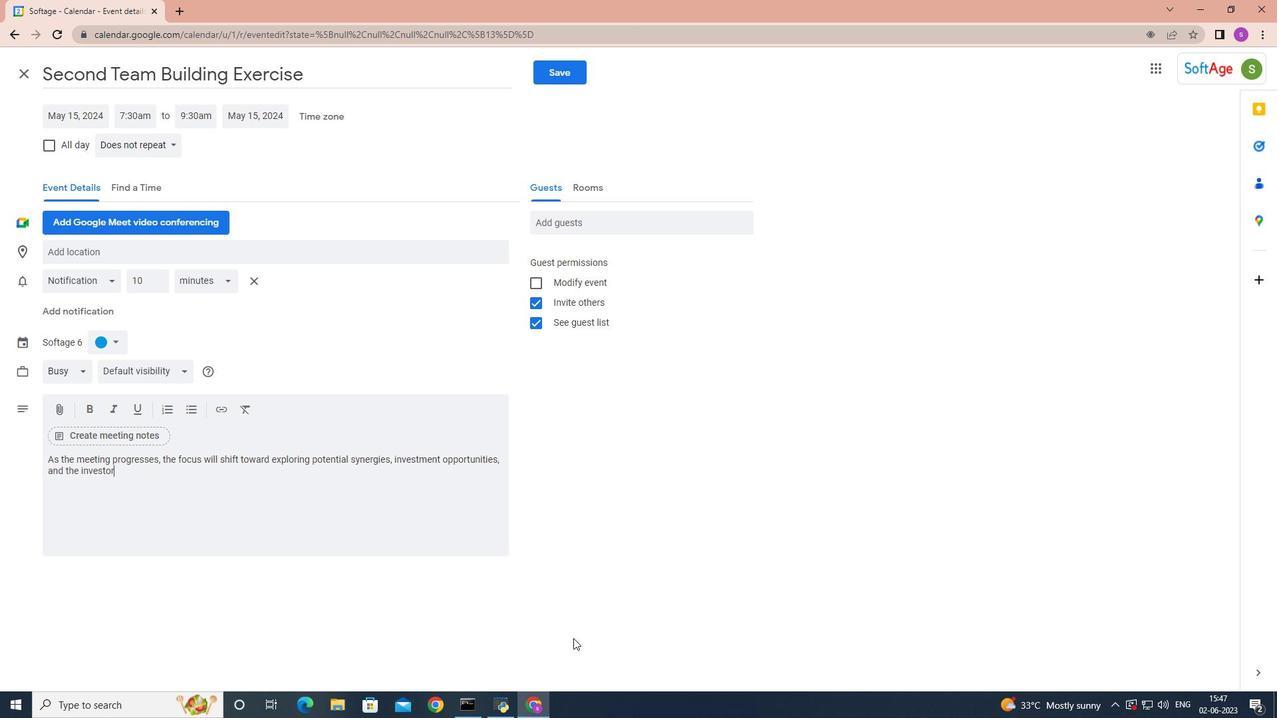 
Action: Mouse moved to (359, 535)
Screenshot: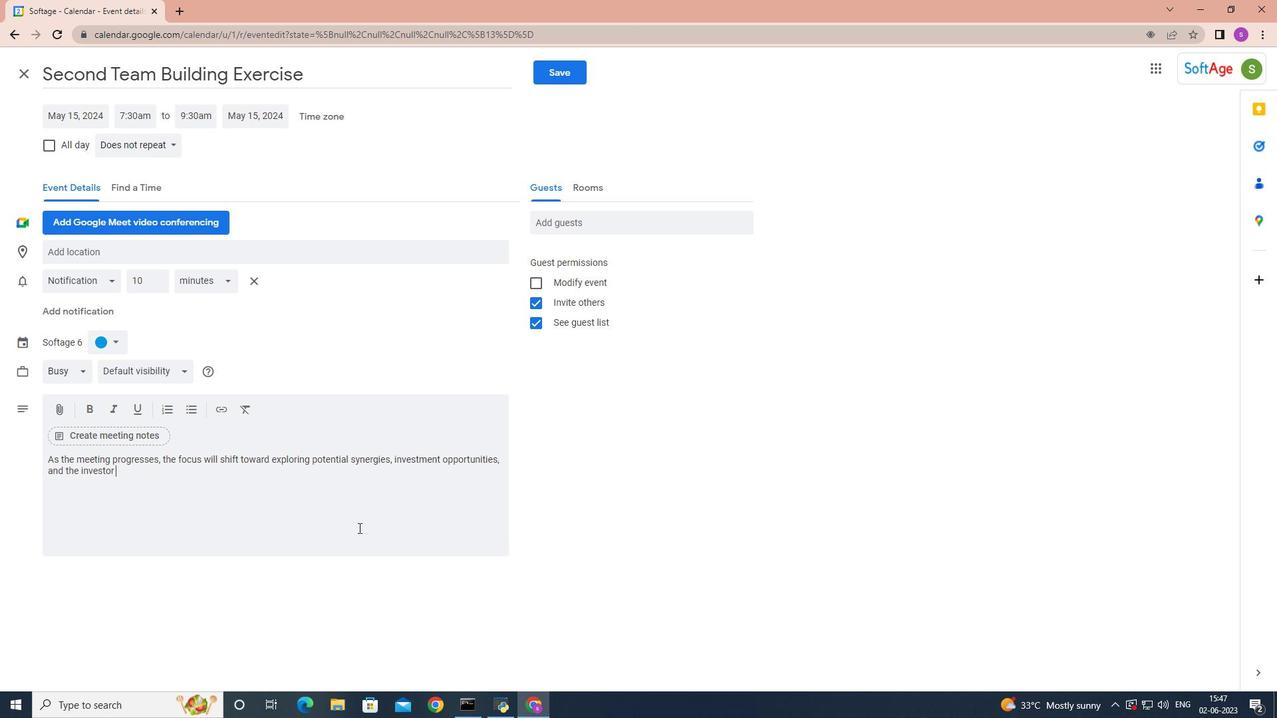 
Action: Key pressed opp<Key.backspace><Key.backspace><Key.backspace>specific<Key.space>interests.<Key.space>the<Key.space>potential<Key.space>investor<Key.space>may<Key.space>ask<Key.space>questions<Key.space>about<Key.space>your<Key.space>market<Key.space>ste<Key.backspace>rategy,<Key.space>scalability<Key.space><Key.backspace>,<Key.space>compectitive<Key.space><Key.backspace><Key.backspace><Key.backspace><Key.backspace><Key.backspace><Key.backspace><Key.backspace><Key.backspace>titive<Key.space>land<Key.space><Key.backspace>s<Key.space>c<Key.backspace><Key.backspace>cape<Key.space><Key.backspace>,<Key.space>or<Key.space>revenue<Key.space>projections.<Key.space>be<Key.space>pr<Key.backspace>repared<Key.space>to<Key.space>provide<Key.space>conise<Key.space>and<Key.space>we<Key.backspace><Key.backspace><Key.backspace><Key.backspace><Key.backspace><Key.backspace><Key.backspace><Key.backspace><Key.backspace><Key.backspace>cise<Key.space>and<Key.space>well-<Key.space>supported<Key.space>answers,<Key.space>bacj<Key.backspace>ked<Key.space>by<Key.space>market<Key.space>research,<Key.space>customer<Key.space>insights,<Key.space>or<Key.space>industry<Key.space>trends.
Screenshot: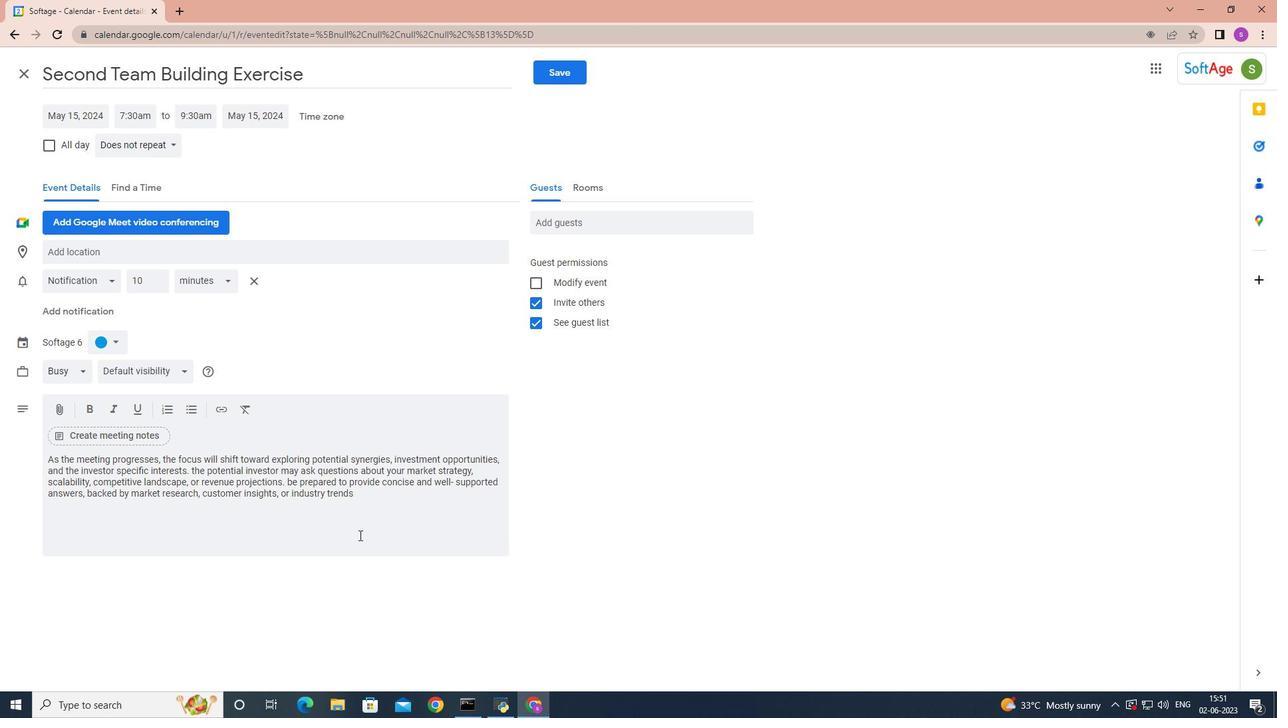 
Action: Mouse moved to (112, 341)
Screenshot: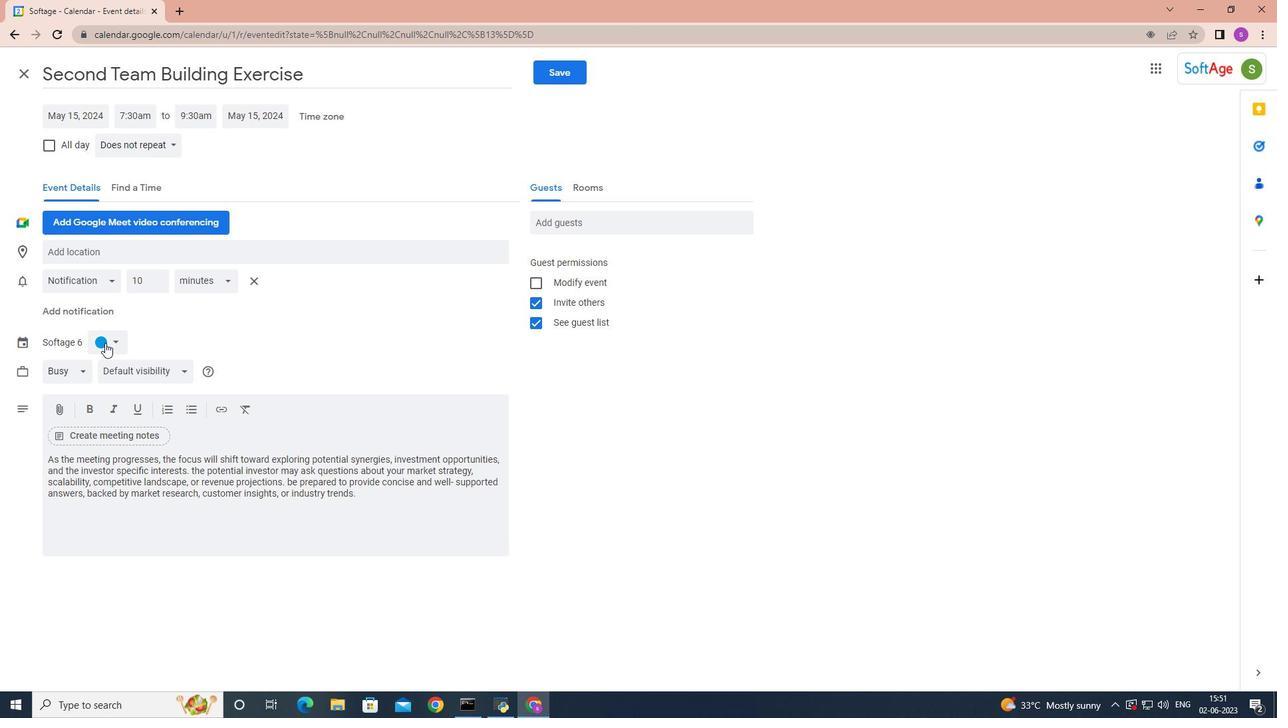 
Action: Mouse pressed left at (112, 341)
Screenshot: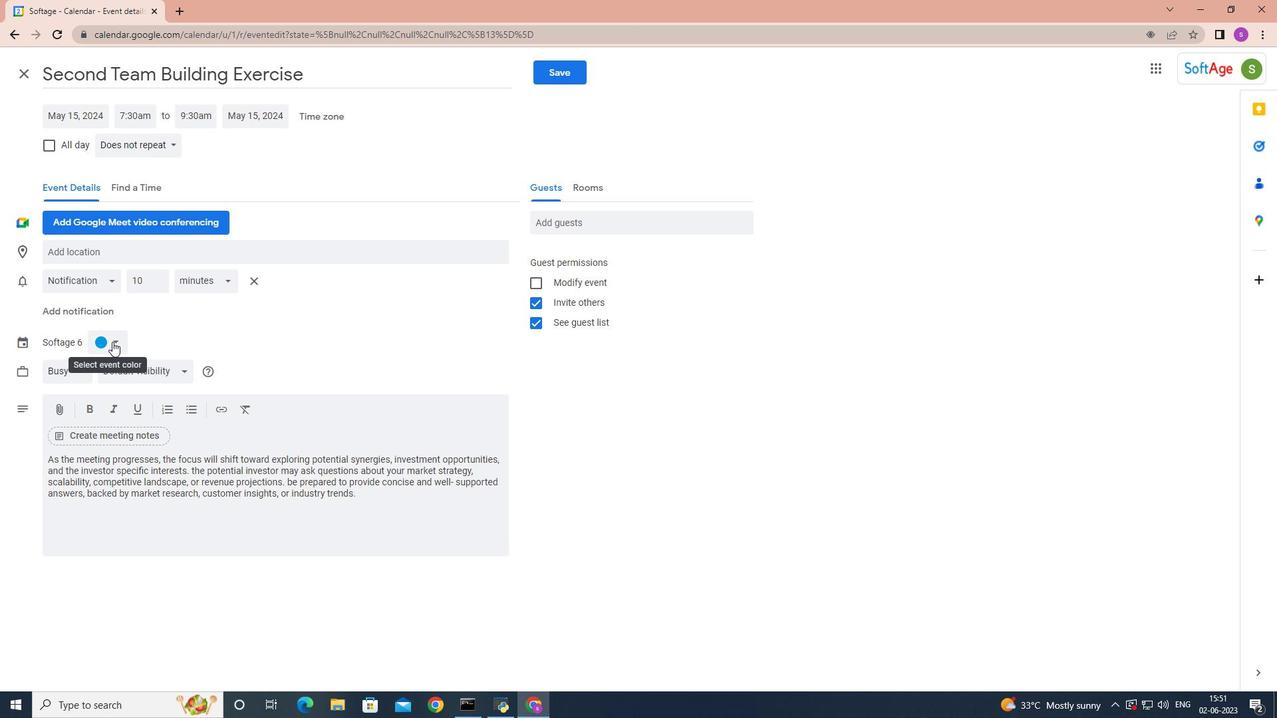 
Action: Mouse moved to (113, 370)
Screenshot: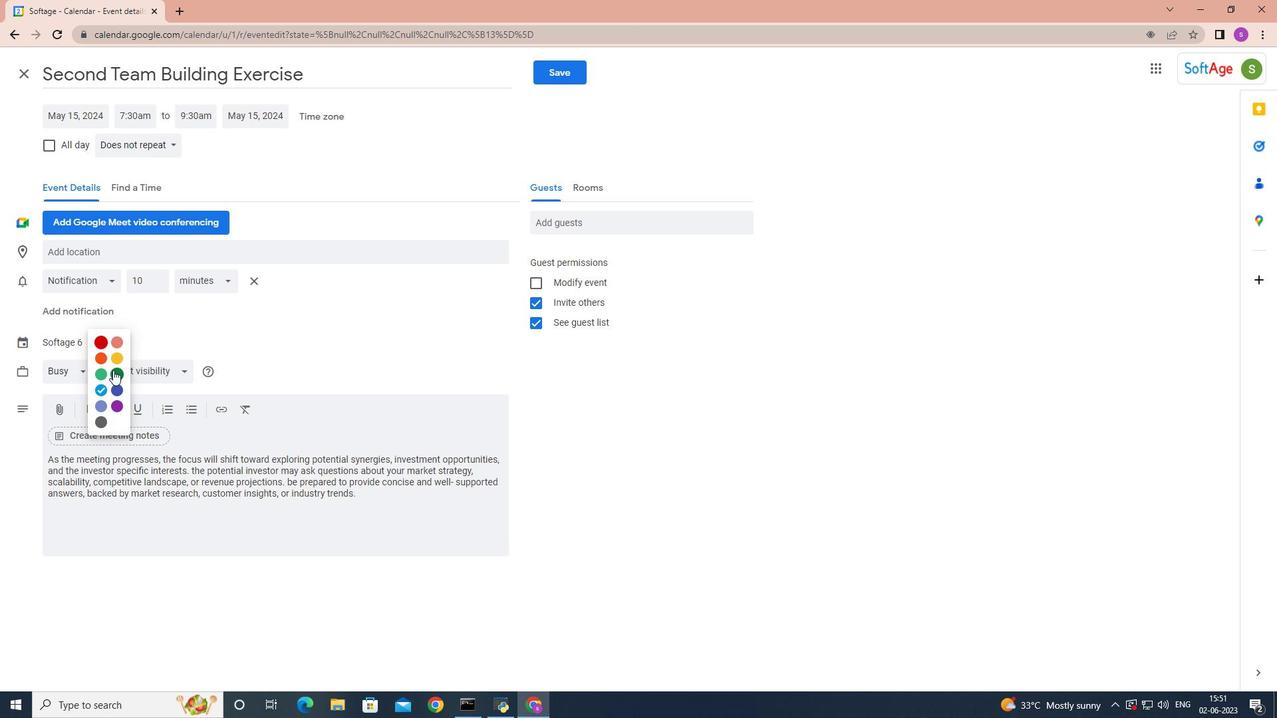 
Action: Mouse pressed left at (113, 370)
Screenshot: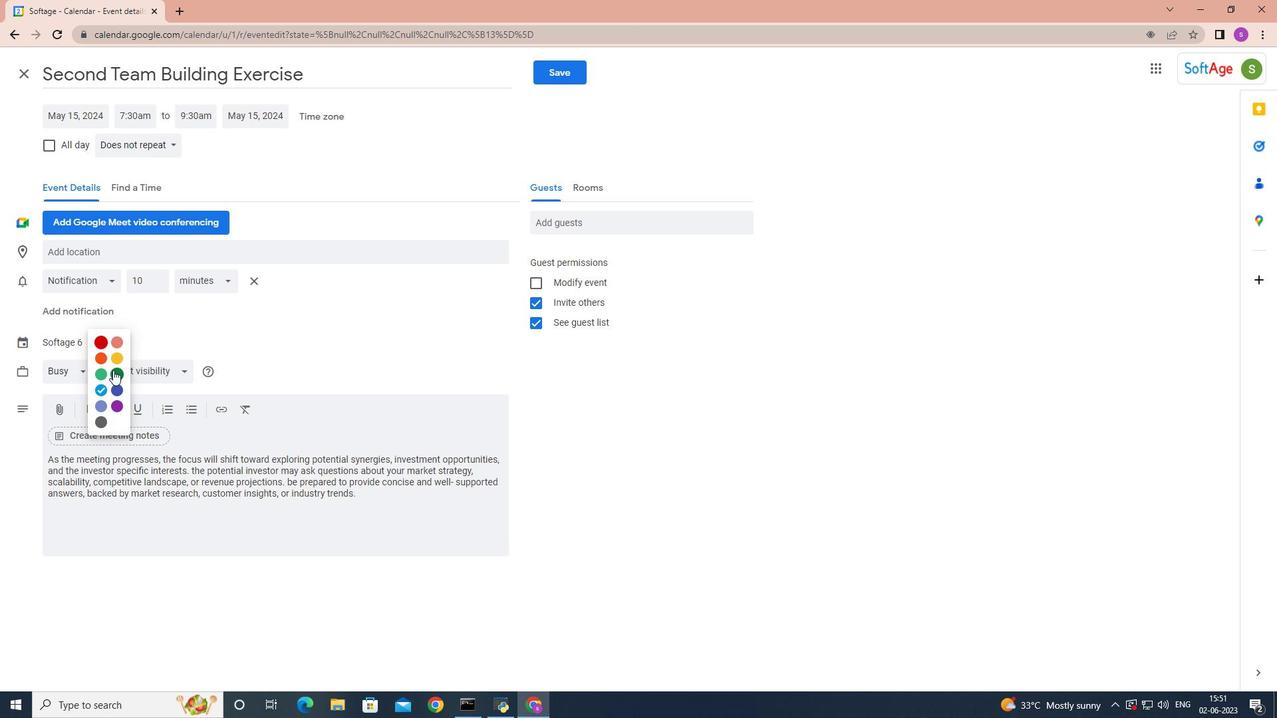 
Action: Mouse moved to (102, 247)
Screenshot: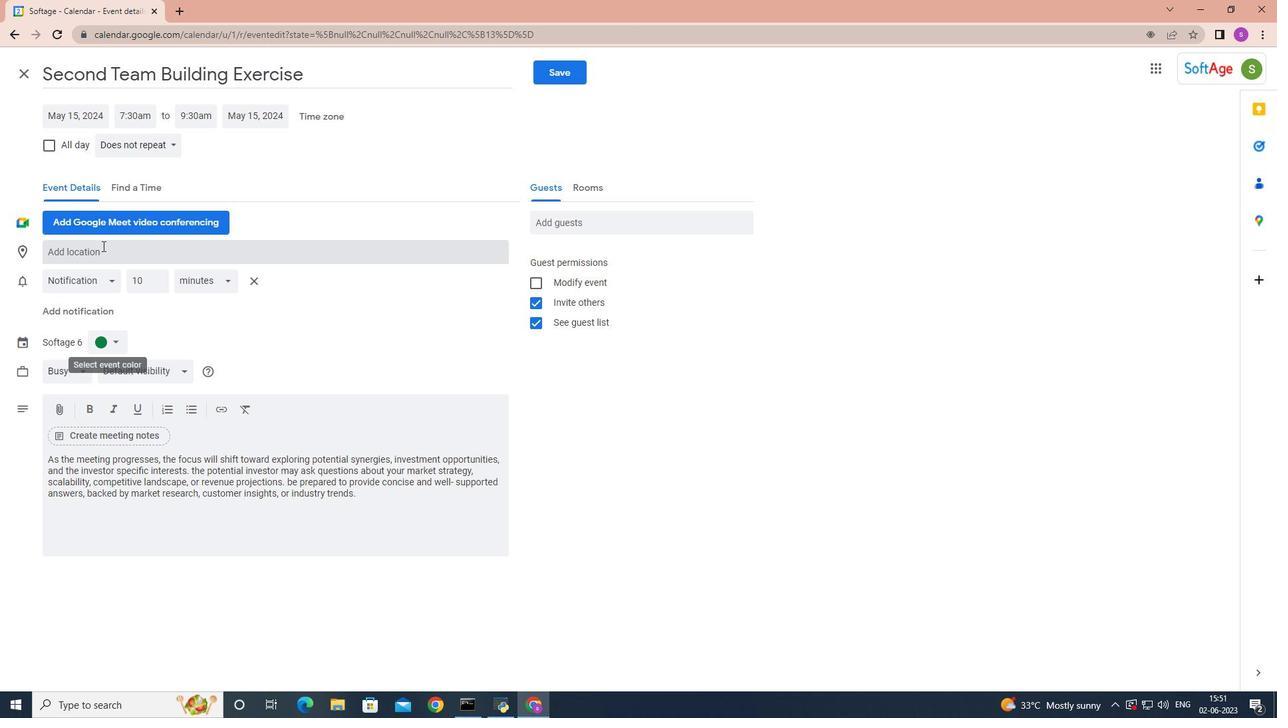 
Action: Mouse pressed left at (102, 247)
Screenshot: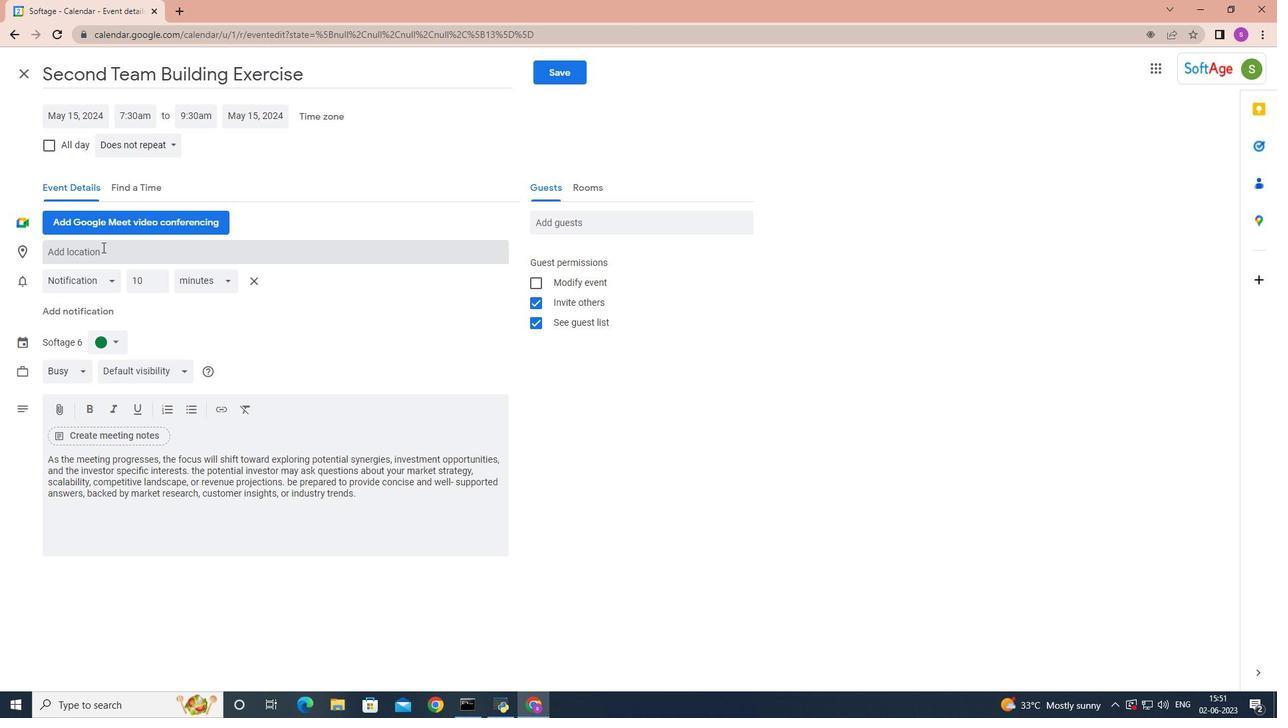 
Action: Mouse moved to (102, 248)
Screenshot: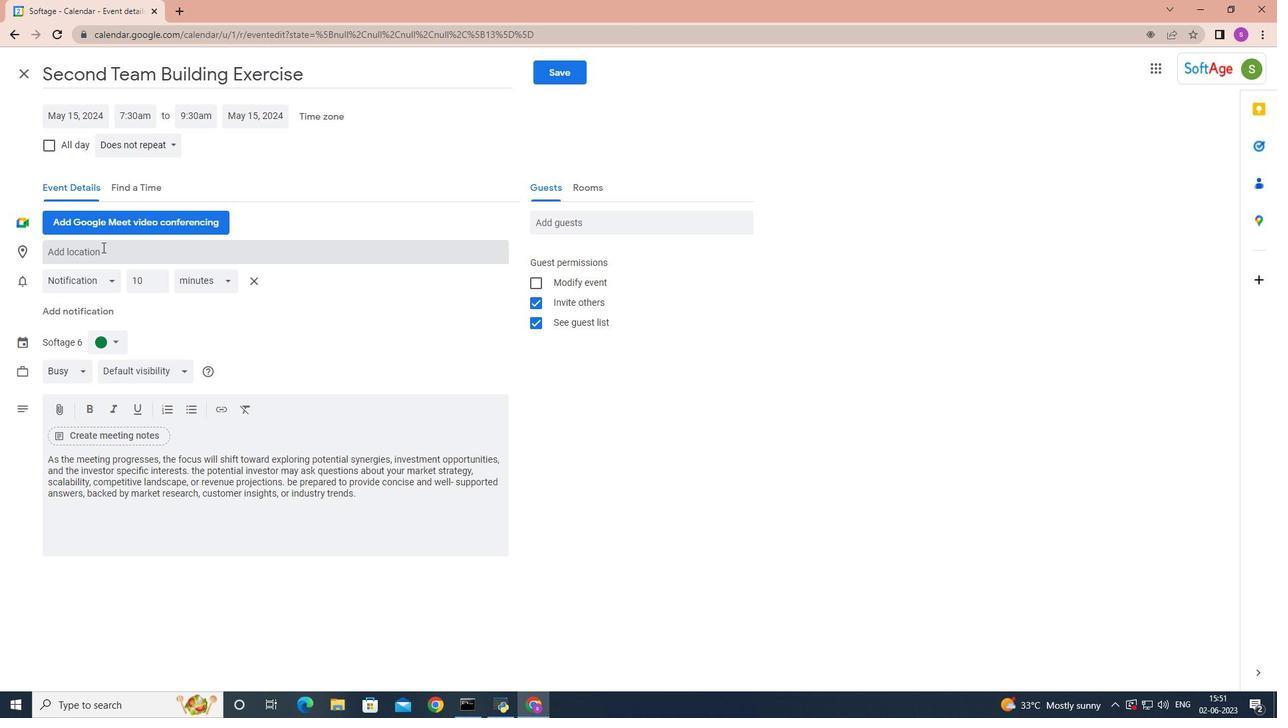 
Action: Key pressed 987<Key.space><Key.shift>Topkapi<Key.space><Key.shift>P<Key.backspace><Key.backspace><Key.backspace><Key.backspace><Key.backspace>api<Key.space><Key.shift>Palace,<Key.space><Key.shift>Istanbul,<Key.space><Key.shift>Turkey,<Key.space>
Screenshot: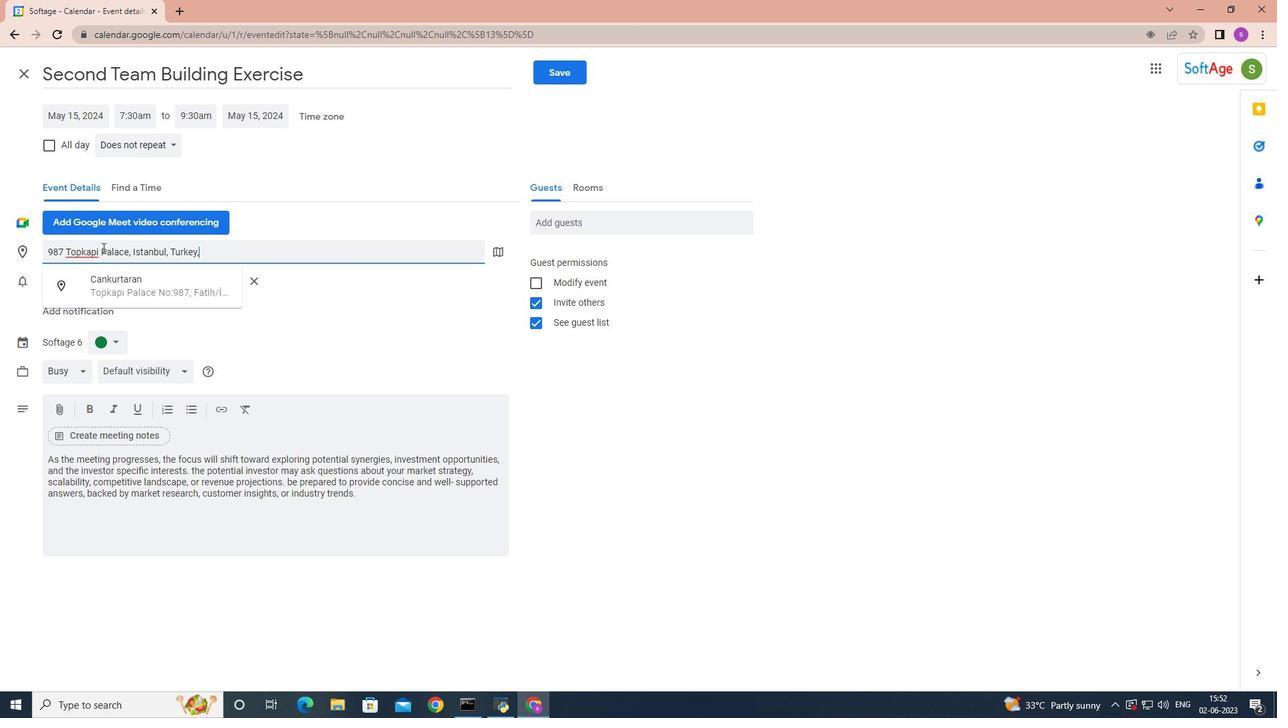 
Action: Mouse moved to (571, 222)
Screenshot: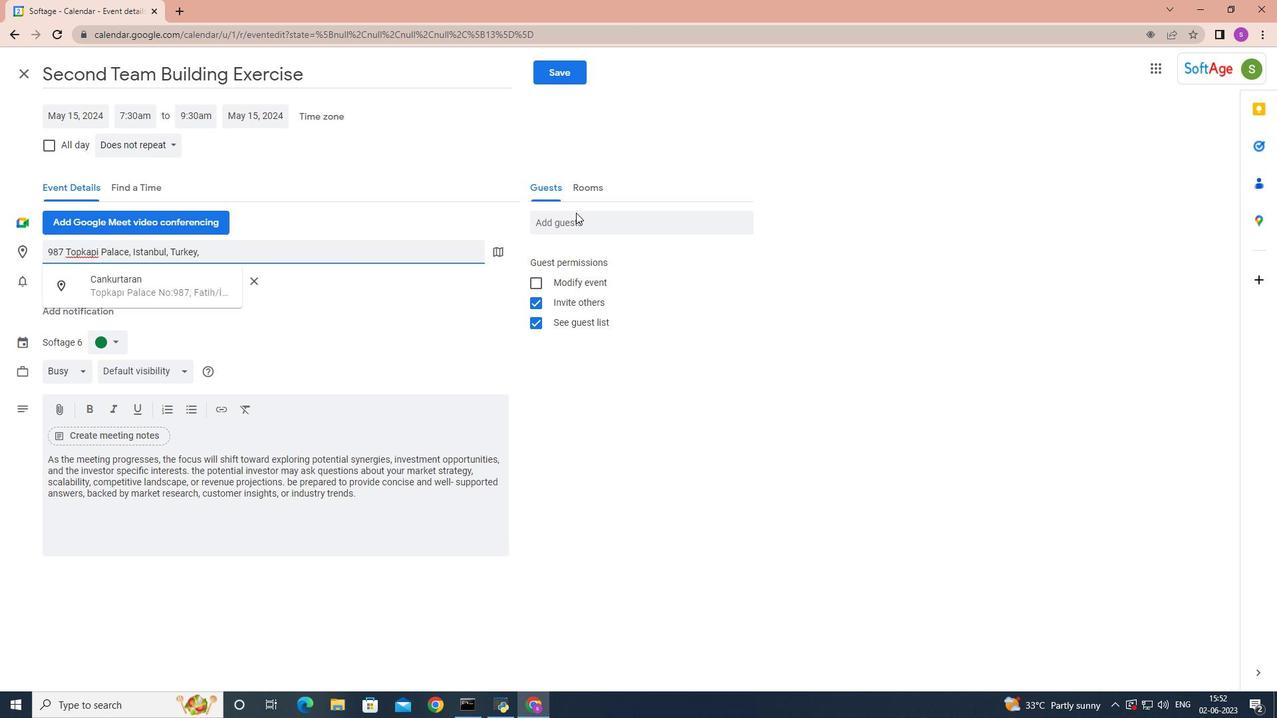 
Action: Mouse pressed left at (571, 222)
Screenshot: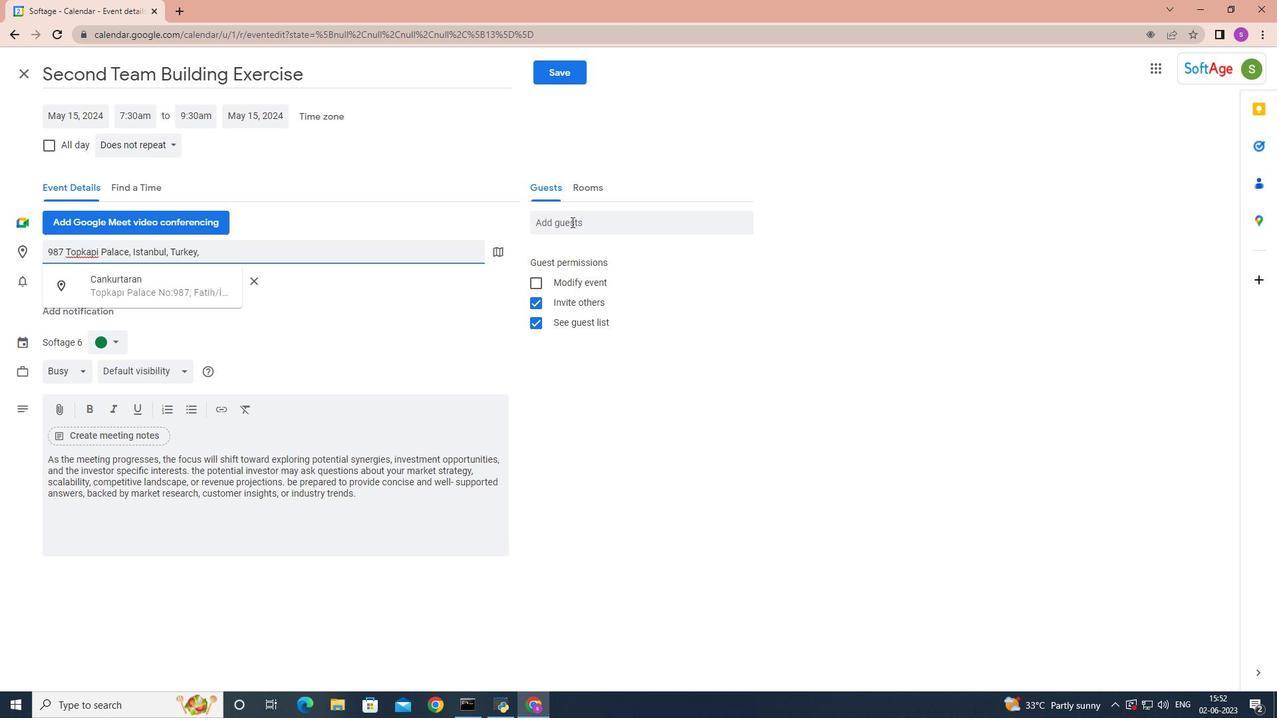 
Action: Key pressed softage.2
Screenshot: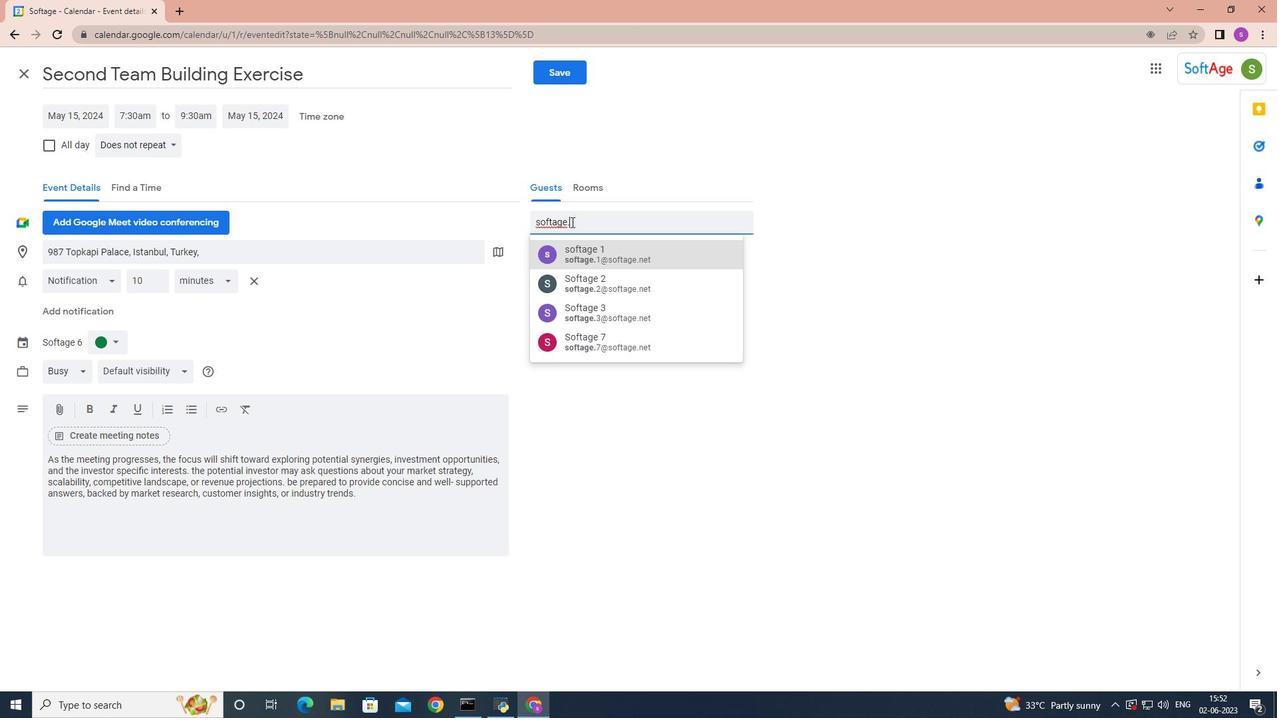
Action: Mouse moved to (587, 252)
Screenshot: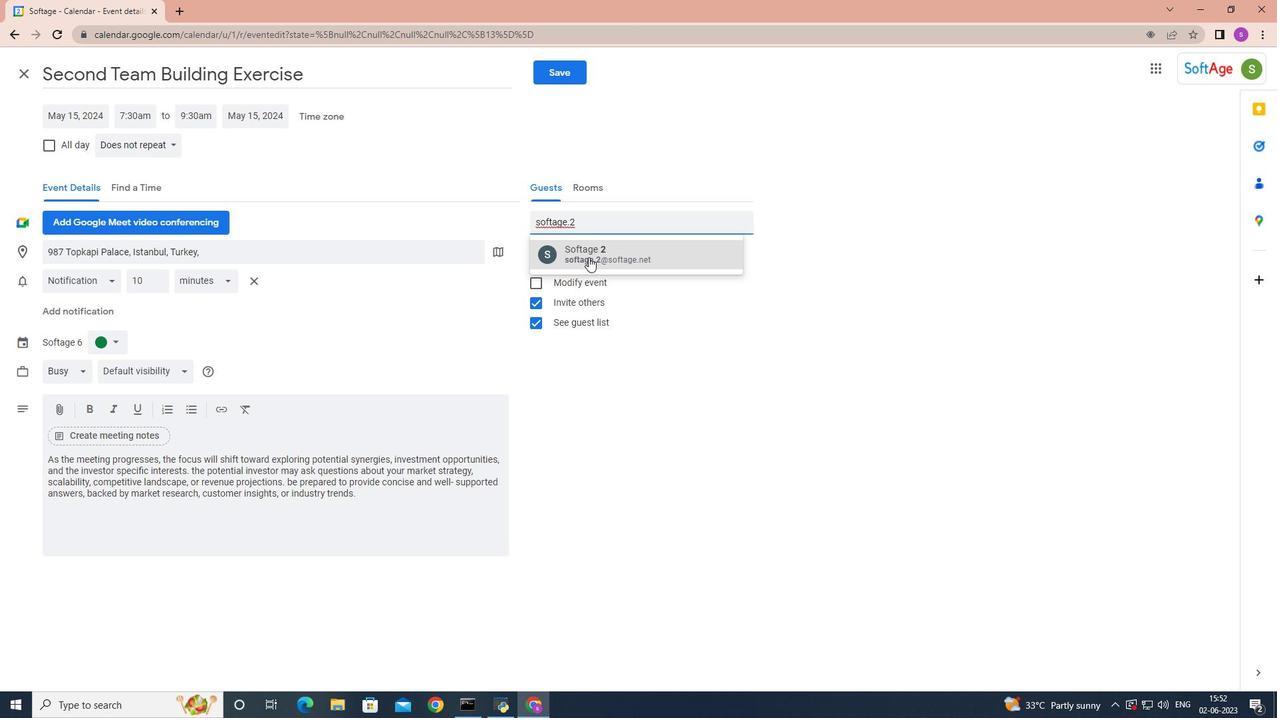 
Action: Mouse pressed left at (587, 252)
Screenshot: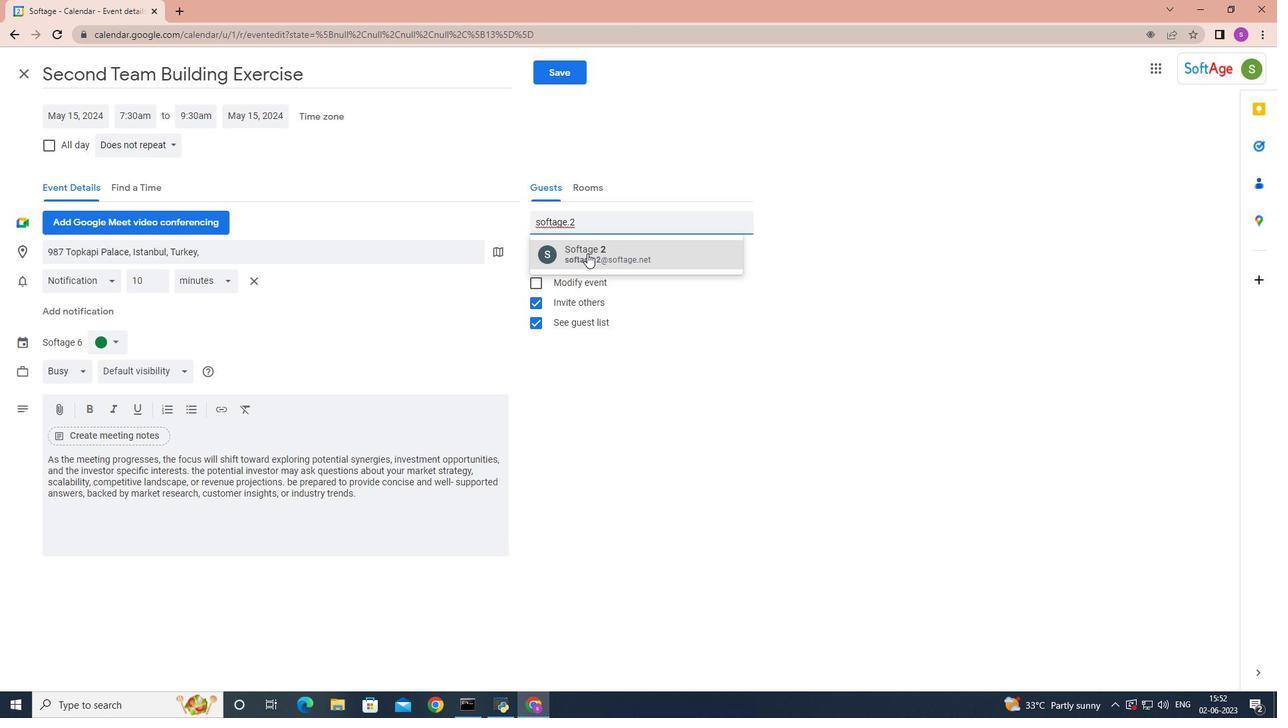 
Action: Mouse moved to (586, 252)
Screenshot: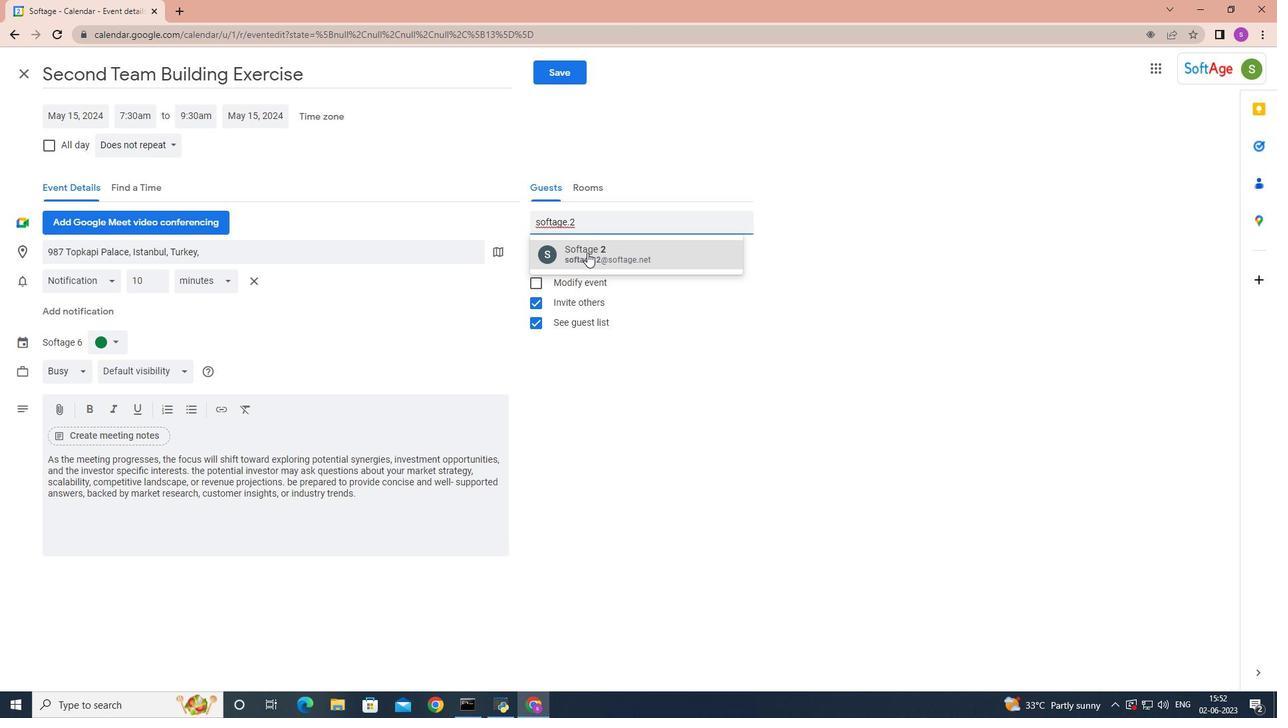 
Action: Key pressed softage.3
Screenshot: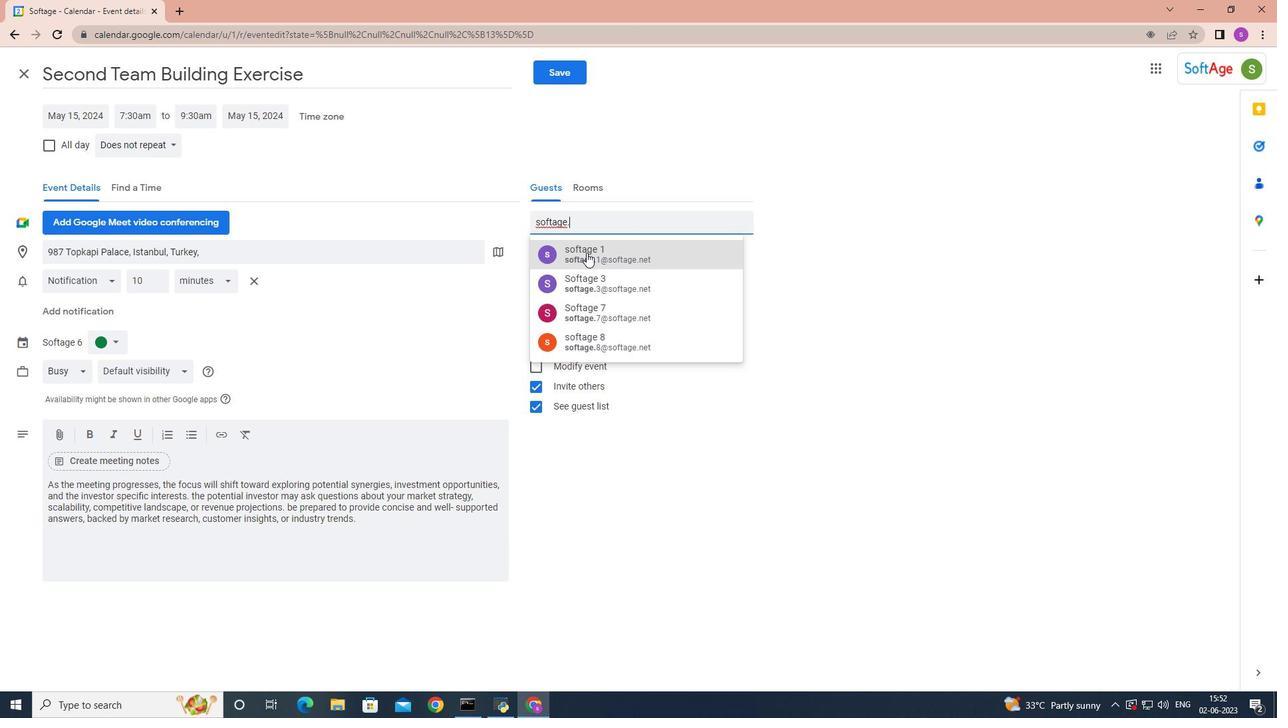 
Action: Mouse pressed left at (586, 252)
Screenshot: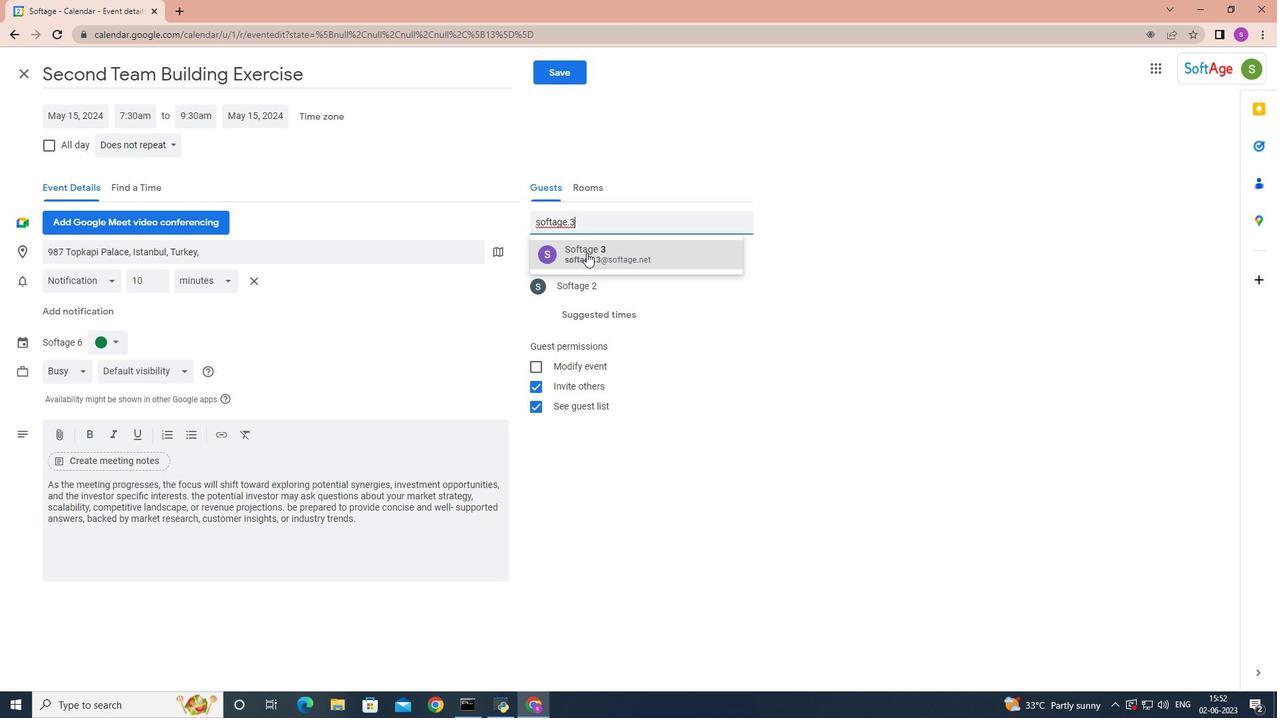 
Action: Mouse moved to (166, 145)
Screenshot: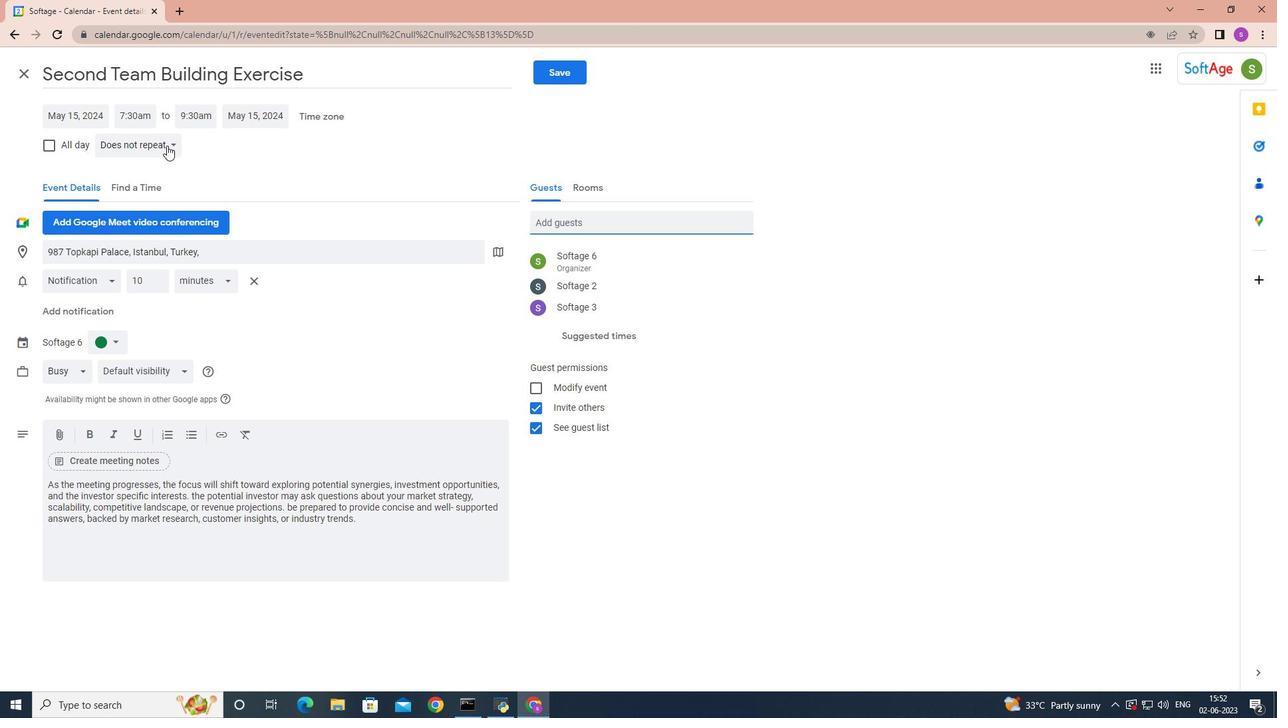 
Action: Mouse pressed left at (166, 145)
Screenshot: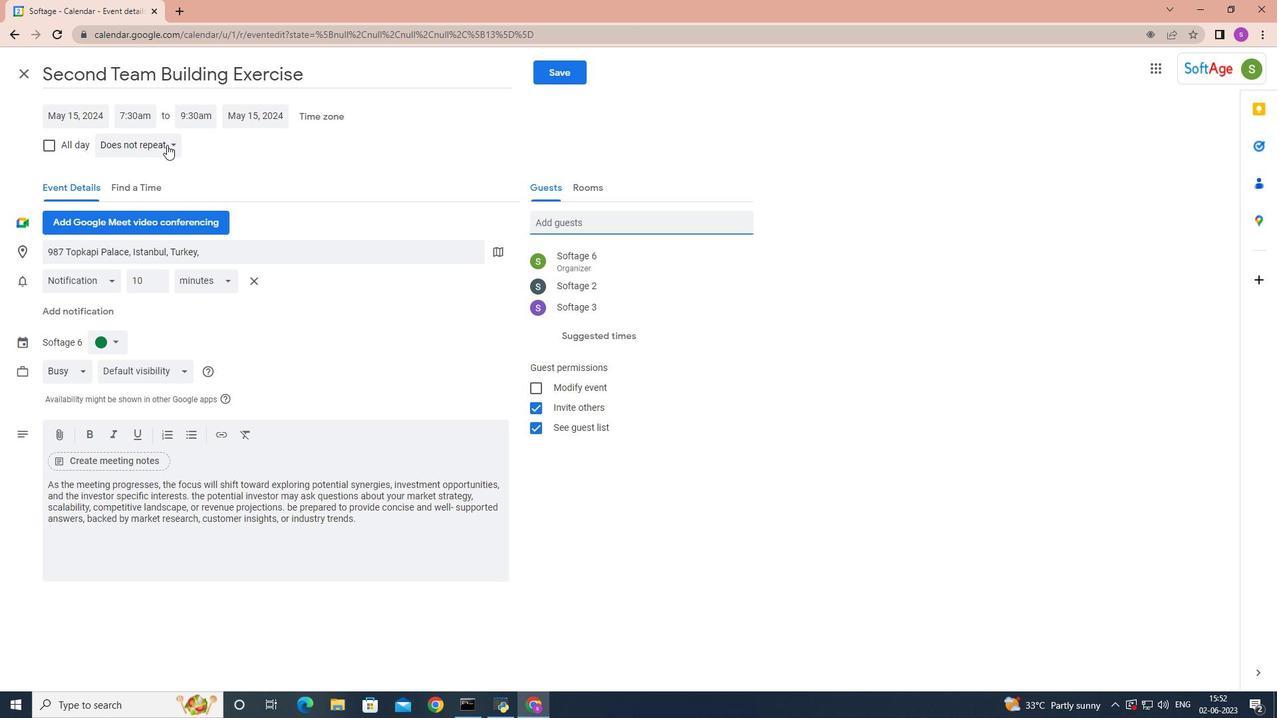 
Action: Mouse moved to (182, 264)
Screenshot: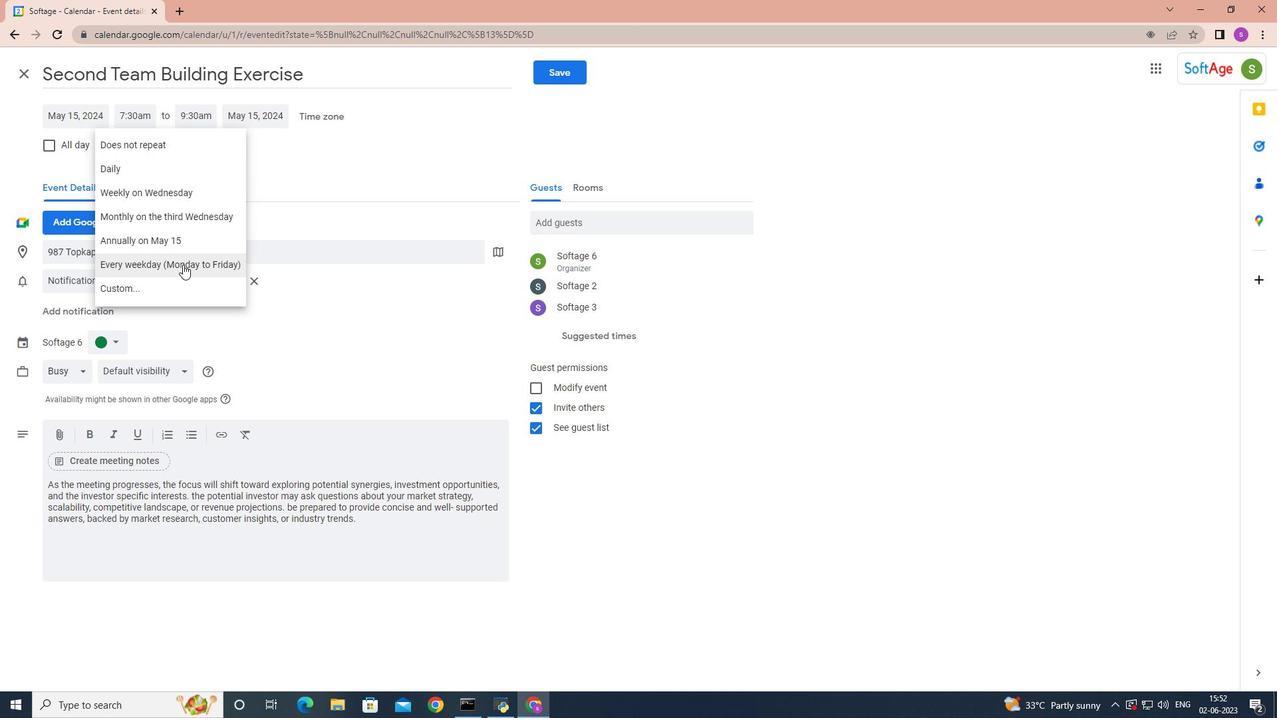 
Action: Mouse pressed left at (182, 264)
Screenshot: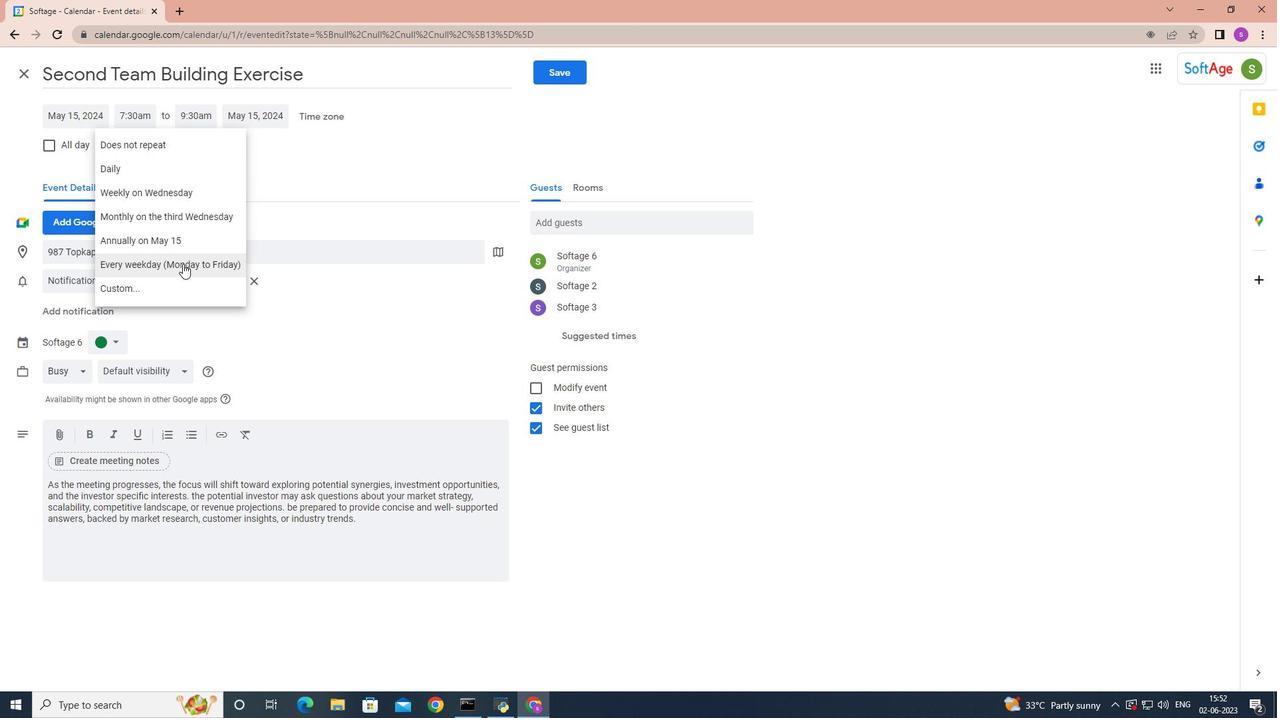 
Action: Mouse moved to (556, 71)
Screenshot: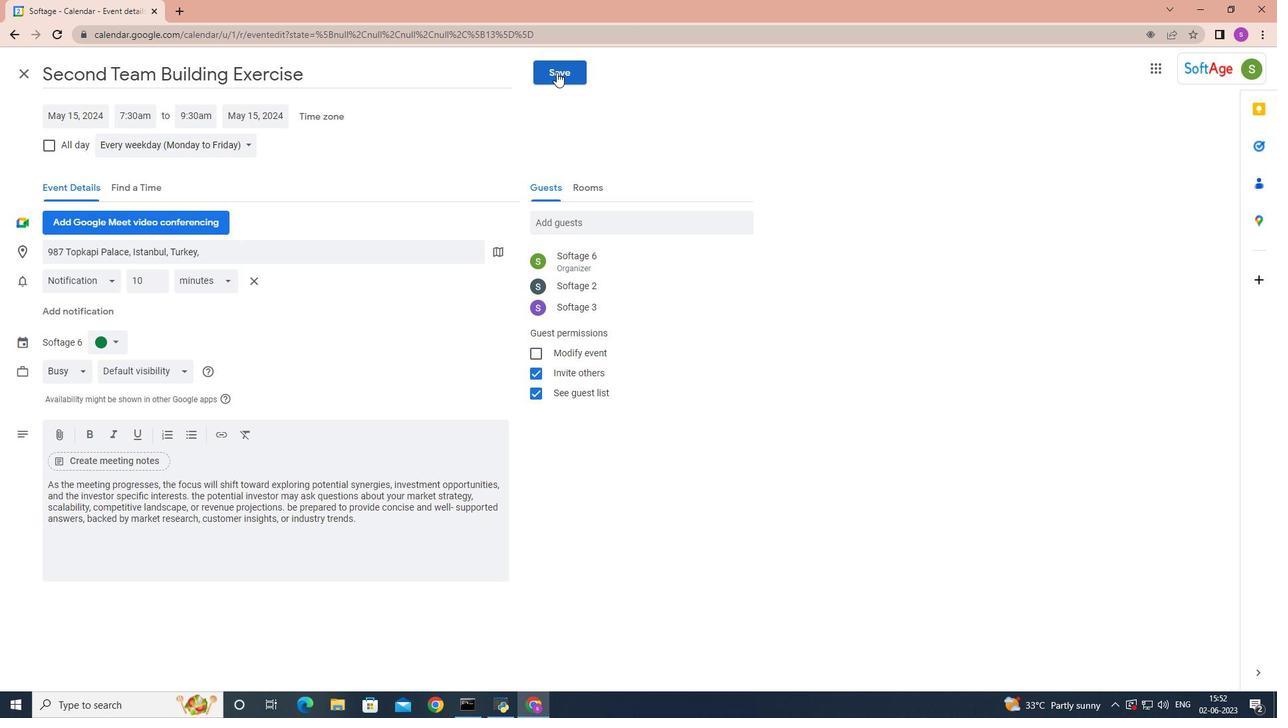 
Action: Mouse pressed left at (556, 71)
Screenshot: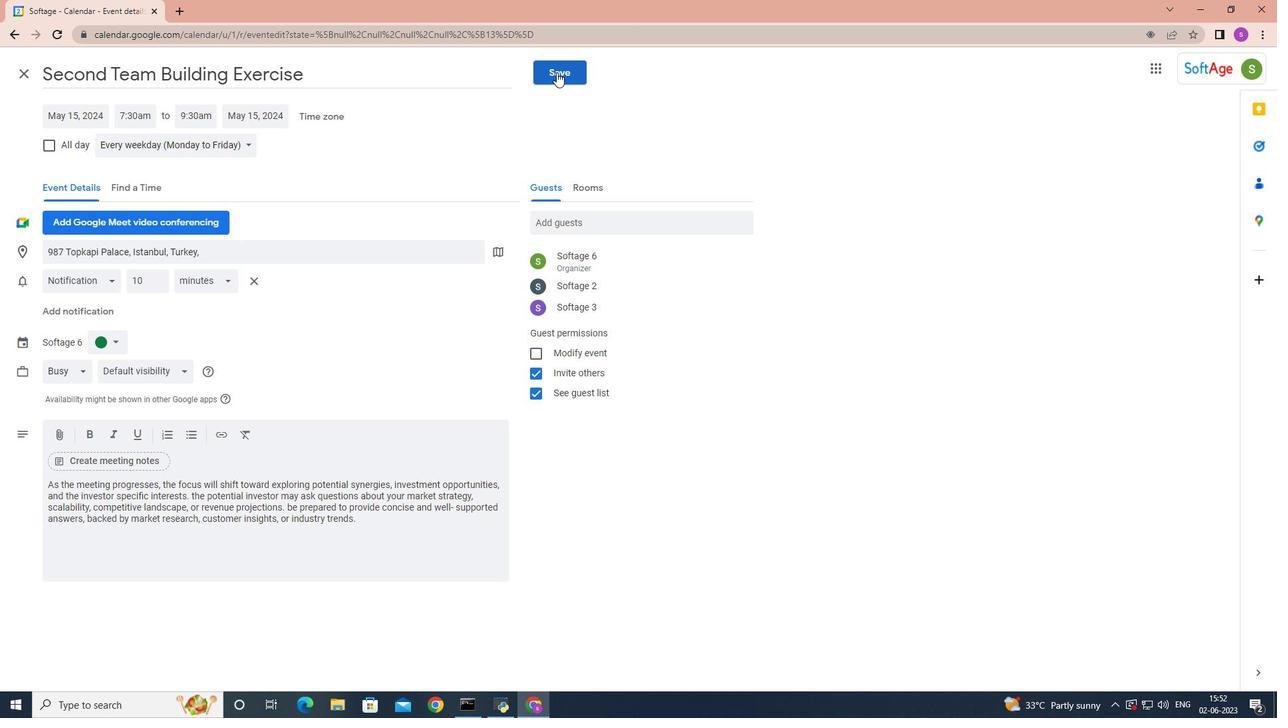 
Action: Mouse moved to (753, 394)
Screenshot: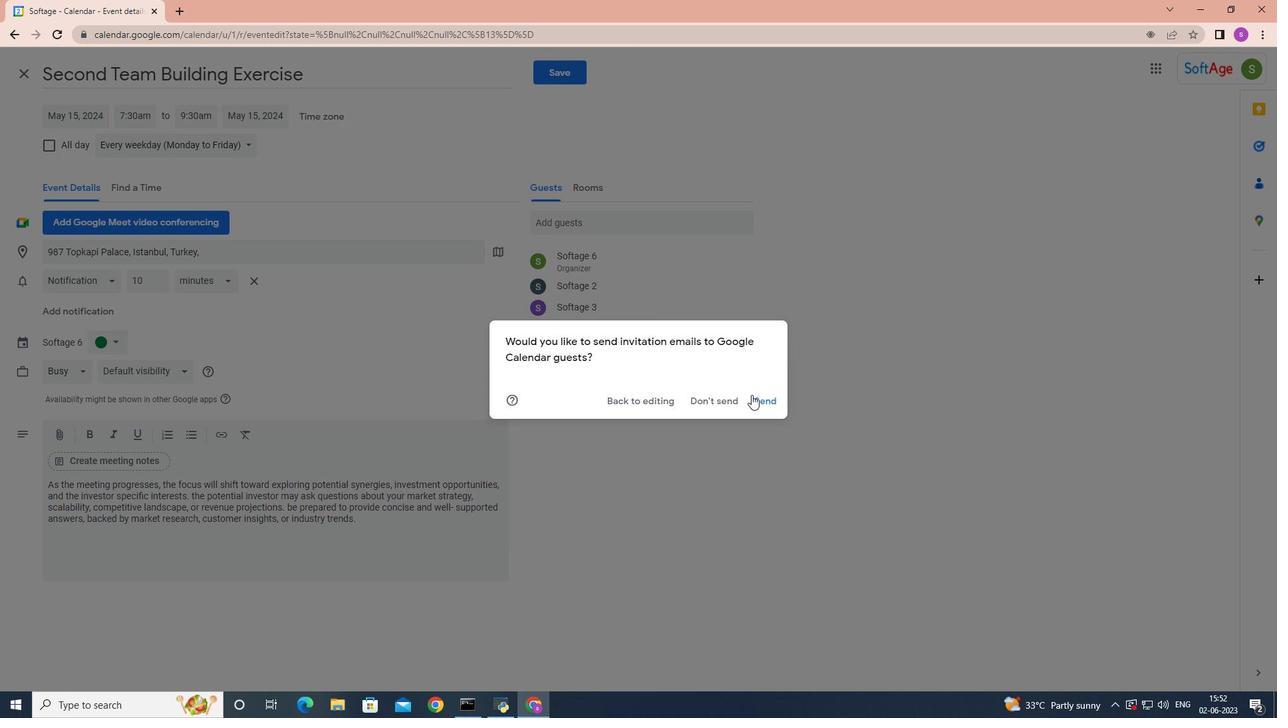 
